 Task: Find an Airbnb in Kirksville, United States for 6 guests from 6th to 15th September with Wifi, Free parking, TV, Gym, and Breakfast, within a price range of ₹8000 to ₹12000 per night.
Action: Mouse moved to (774, 145)
Screenshot: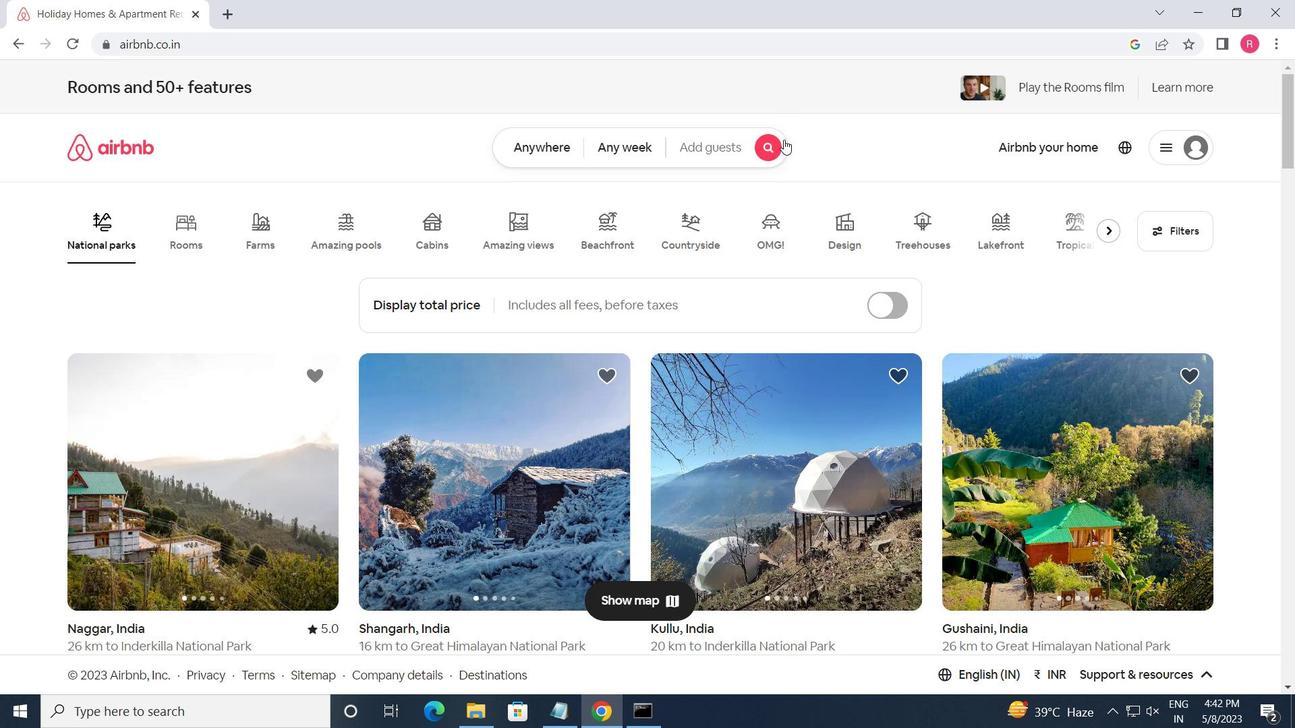 
Action: Mouse pressed left at (774, 145)
Screenshot: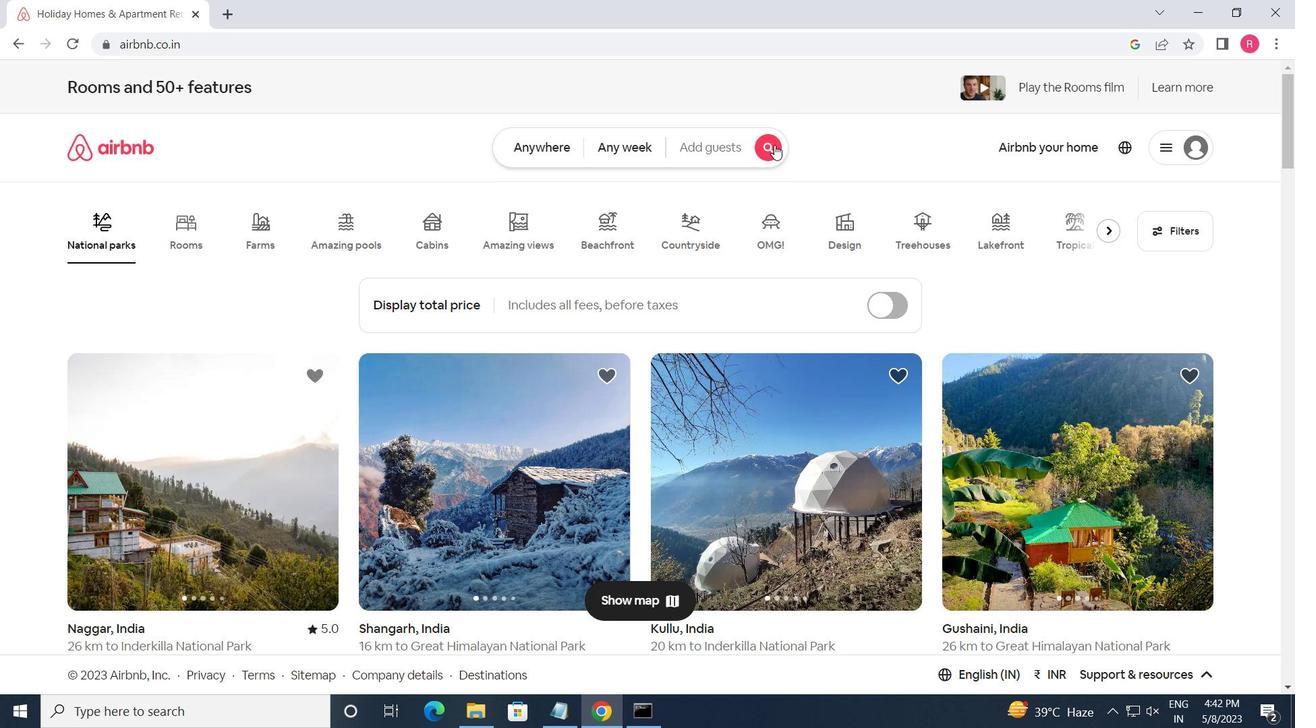 
Action: Mouse moved to (424, 216)
Screenshot: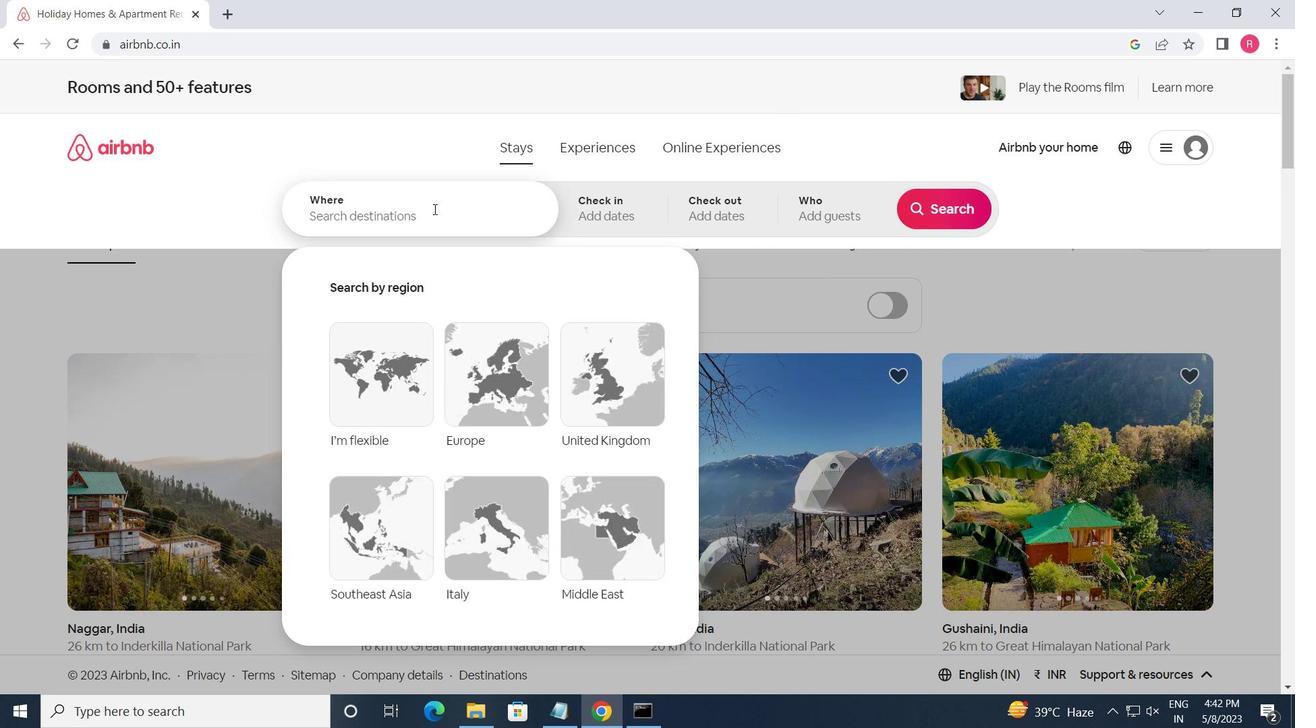 
Action: Mouse pressed left at (424, 216)
Screenshot: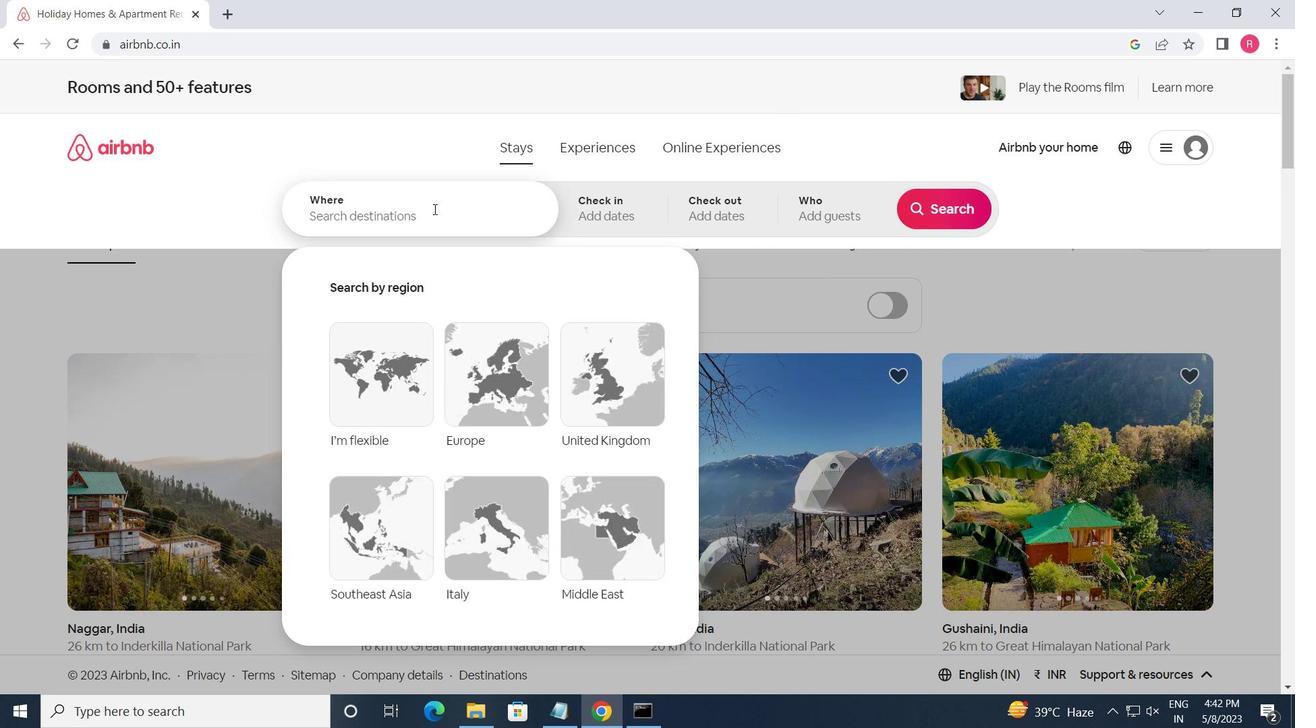 
Action: Key pressed <Key.shift_r>Kr<Key.backspace>irksville,<Key.shift_r>United<Key.space><Key.shift>STATES<Key.enter>
Screenshot: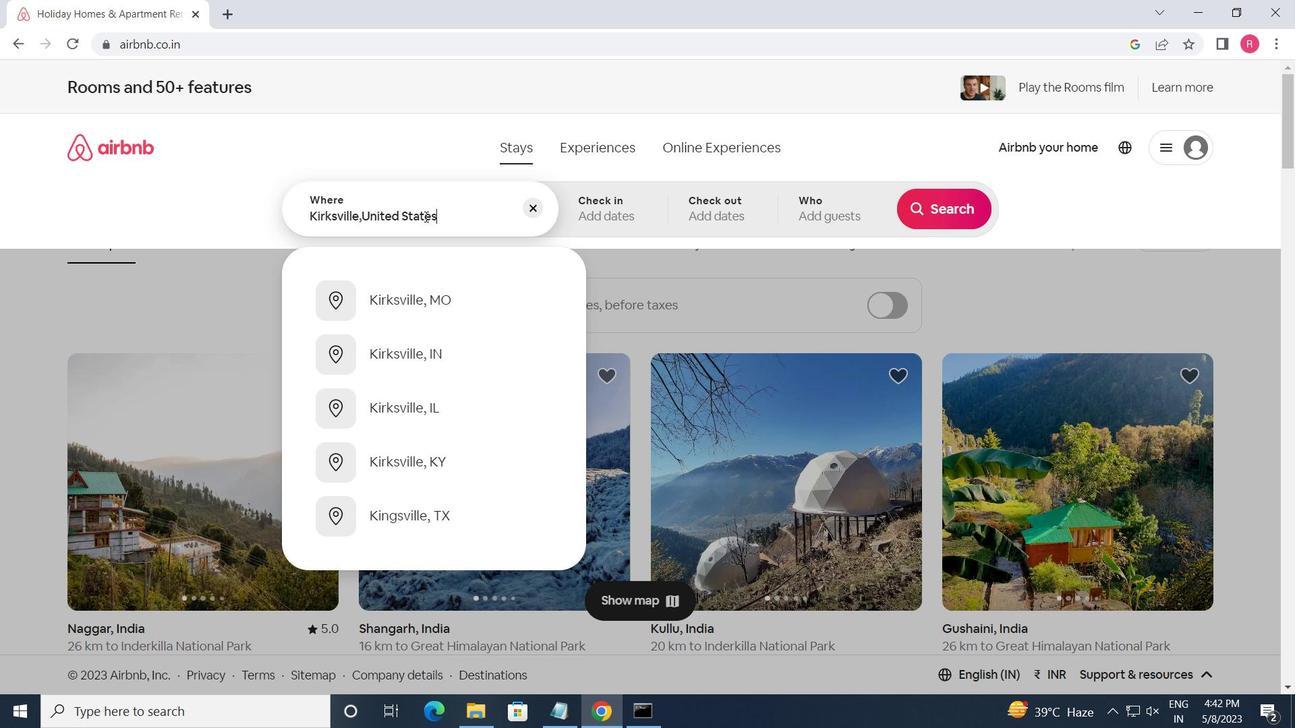 
Action: Mouse moved to (938, 352)
Screenshot: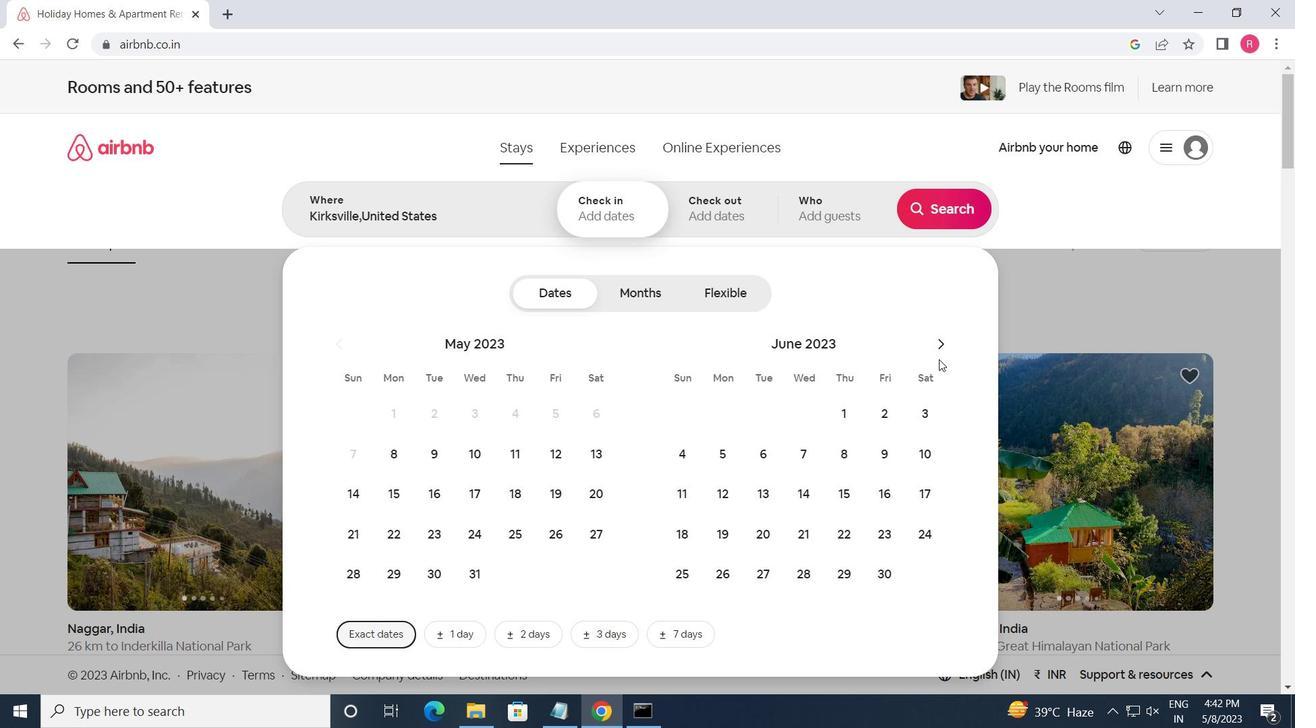 
Action: Mouse pressed left at (938, 352)
Screenshot: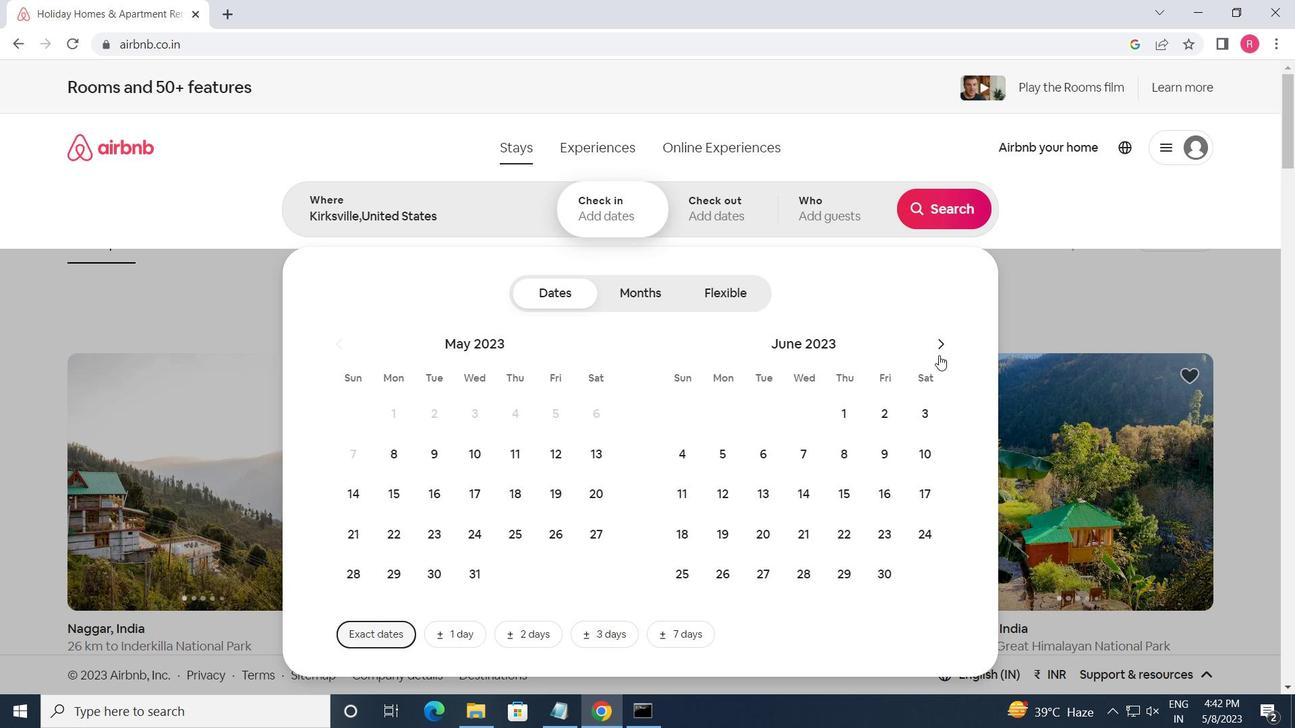 
Action: Mouse pressed left at (938, 352)
Screenshot: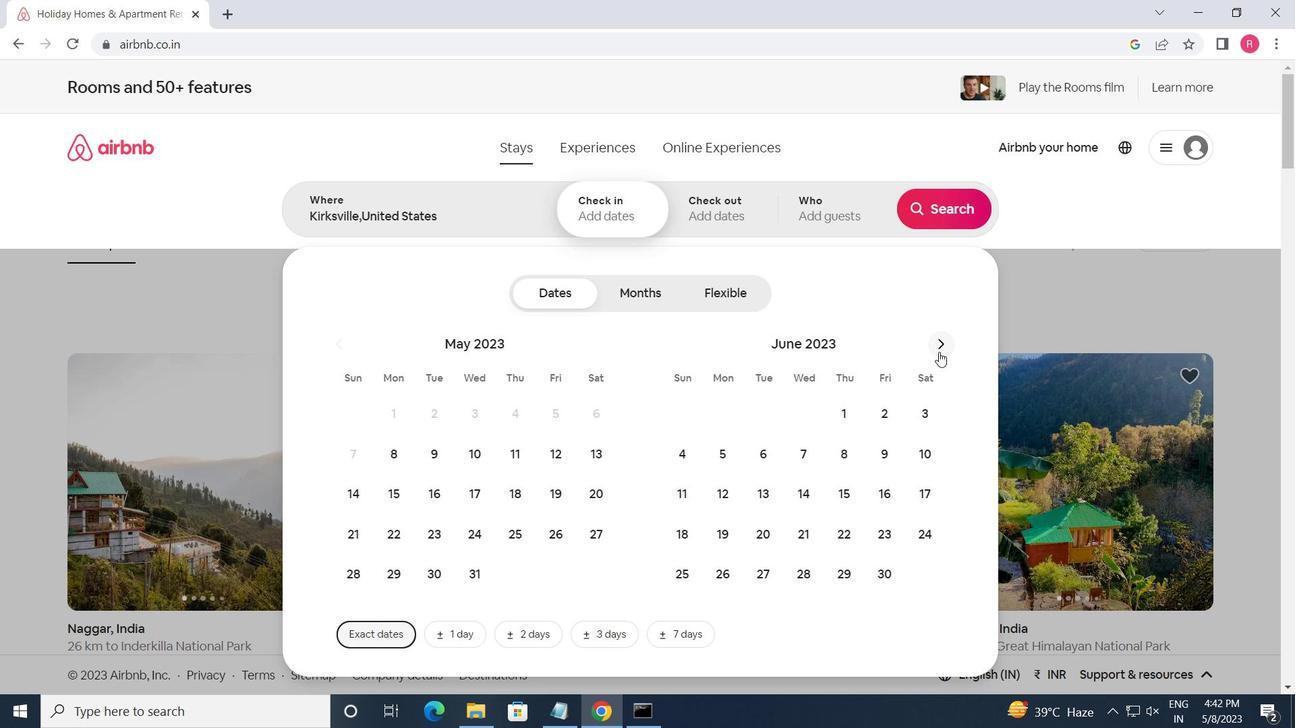 
Action: Mouse pressed left at (938, 352)
Screenshot: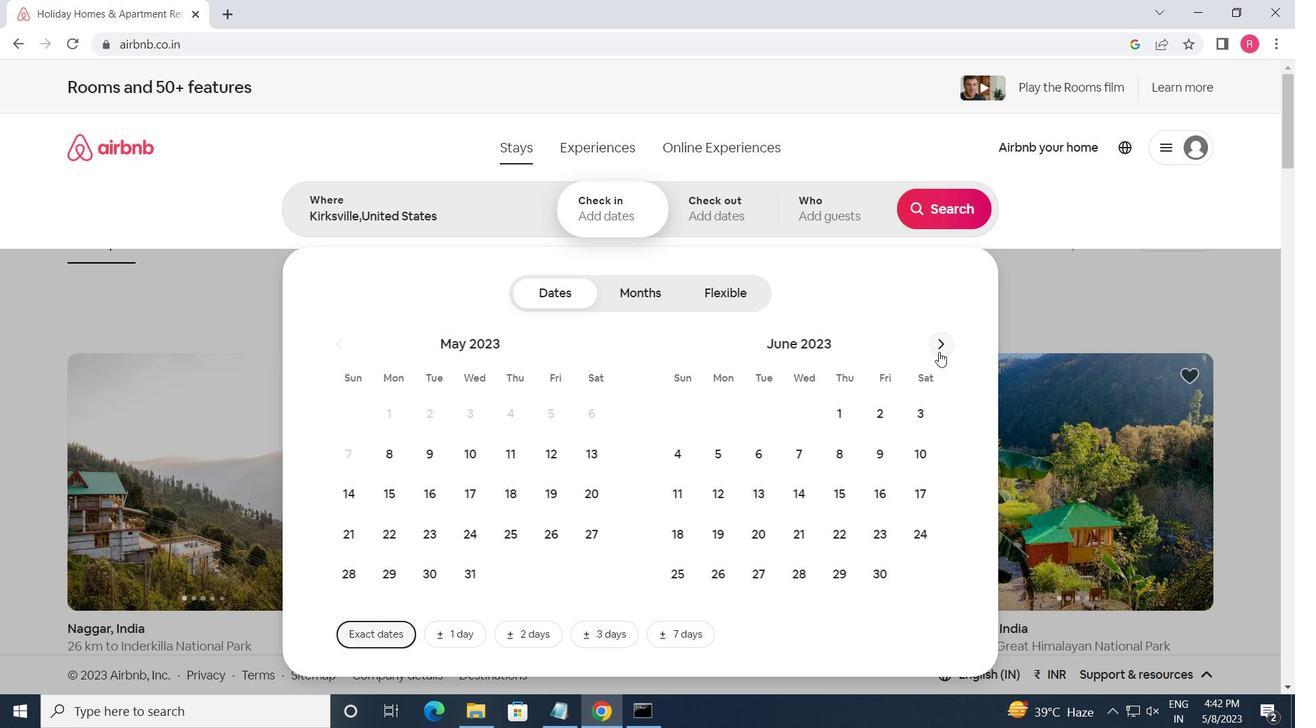 
Action: Mouse pressed left at (938, 352)
Screenshot: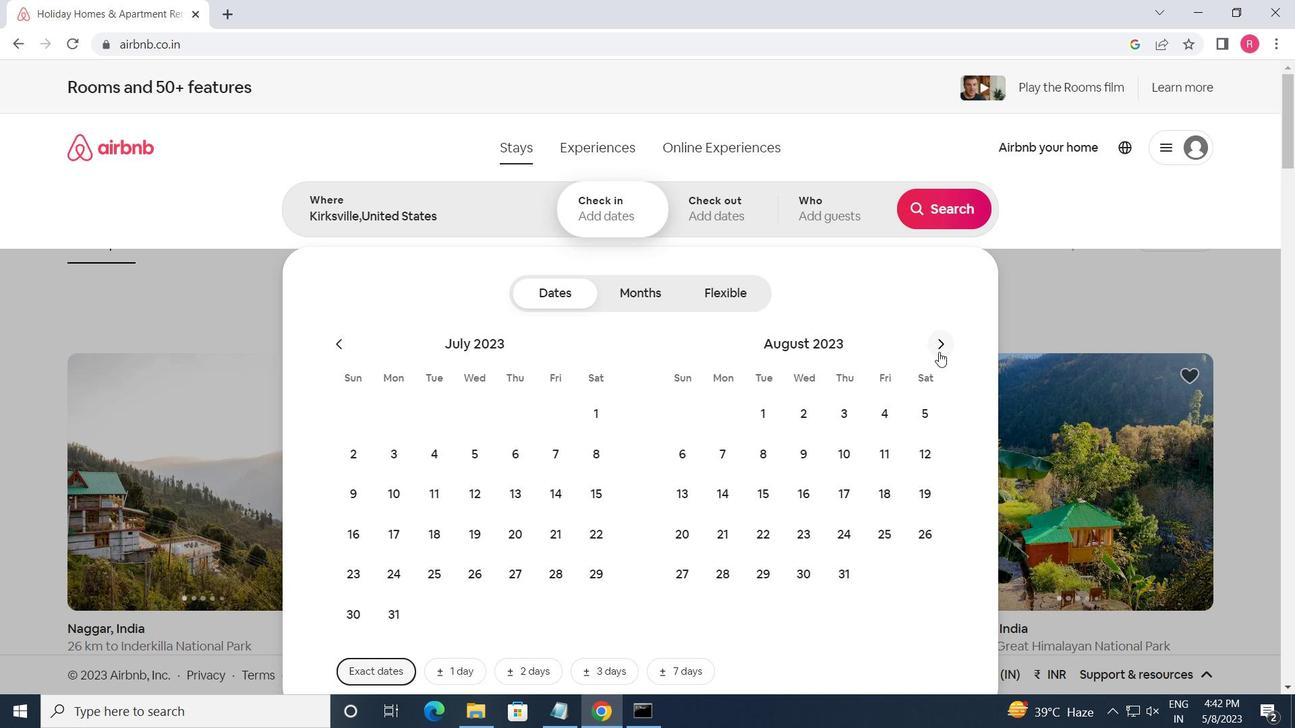 
Action: Mouse moved to (806, 448)
Screenshot: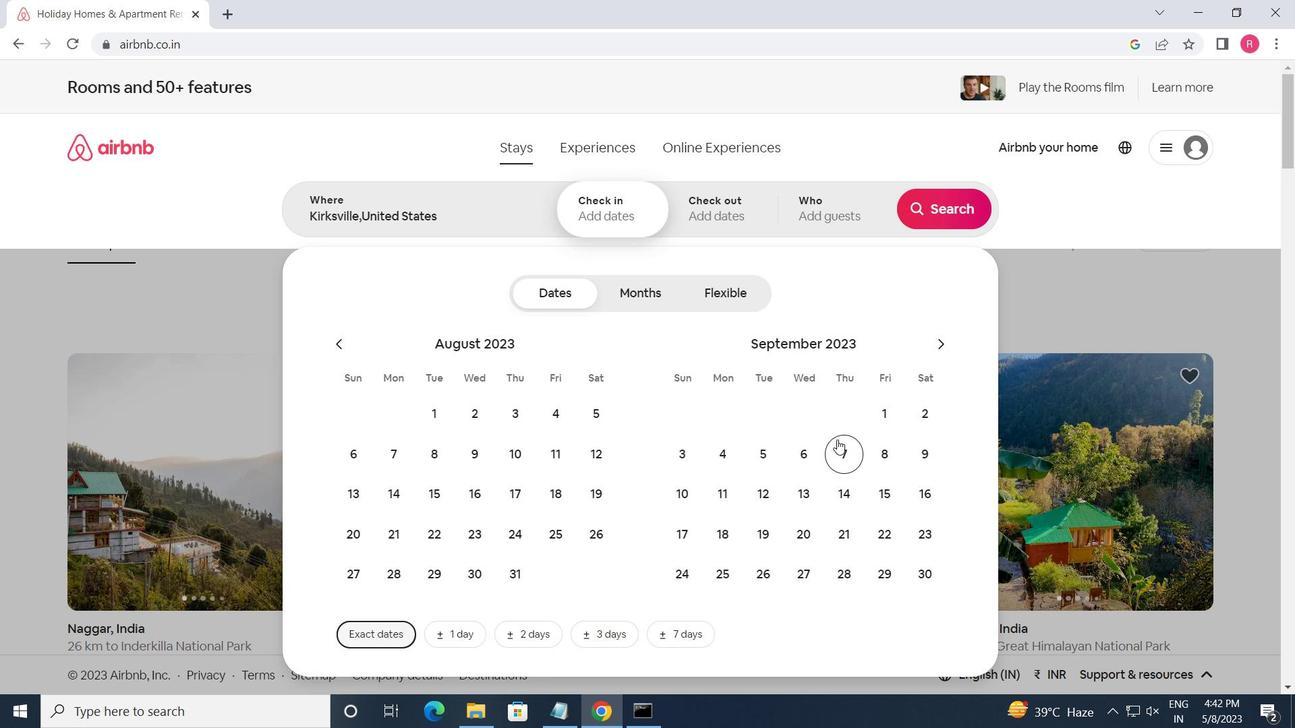 
Action: Mouse pressed left at (806, 448)
Screenshot: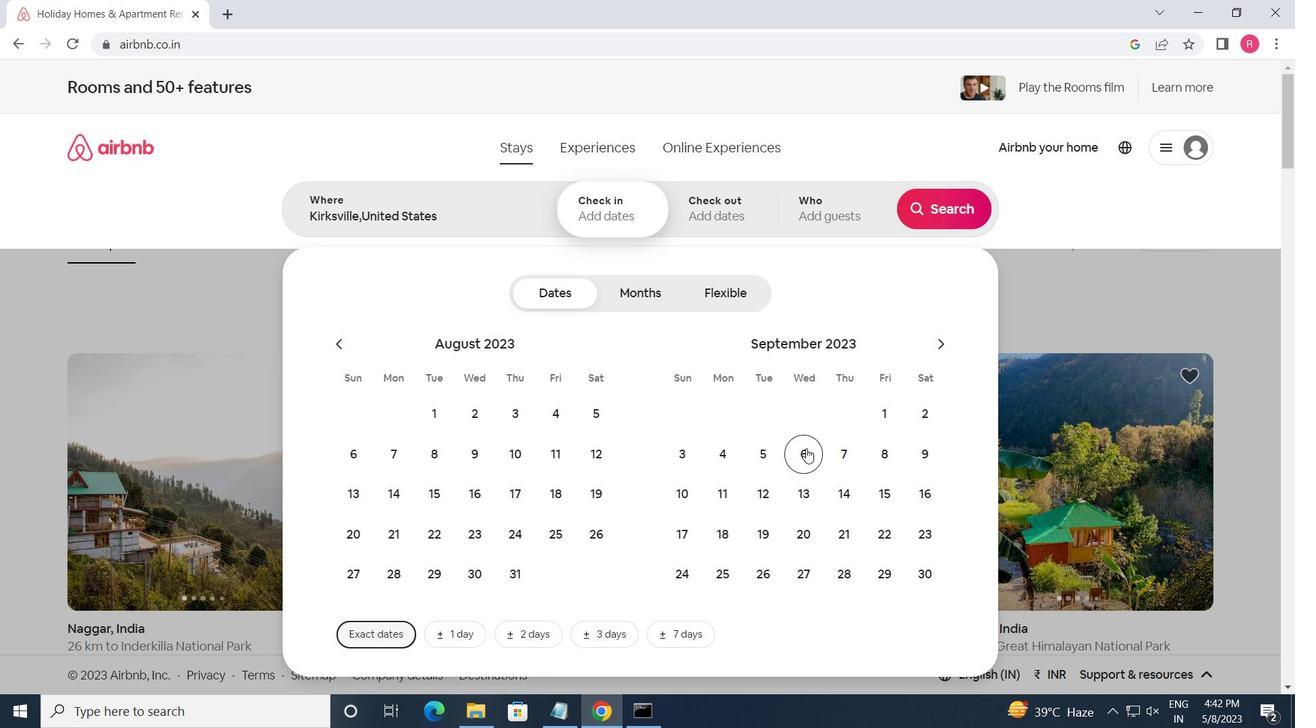 
Action: Mouse moved to (893, 487)
Screenshot: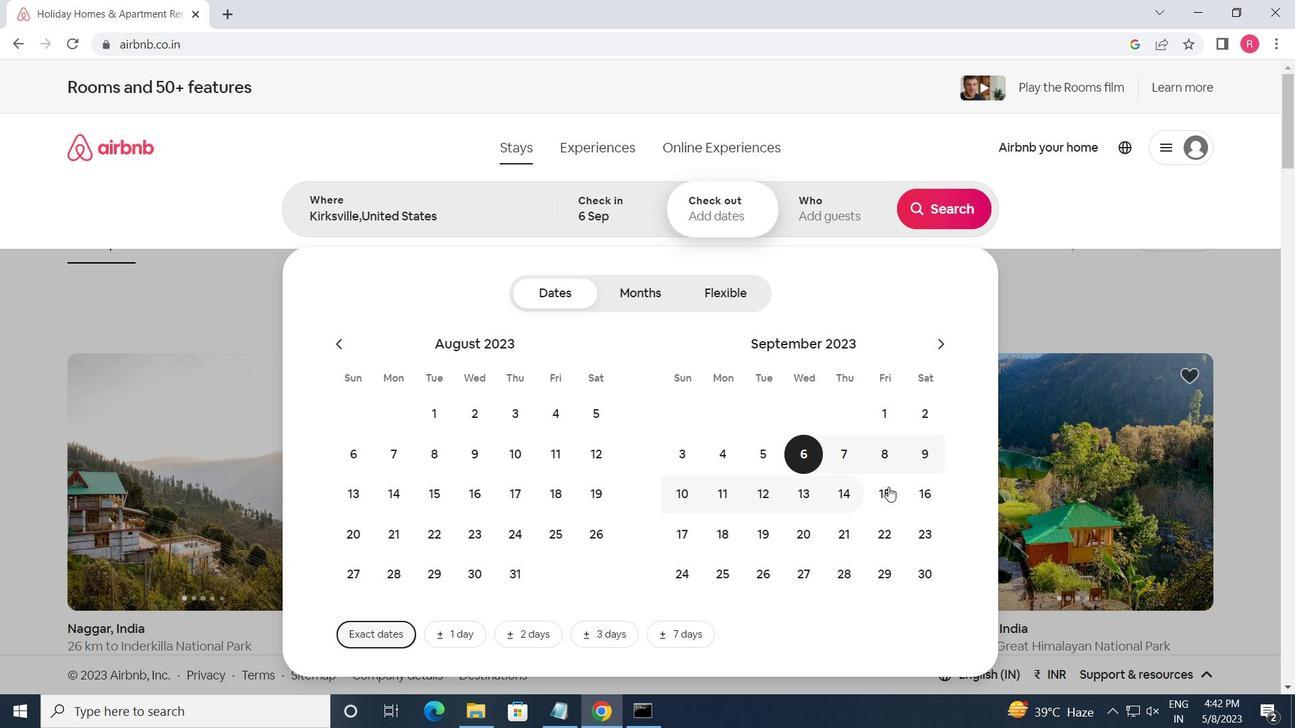 
Action: Mouse pressed left at (893, 487)
Screenshot: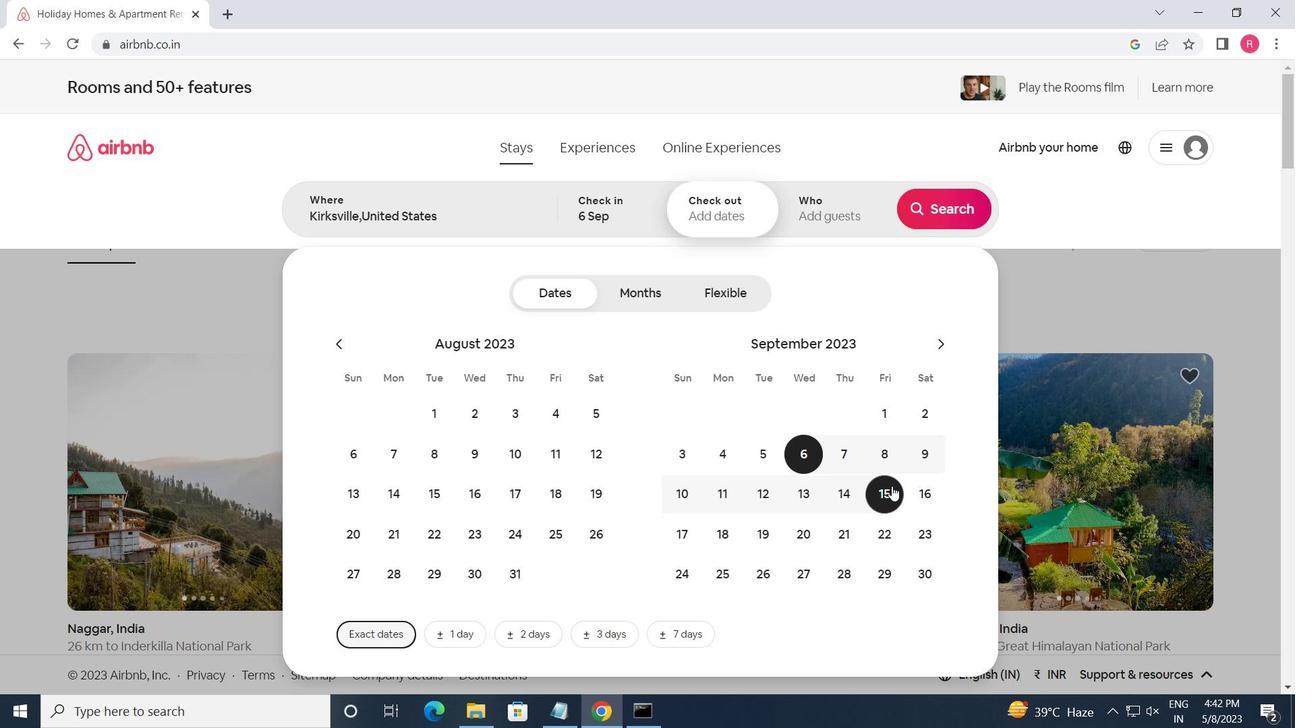 
Action: Mouse moved to (821, 234)
Screenshot: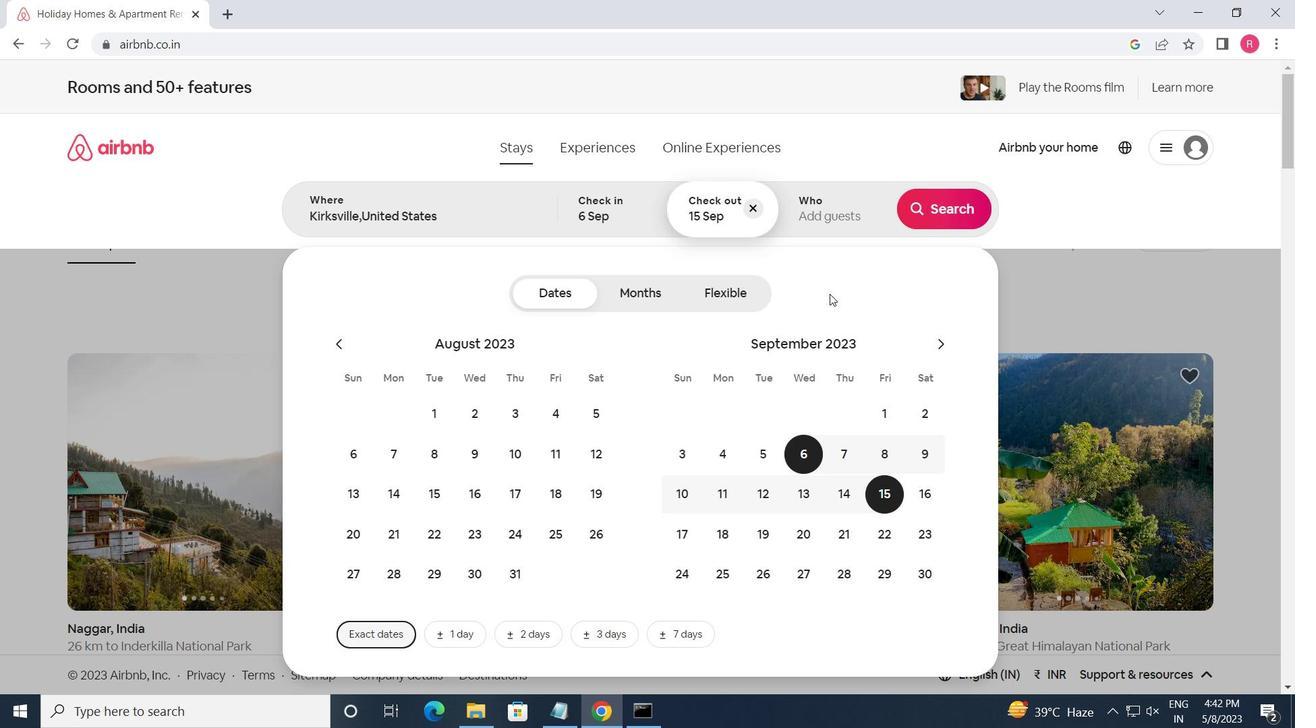 
Action: Mouse pressed left at (821, 234)
Screenshot: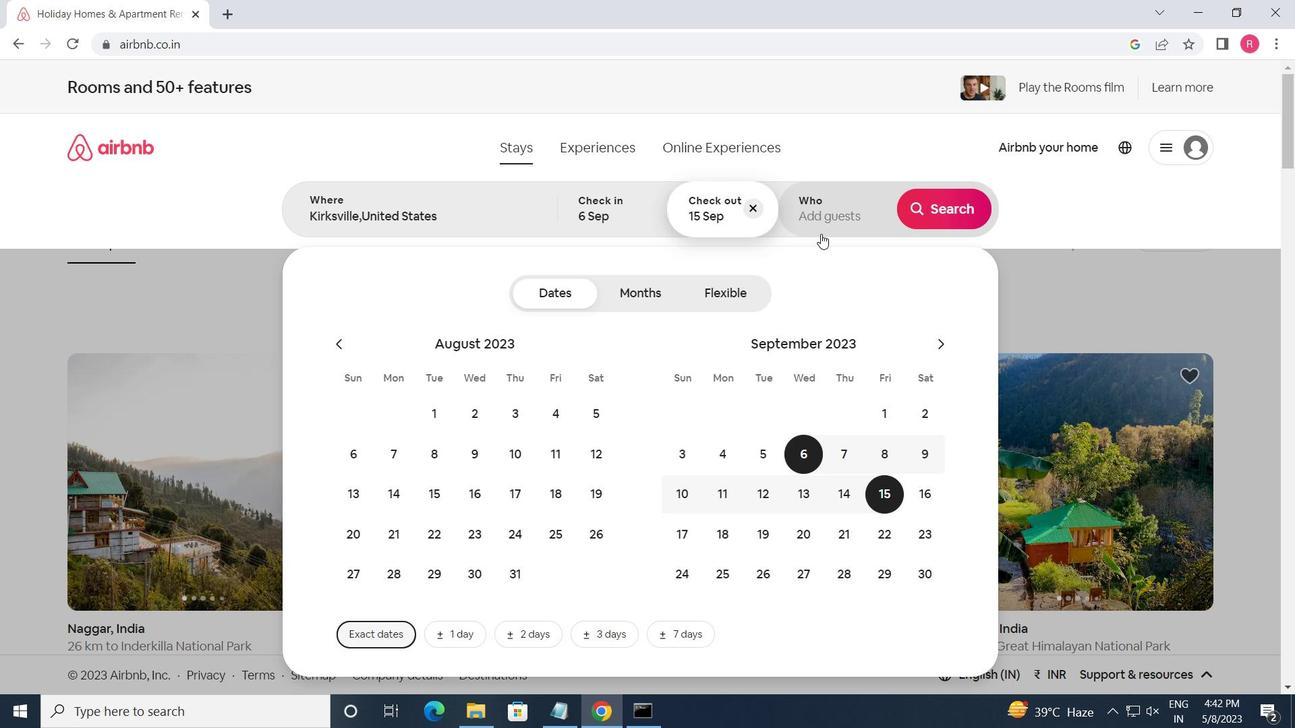 
Action: Mouse moved to (947, 298)
Screenshot: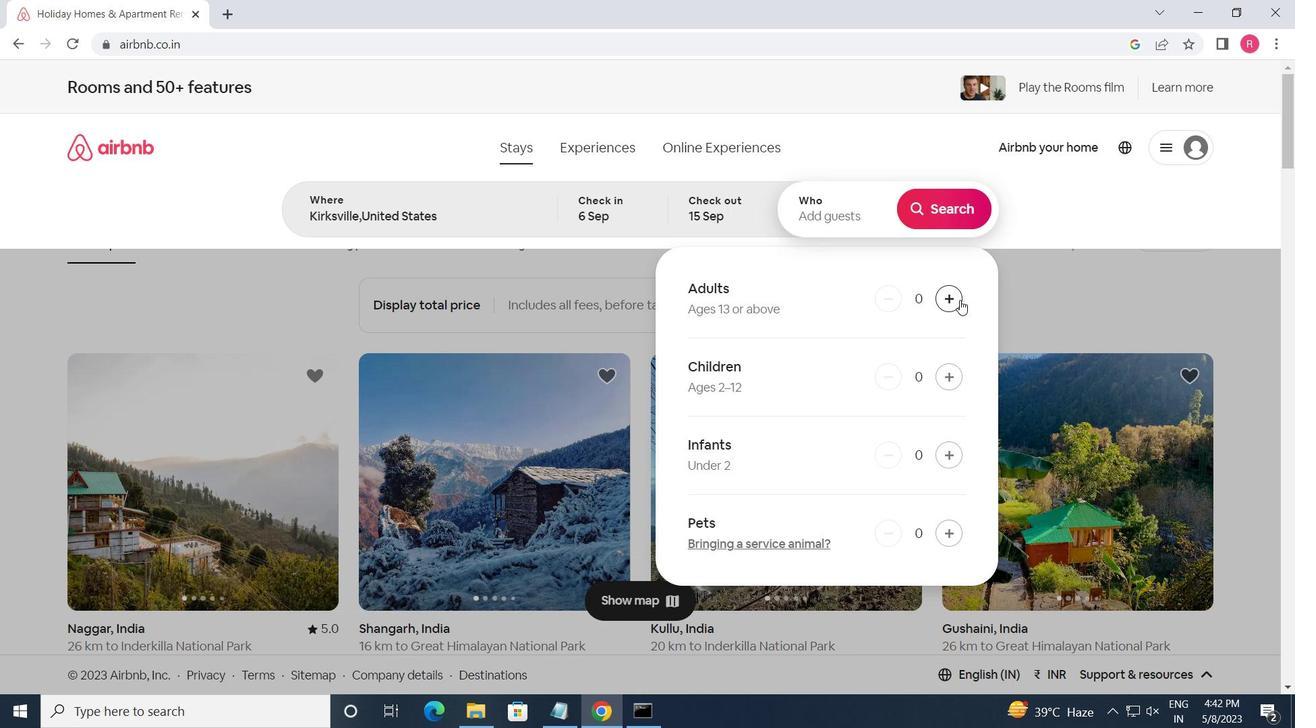 
Action: Mouse pressed left at (947, 298)
Screenshot: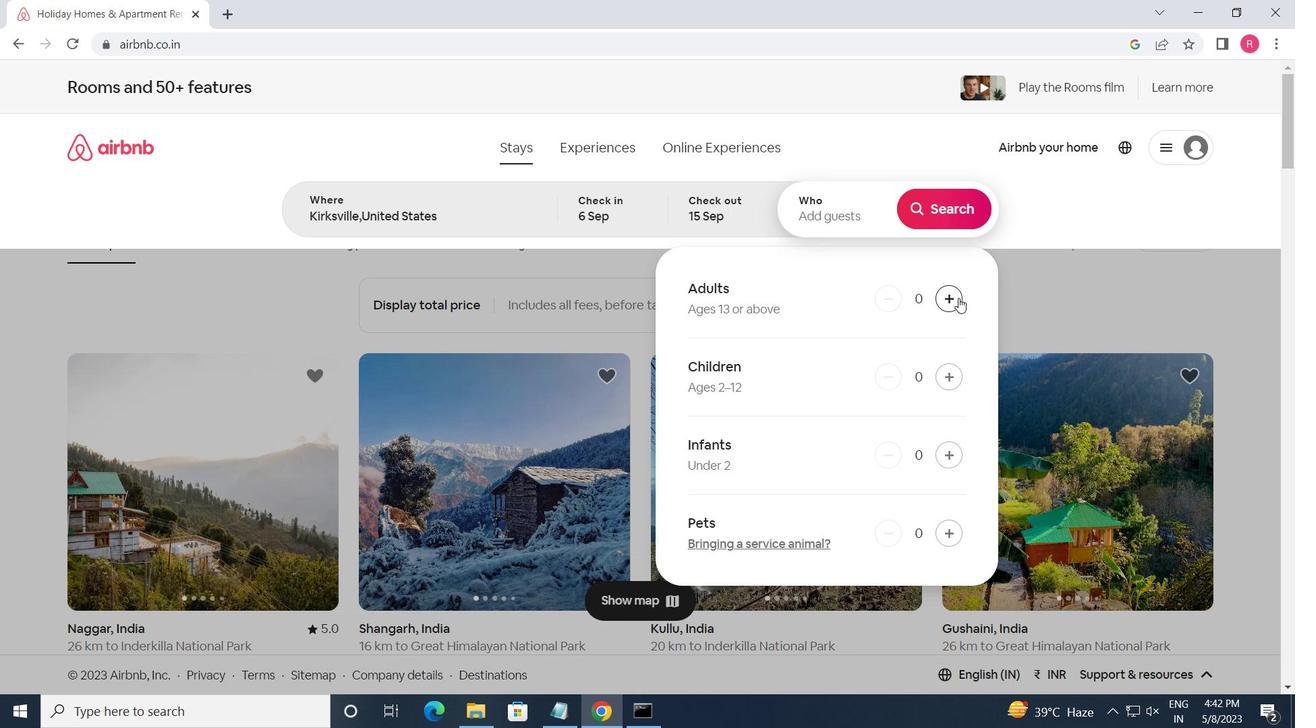 
Action: Mouse pressed left at (947, 298)
Screenshot: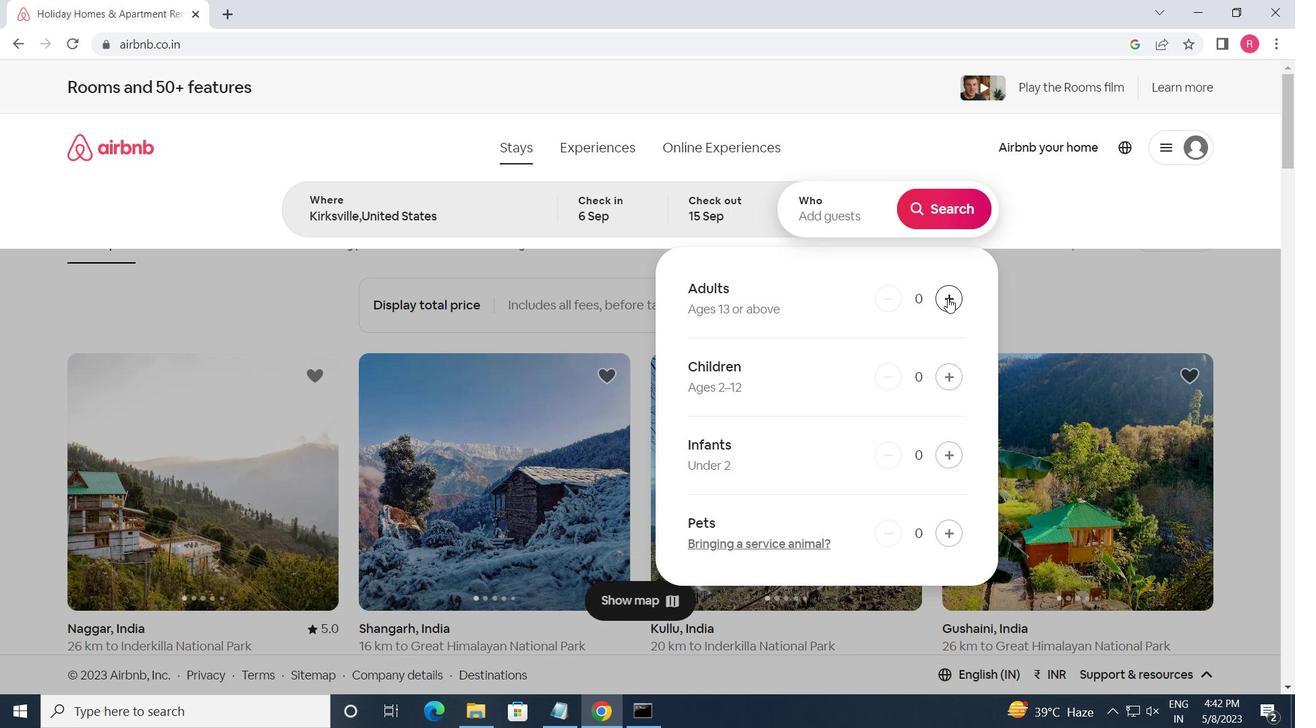 
Action: Mouse pressed left at (947, 298)
Screenshot: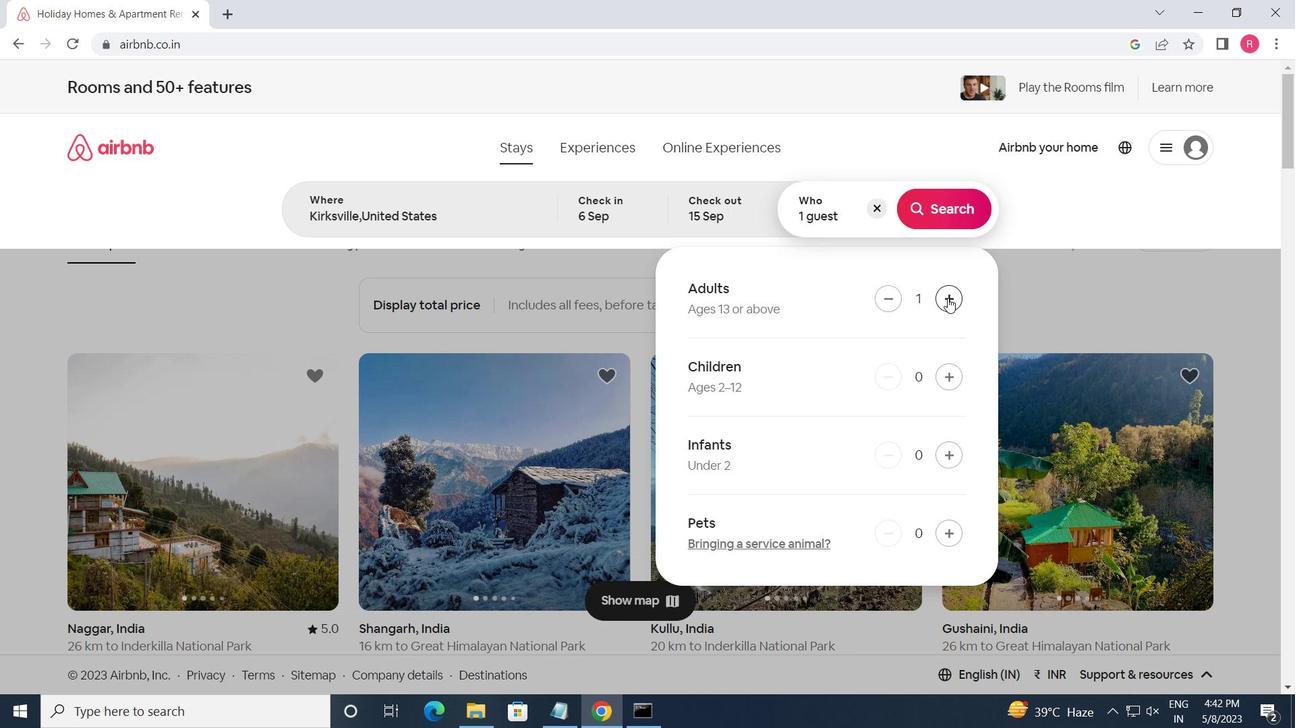 
Action: Mouse pressed left at (947, 298)
Screenshot: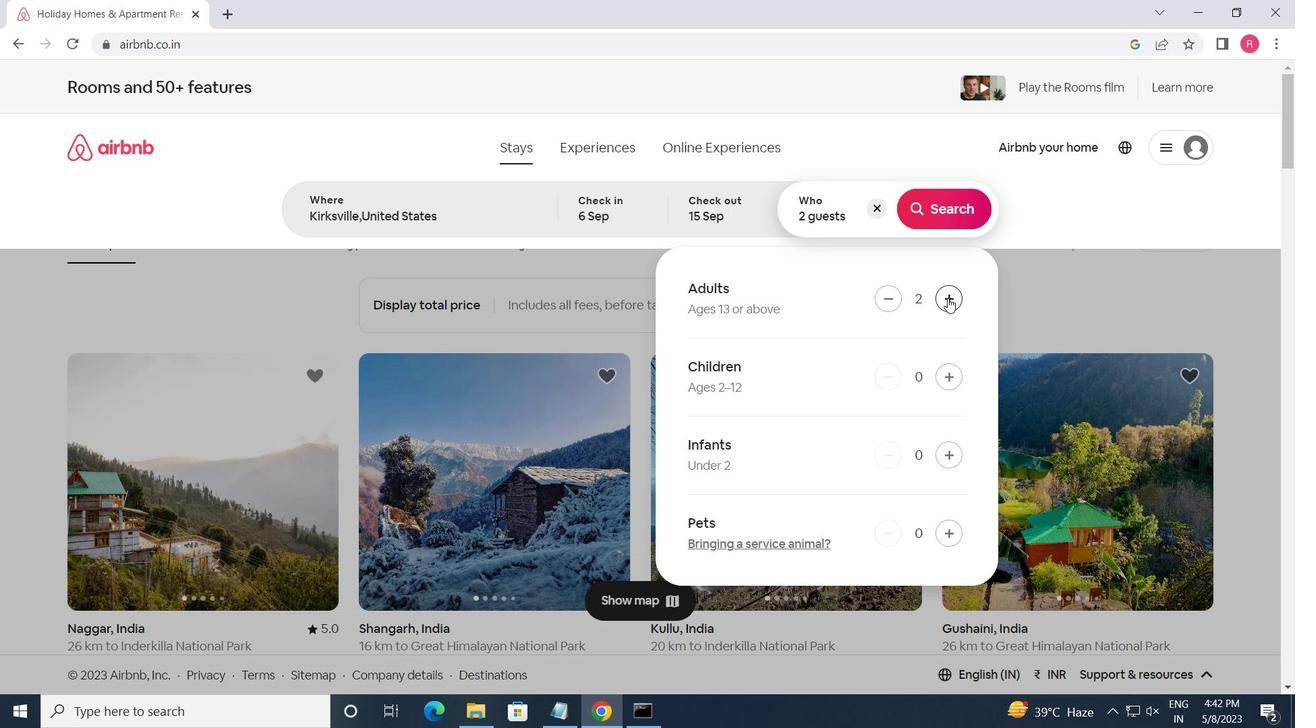 
Action: Mouse pressed left at (947, 298)
Screenshot: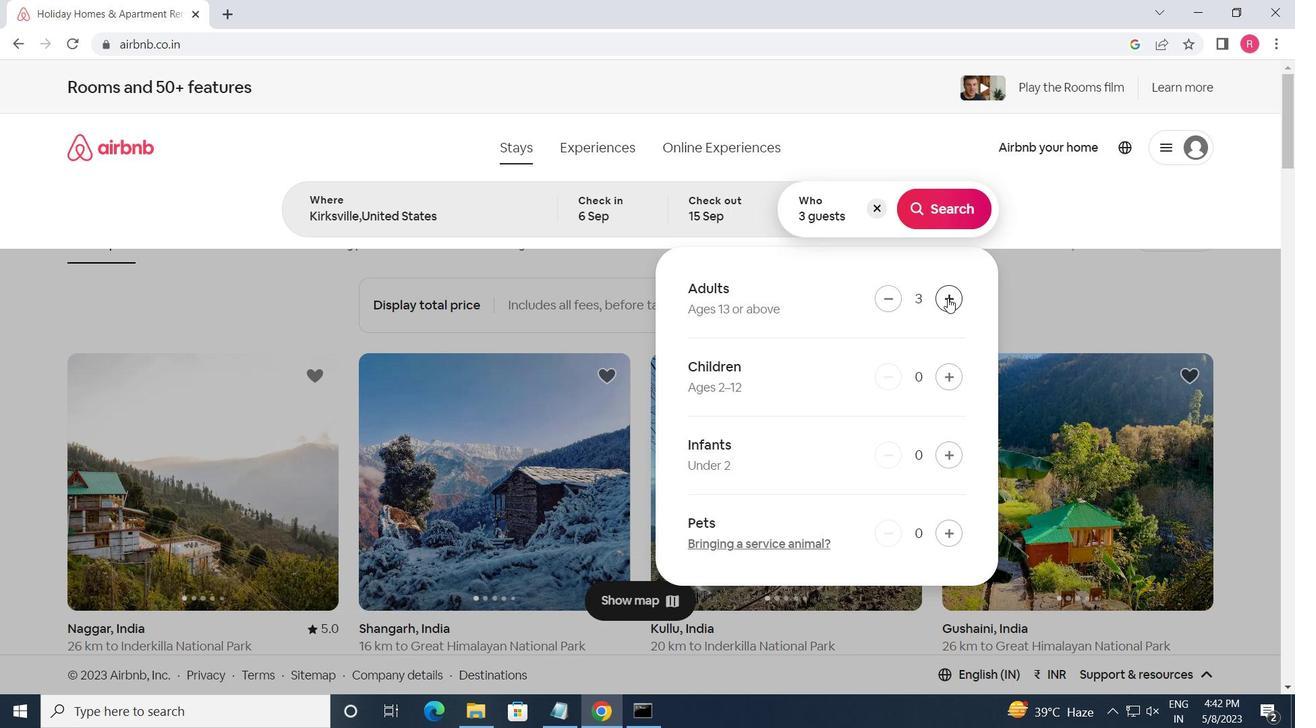 
Action: Mouse pressed left at (947, 298)
Screenshot: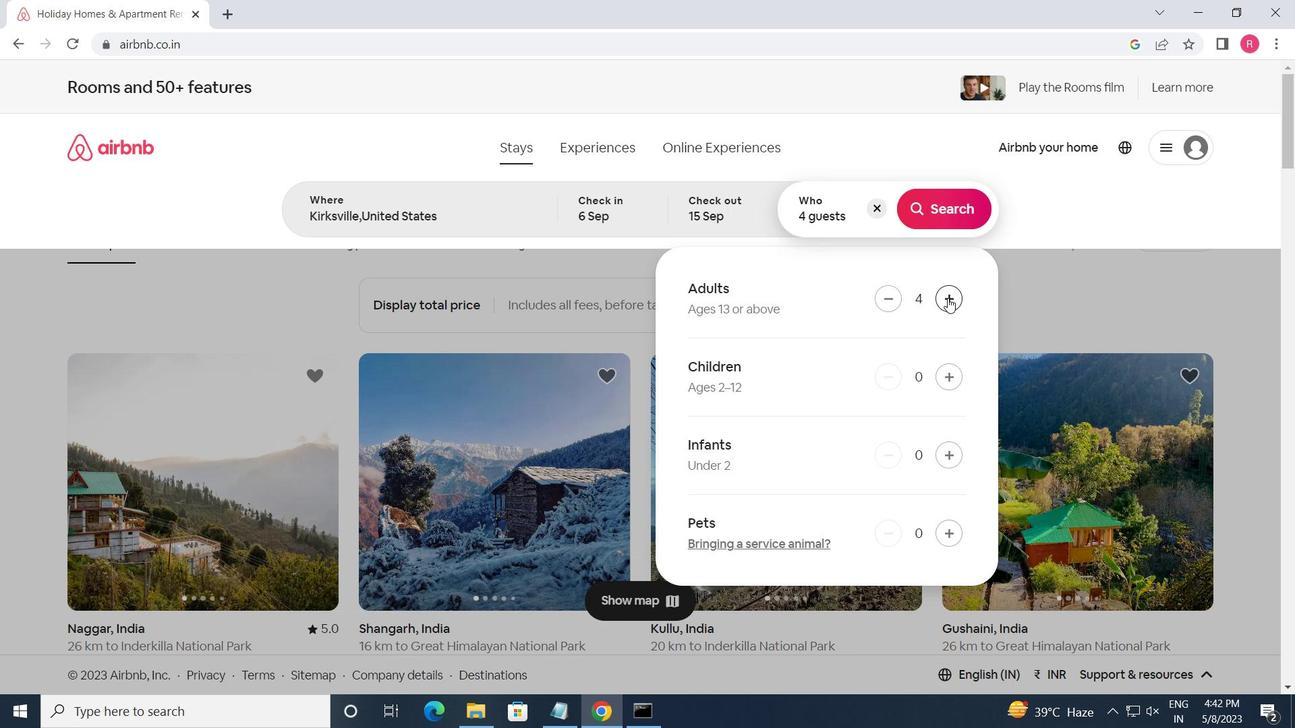 
Action: Mouse pressed left at (947, 298)
Screenshot: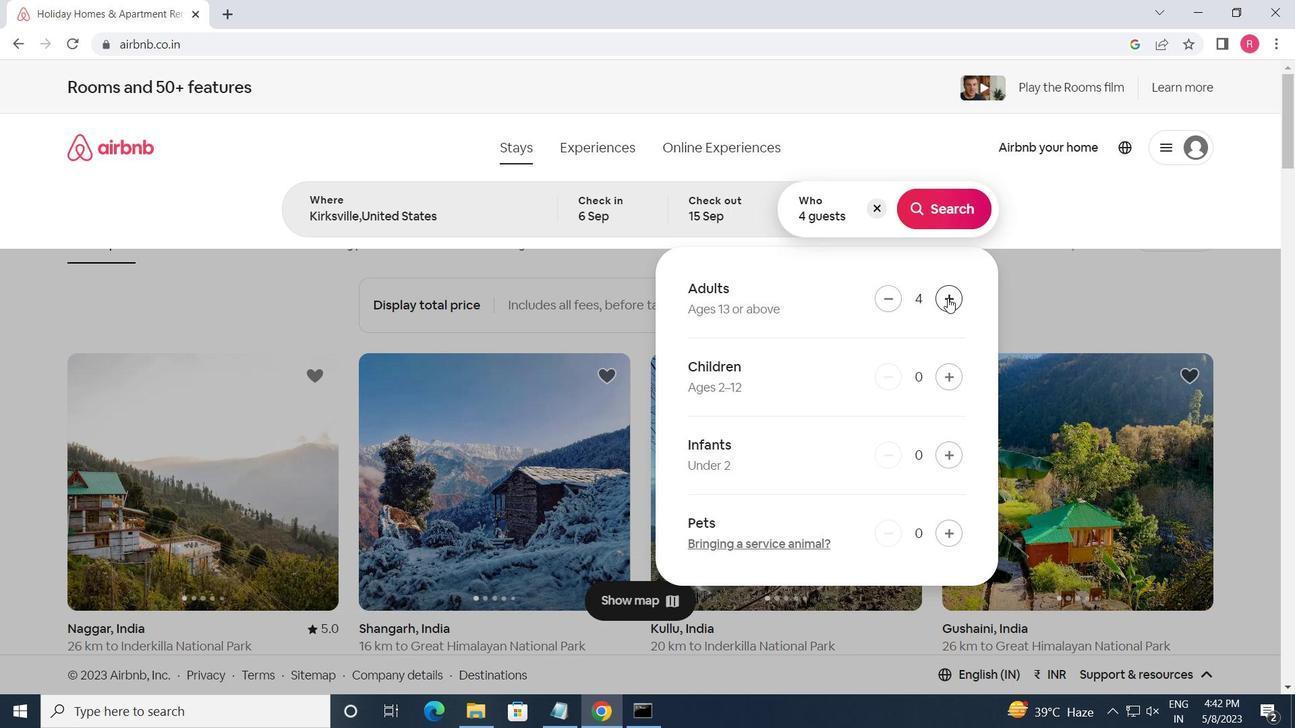 
Action: Mouse moved to (892, 298)
Screenshot: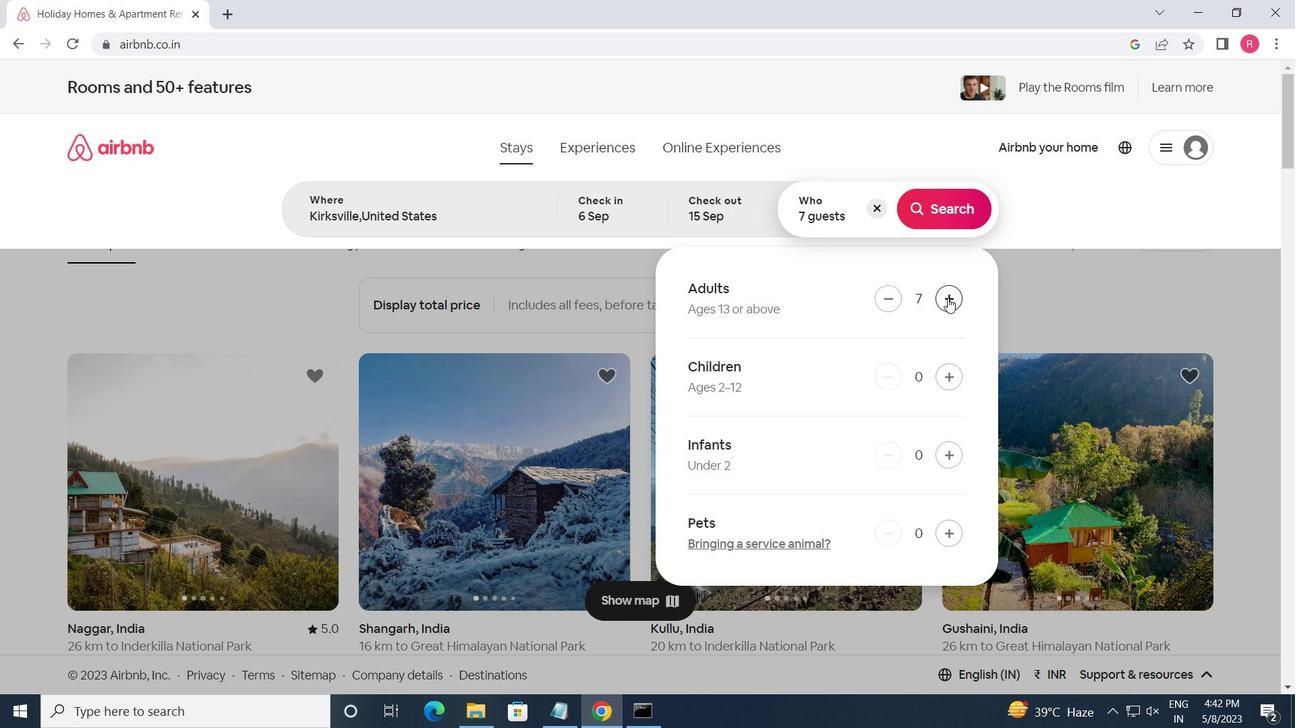 
Action: Mouse pressed left at (892, 298)
Screenshot: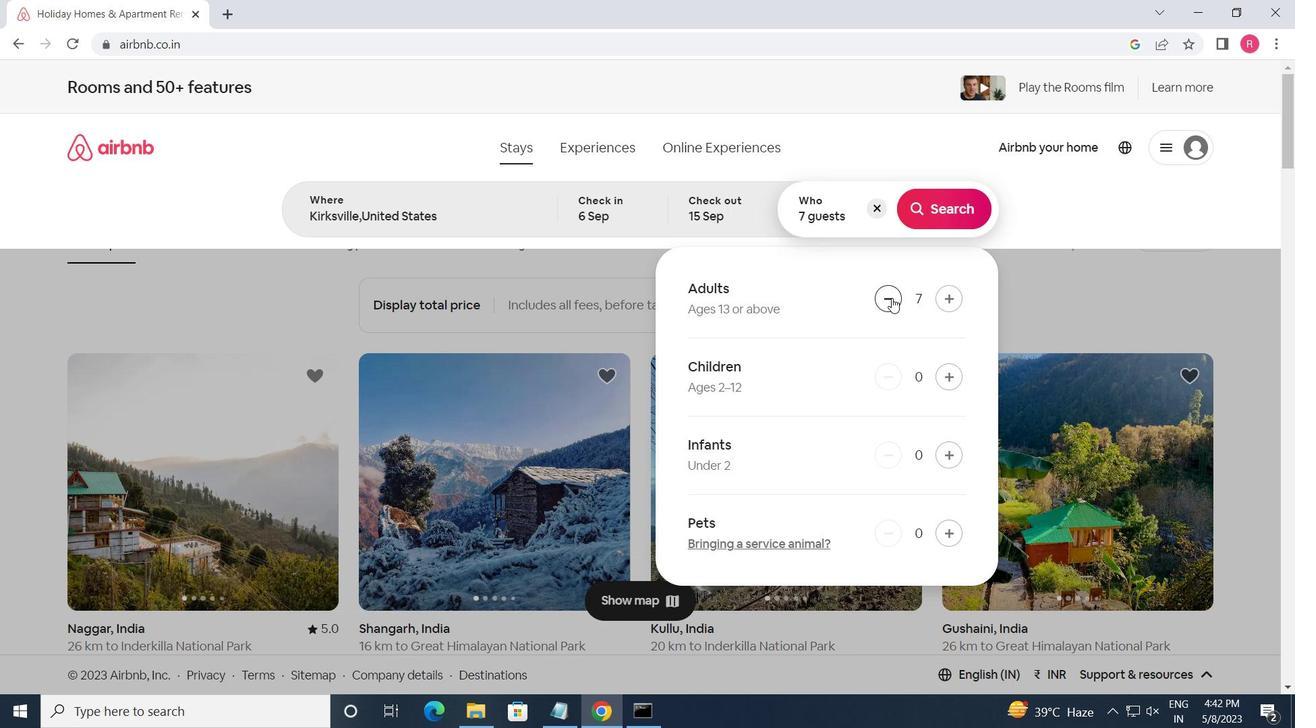 
Action: Mouse moved to (935, 218)
Screenshot: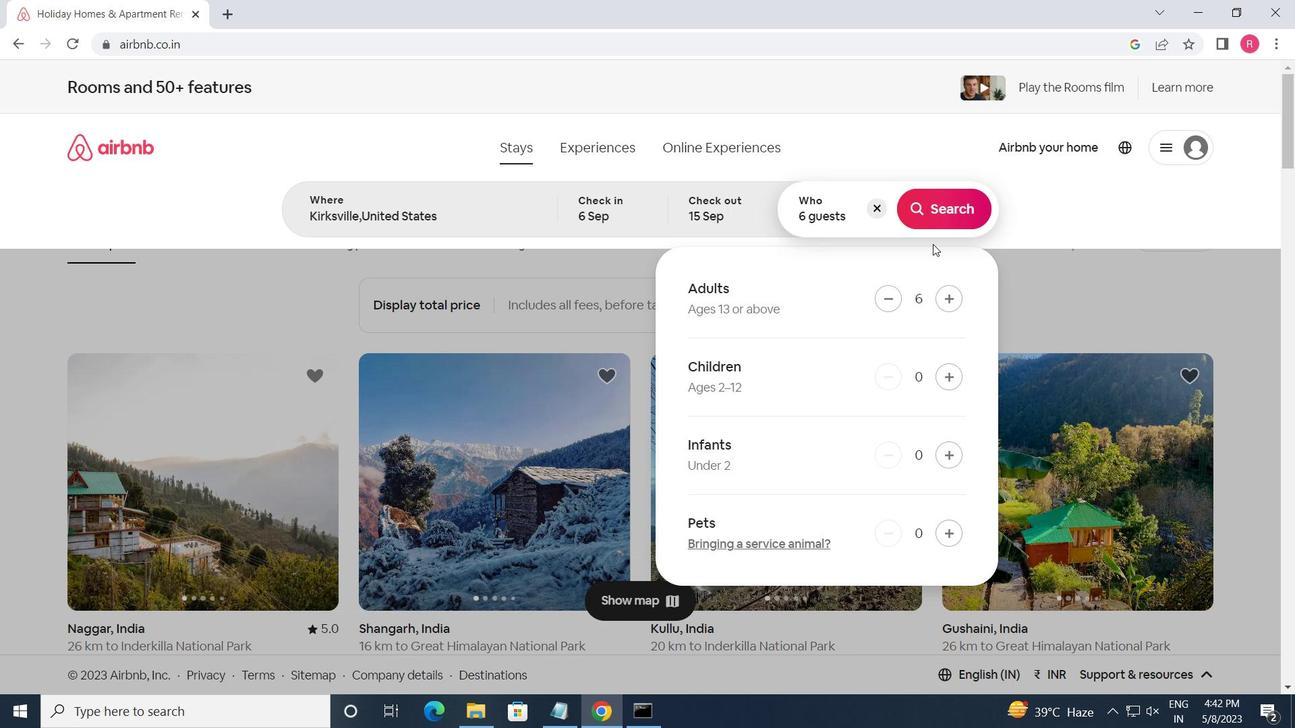 
Action: Mouse pressed left at (935, 218)
Screenshot: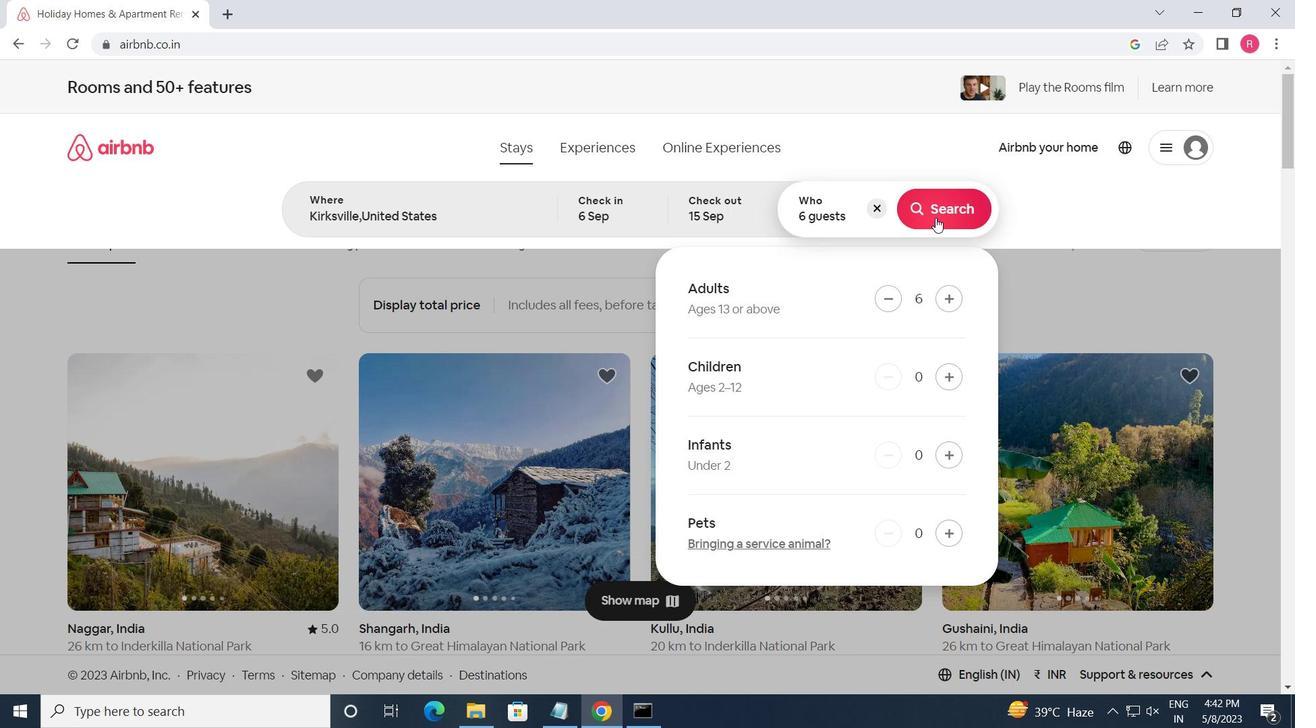 
Action: Mouse moved to (1229, 168)
Screenshot: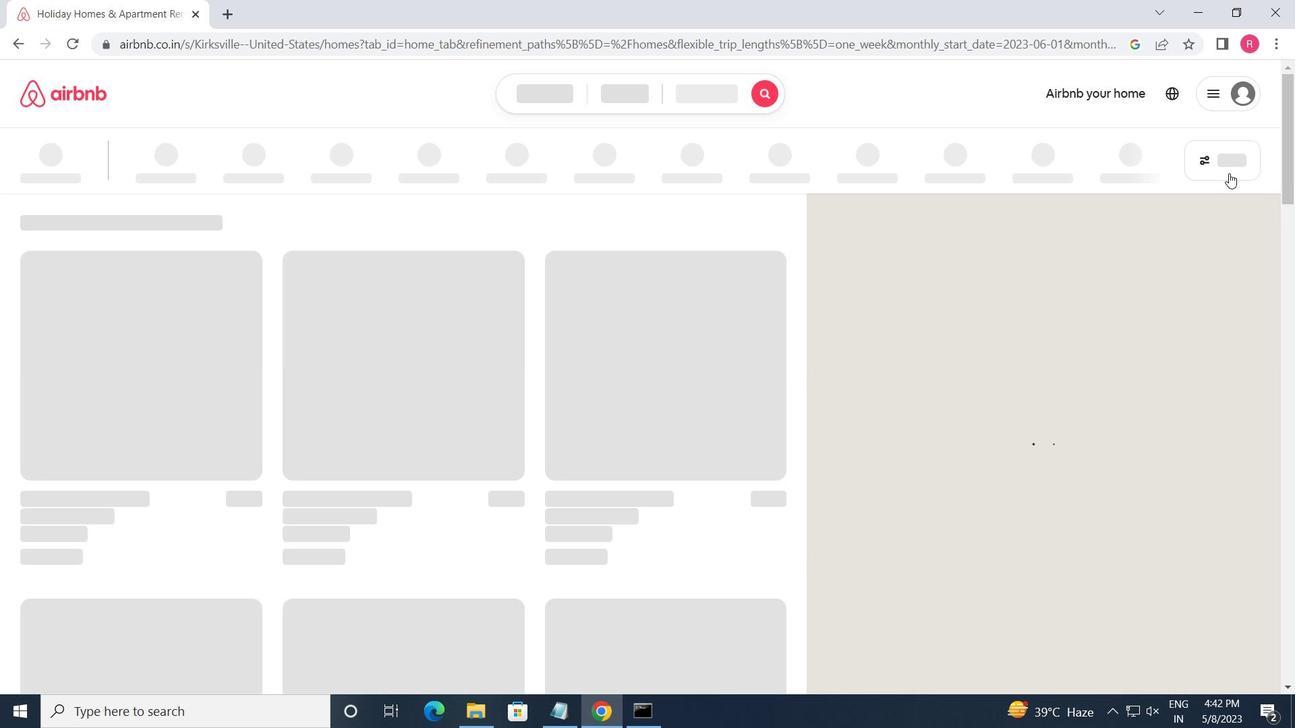 
Action: Mouse pressed left at (1229, 168)
Screenshot: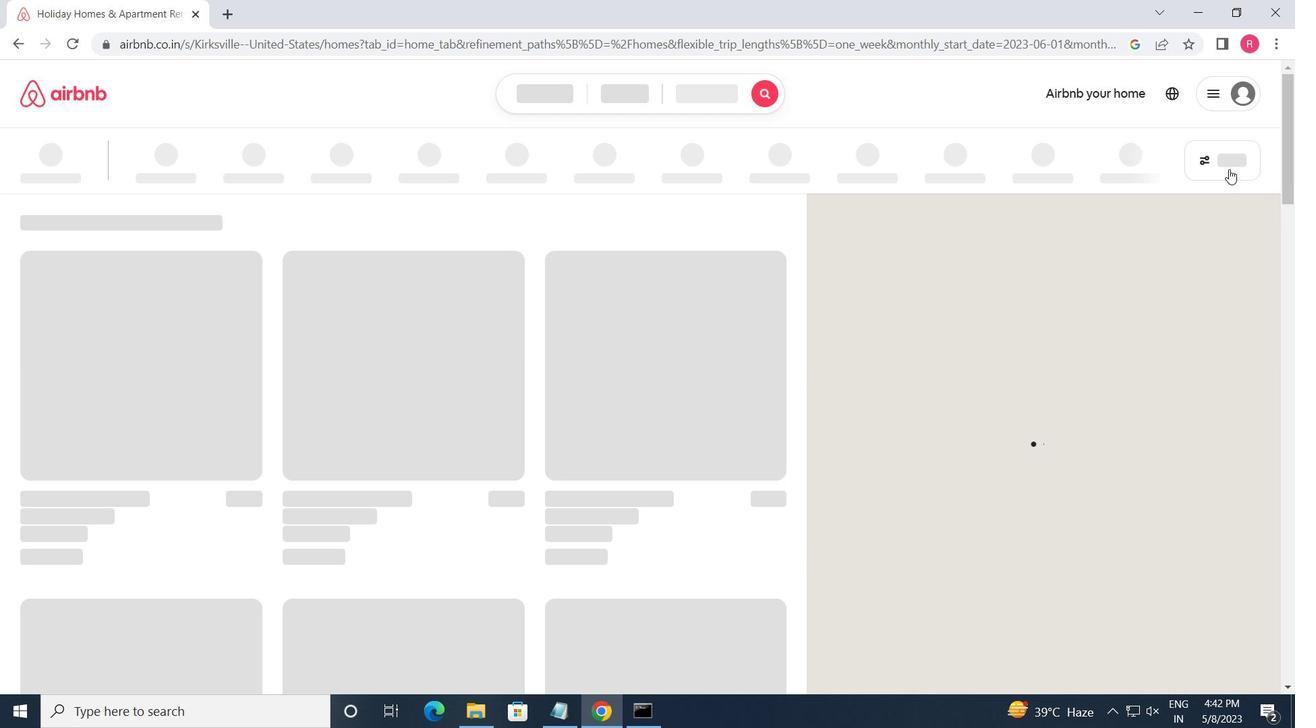 
Action: Mouse moved to (478, 574)
Screenshot: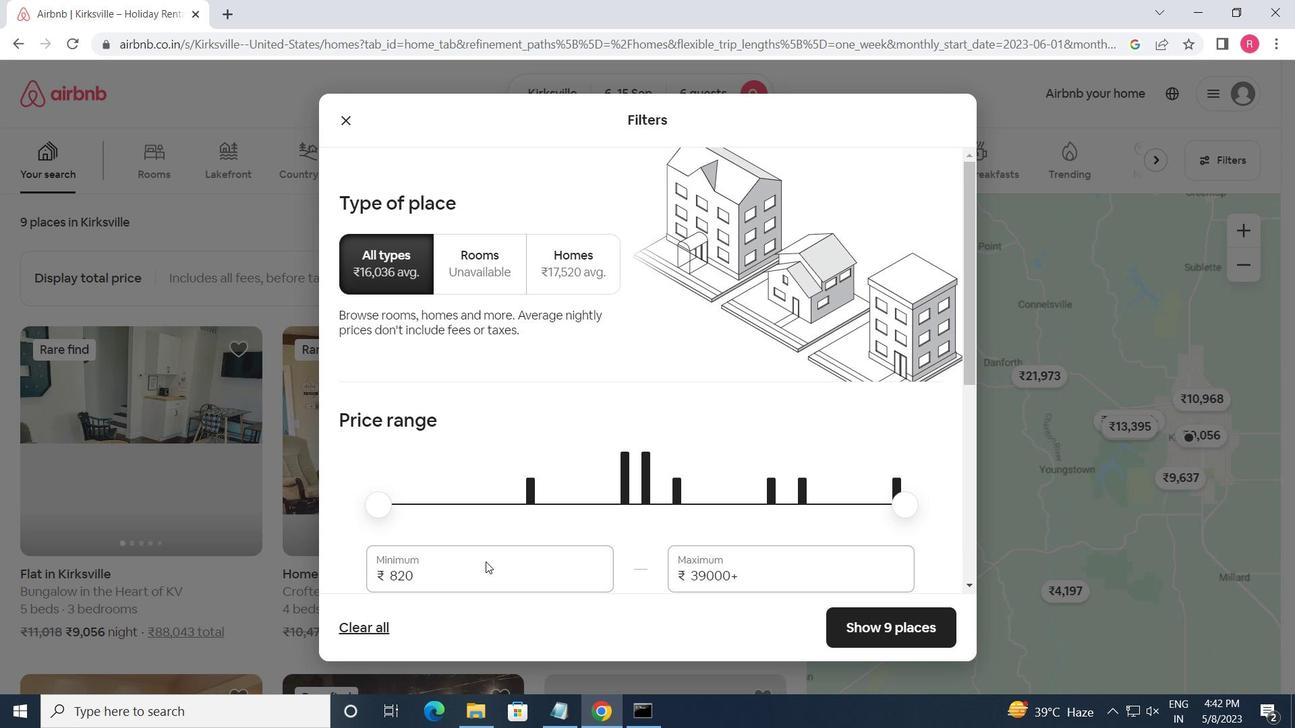 
Action: Mouse pressed left at (478, 574)
Screenshot: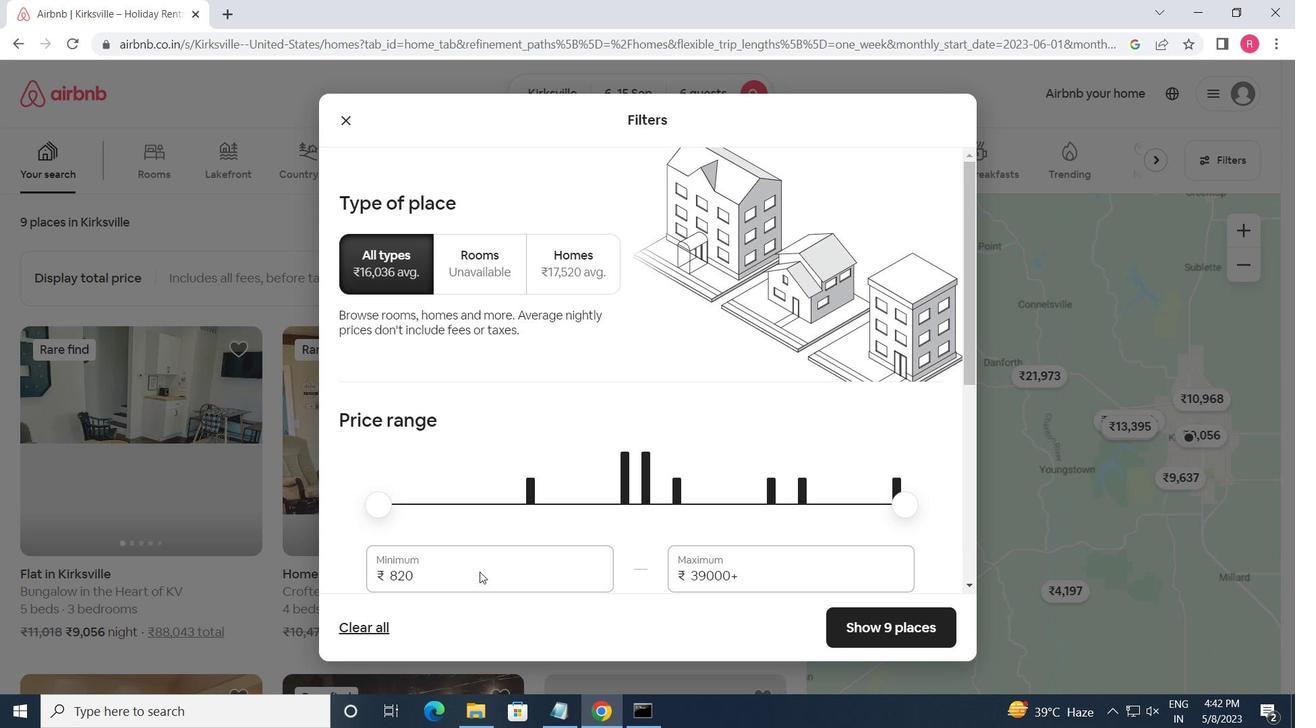 
Action: Mouse pressed left at (478, 574)
Screenshot: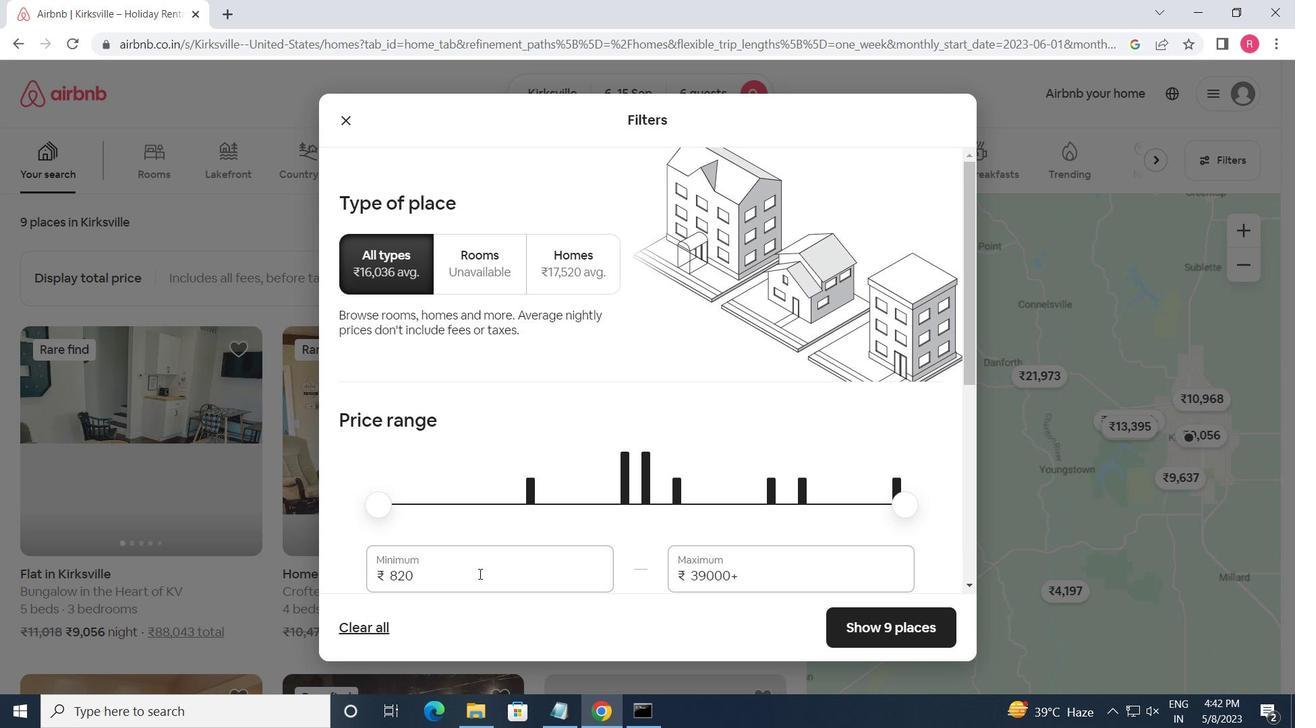 
Action: Key pressed 8000<Key.tab>12000
Screenshot: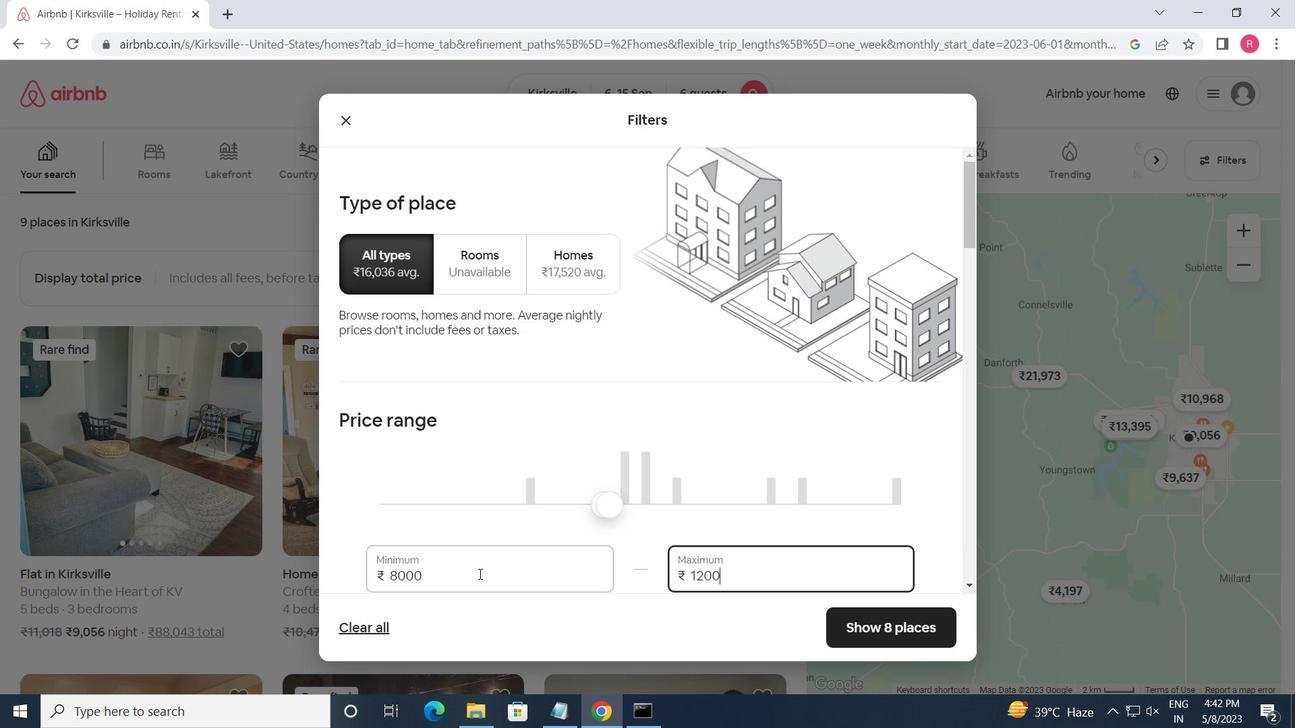 
Action: Mouse moved to (586, 530)
Screenshot: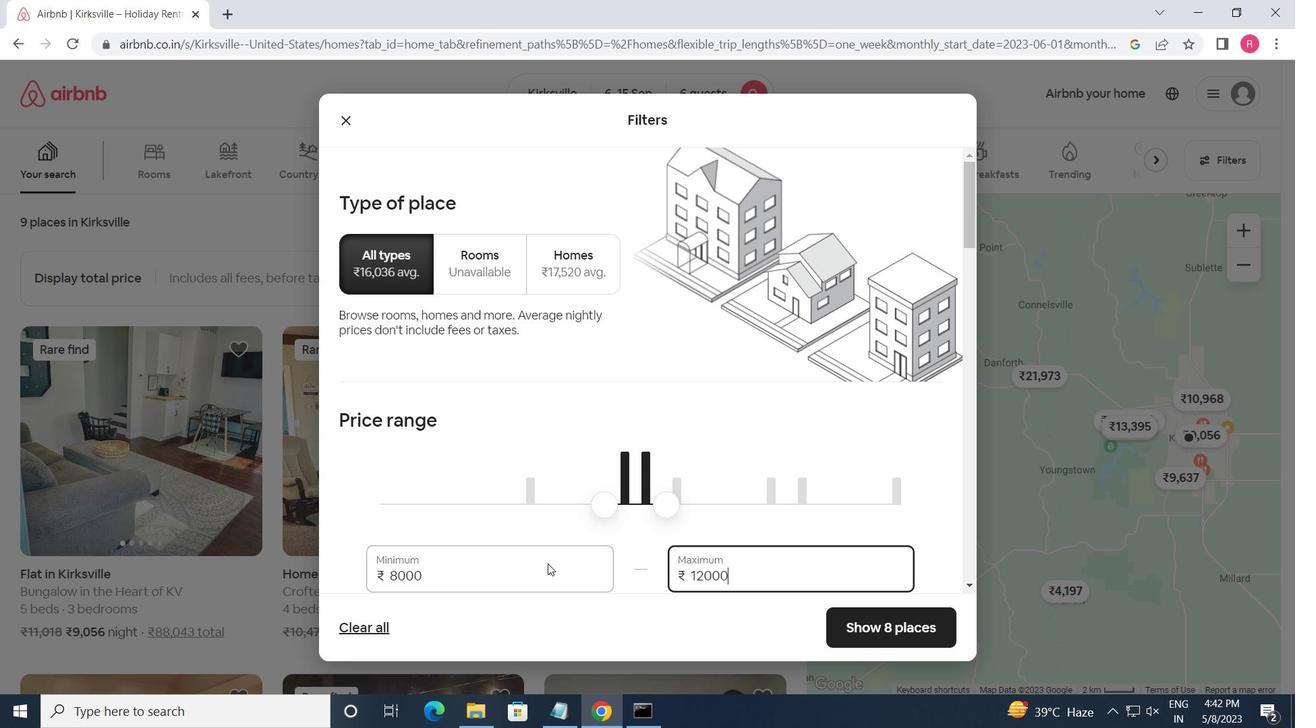 
Action: Mouse scrolled (586, 529) with delta (0, 0)
Screenshot: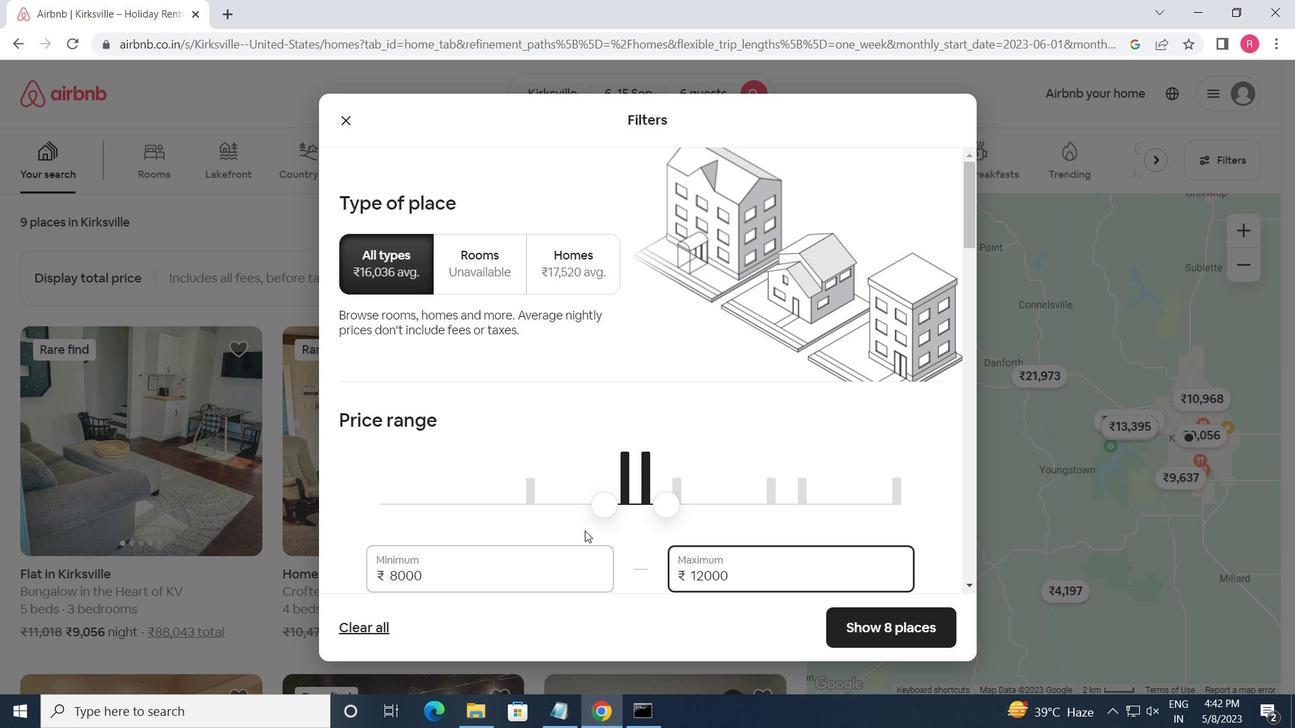 
Action: Mouse scrolled (586, 529) with delta (0, 0)
Screenshot: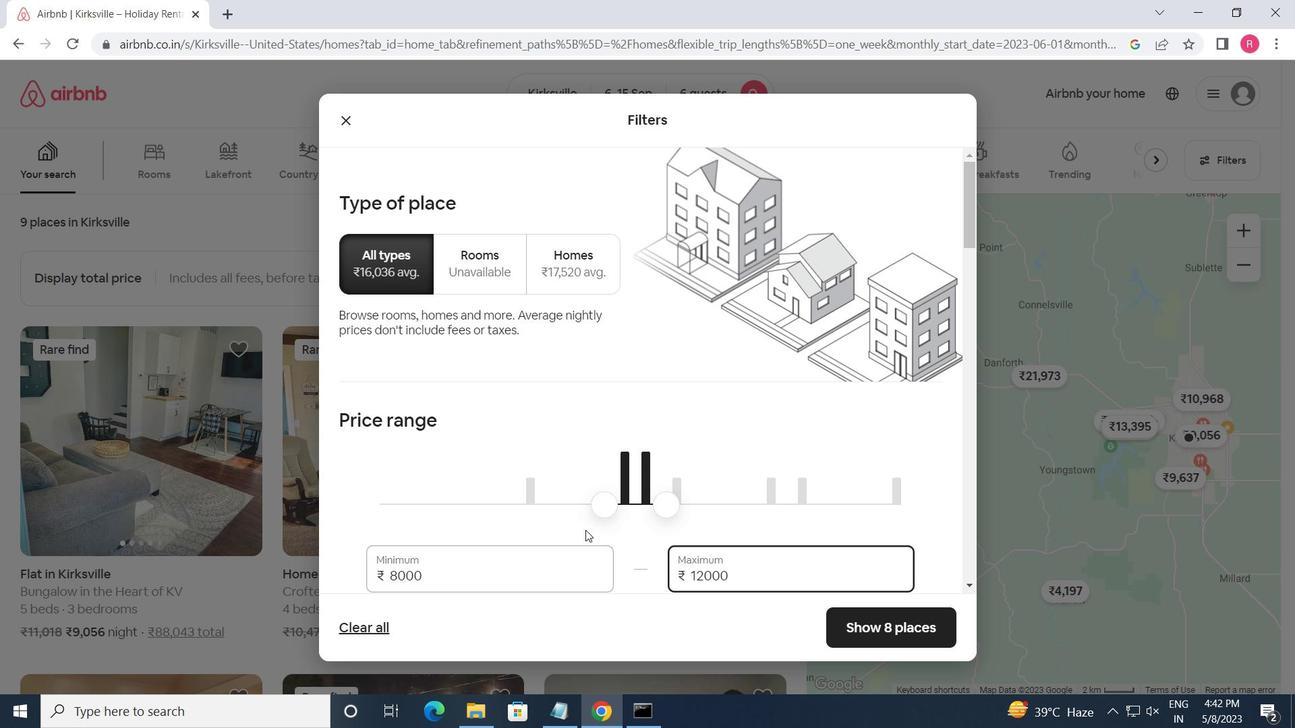
Action: Mouse moved to (586, 529)
Screenshot: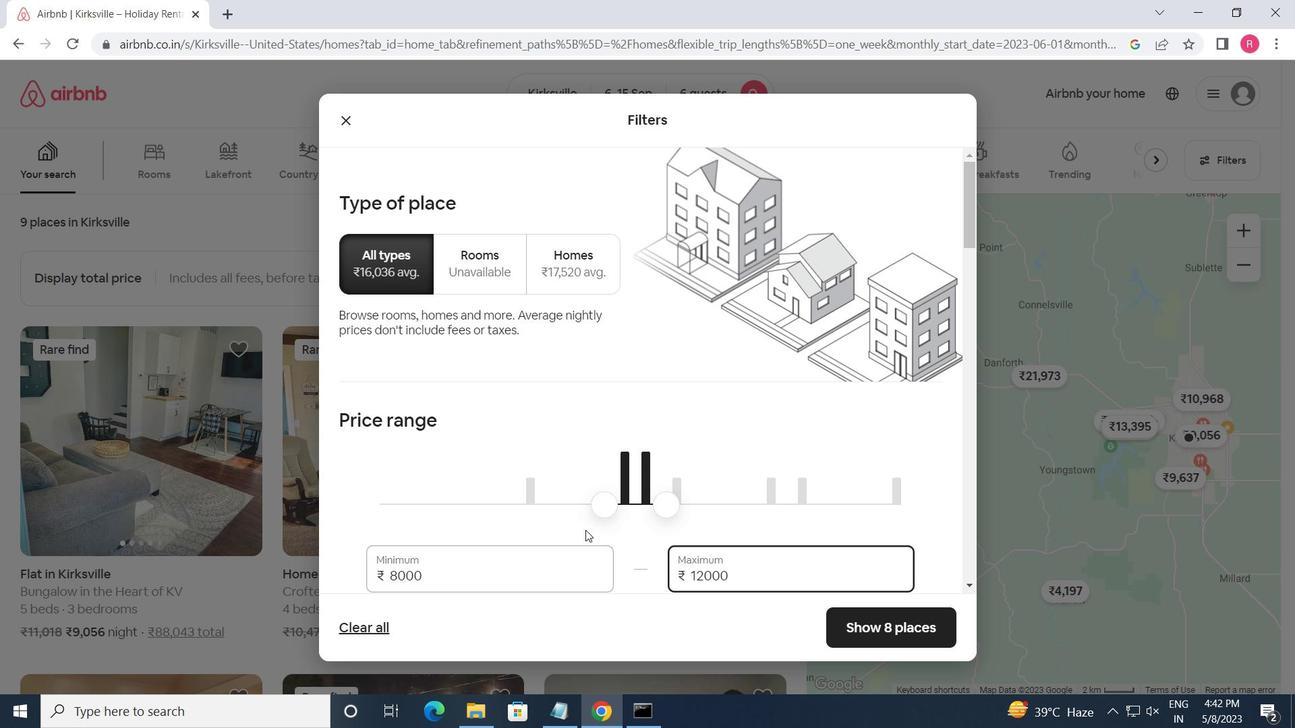 
Action: Mouse scrolled (586, 528) with delta (0, 0)
Screenshot: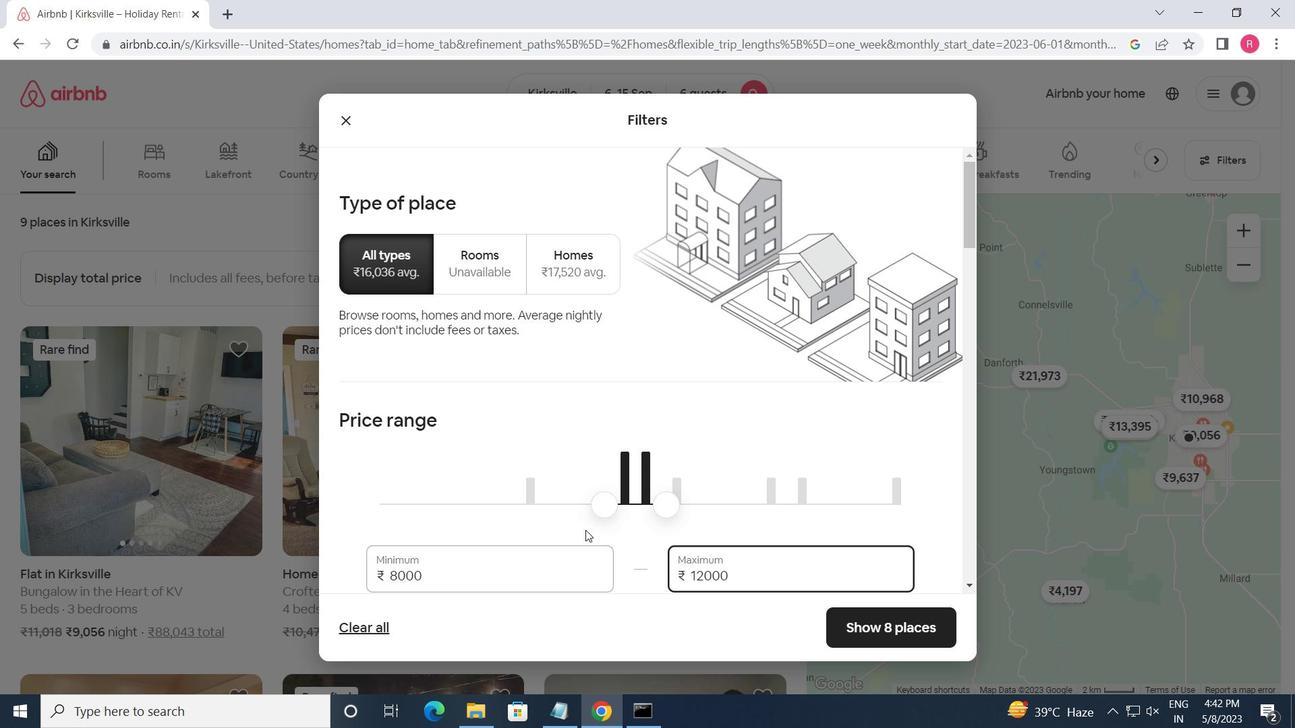 
Action: Mouse moved to (585, 528)
Screenshot: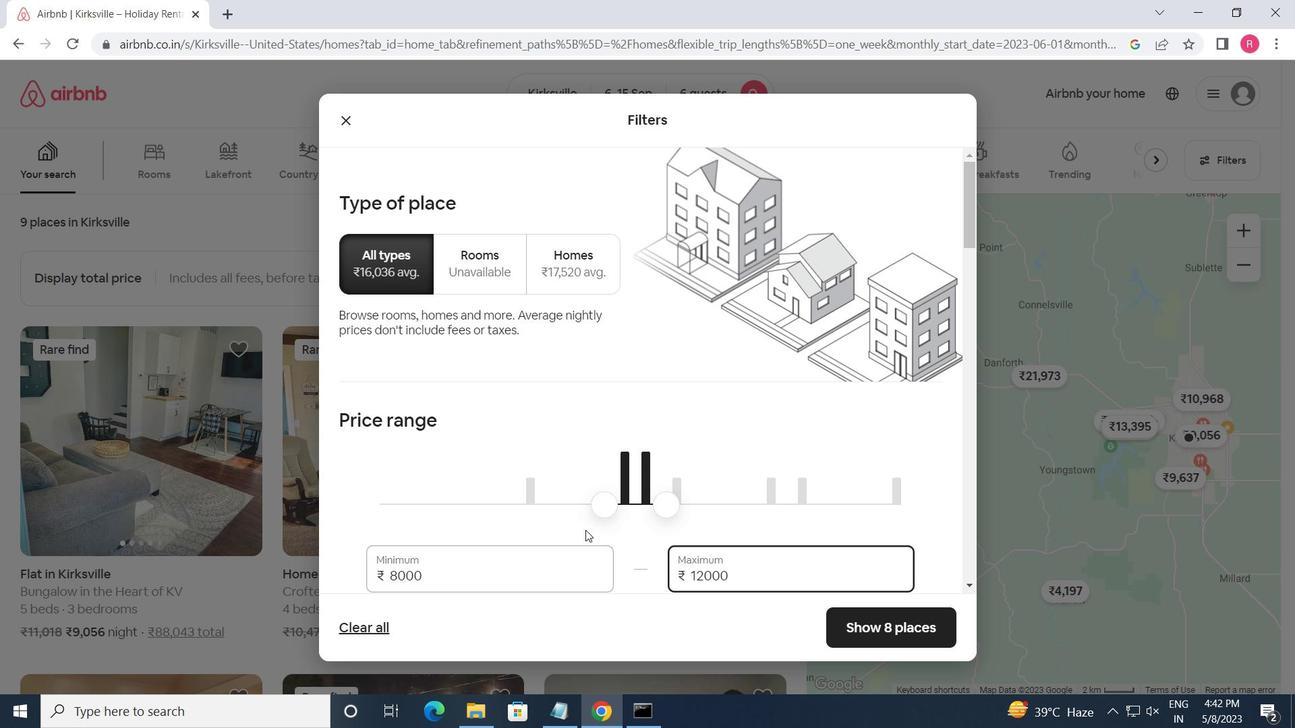 
Action: Mouse scrolled (585, 528) with delta (0, 0)
Screenshot: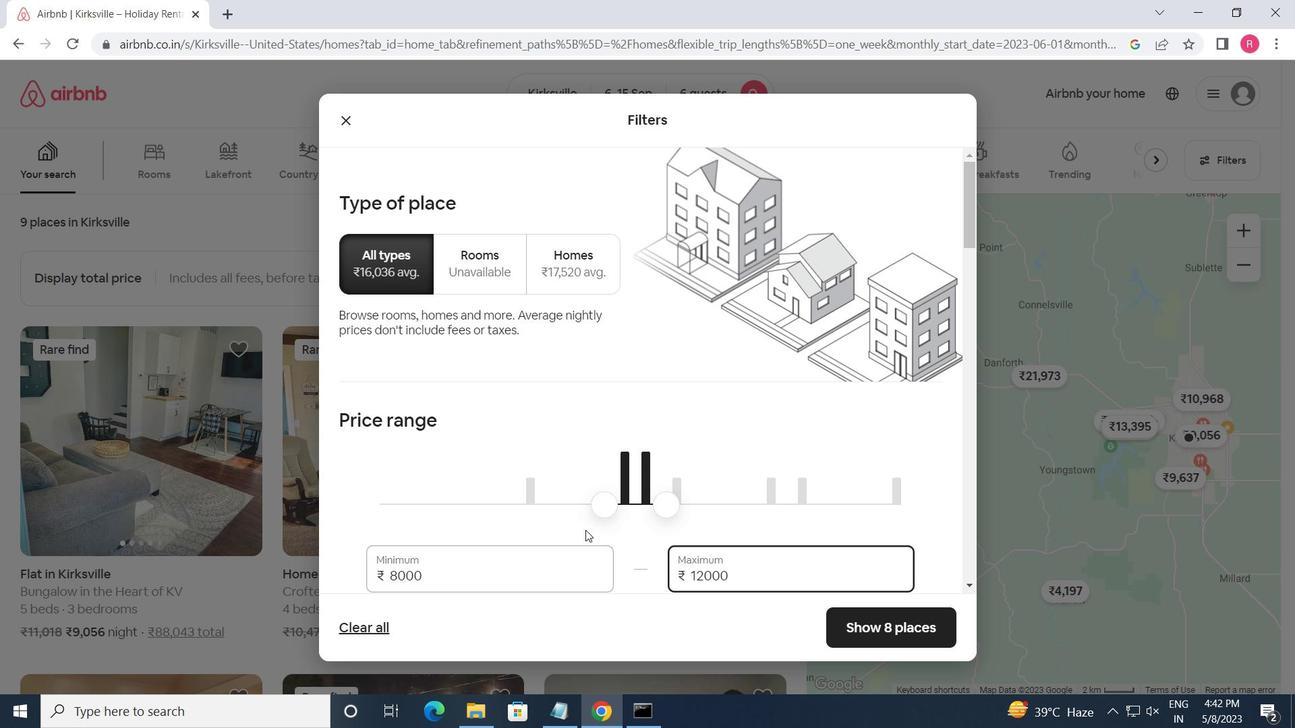 
Action: Mouse moved to (735, 414)
Screenshot: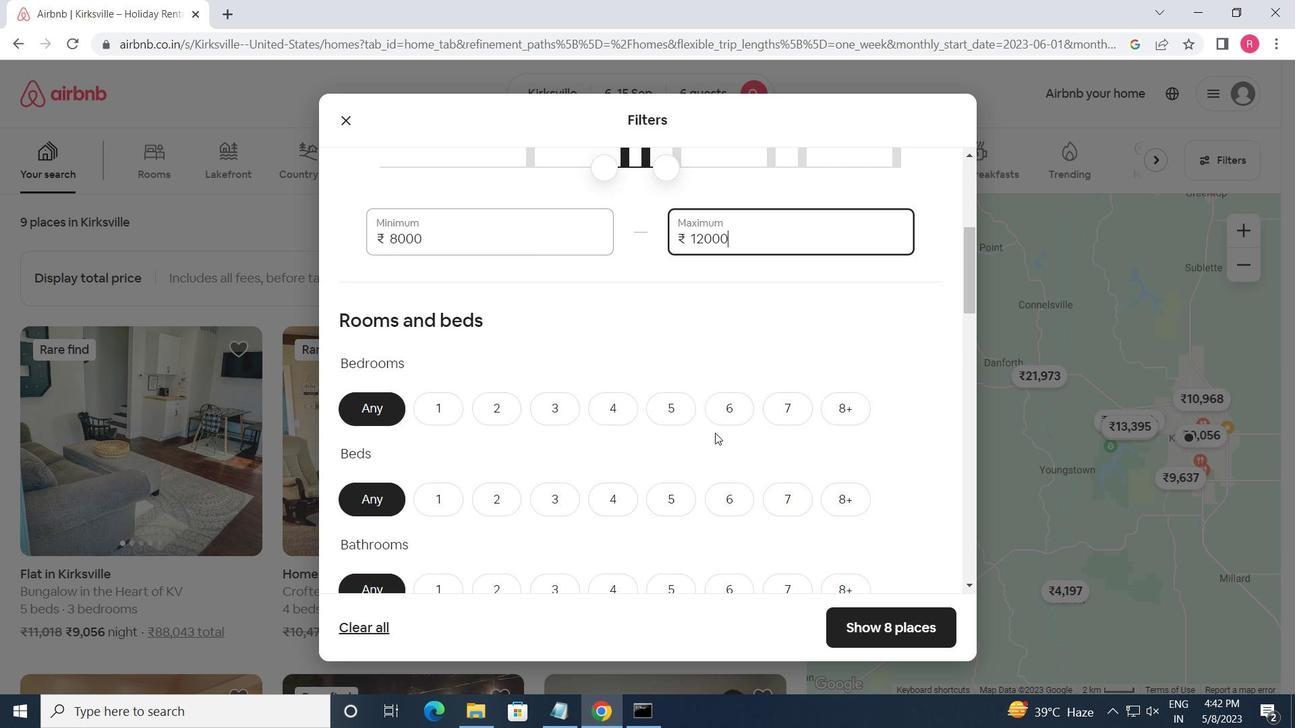 
Action: Mouse pressed left at (735, 414)
Screenshot: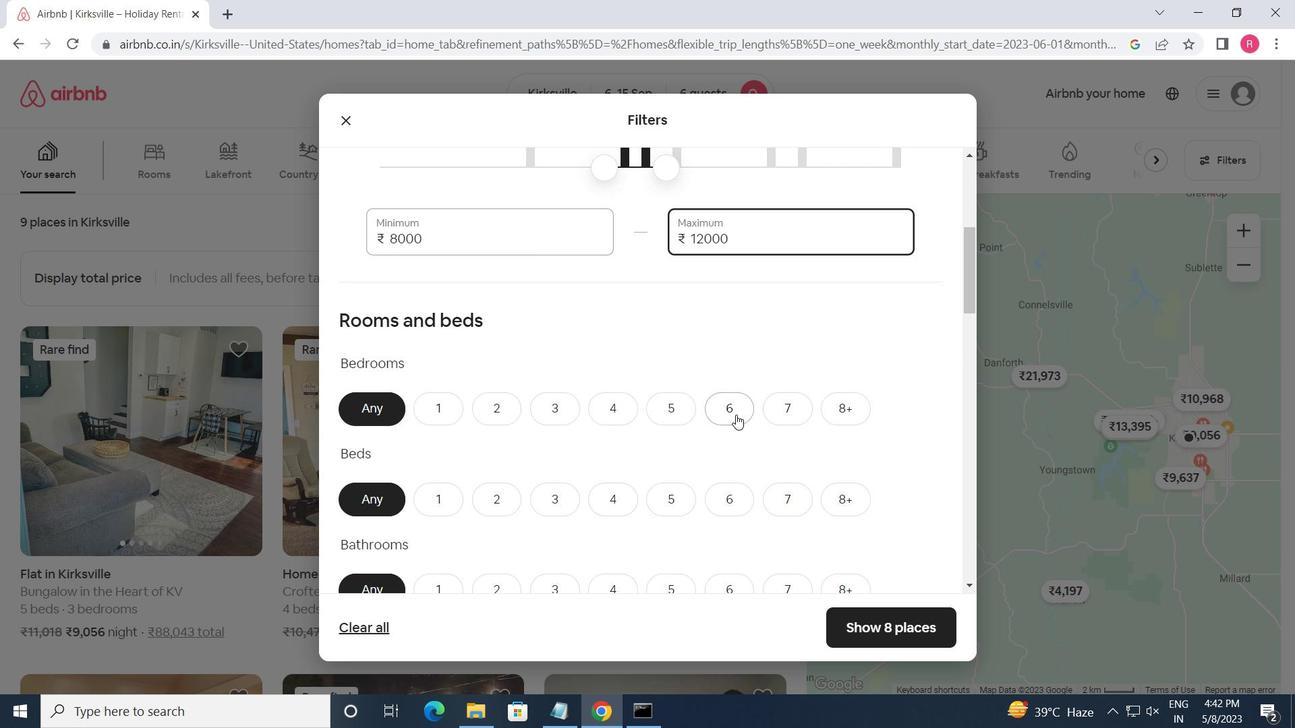 
Action: Mouse moved to (735, 499)
Screenshot: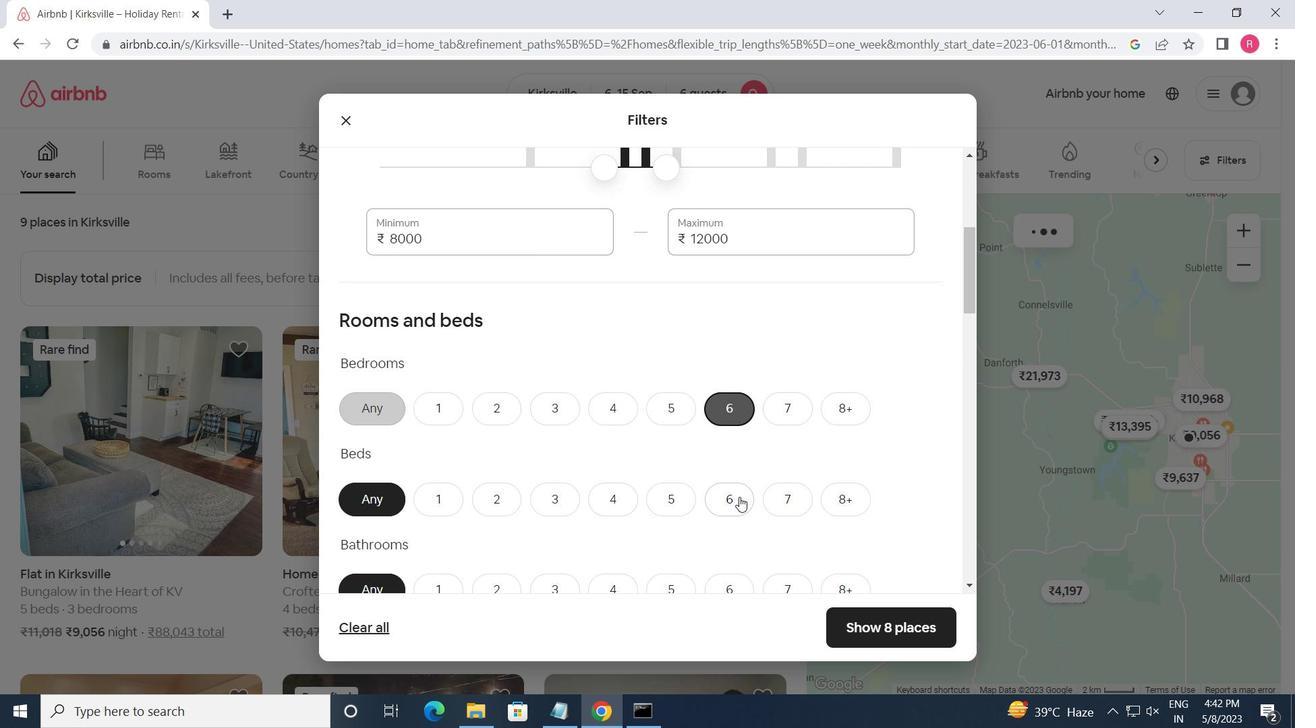 
Action: Mouse pressed left at (735, 499)
Screenshot: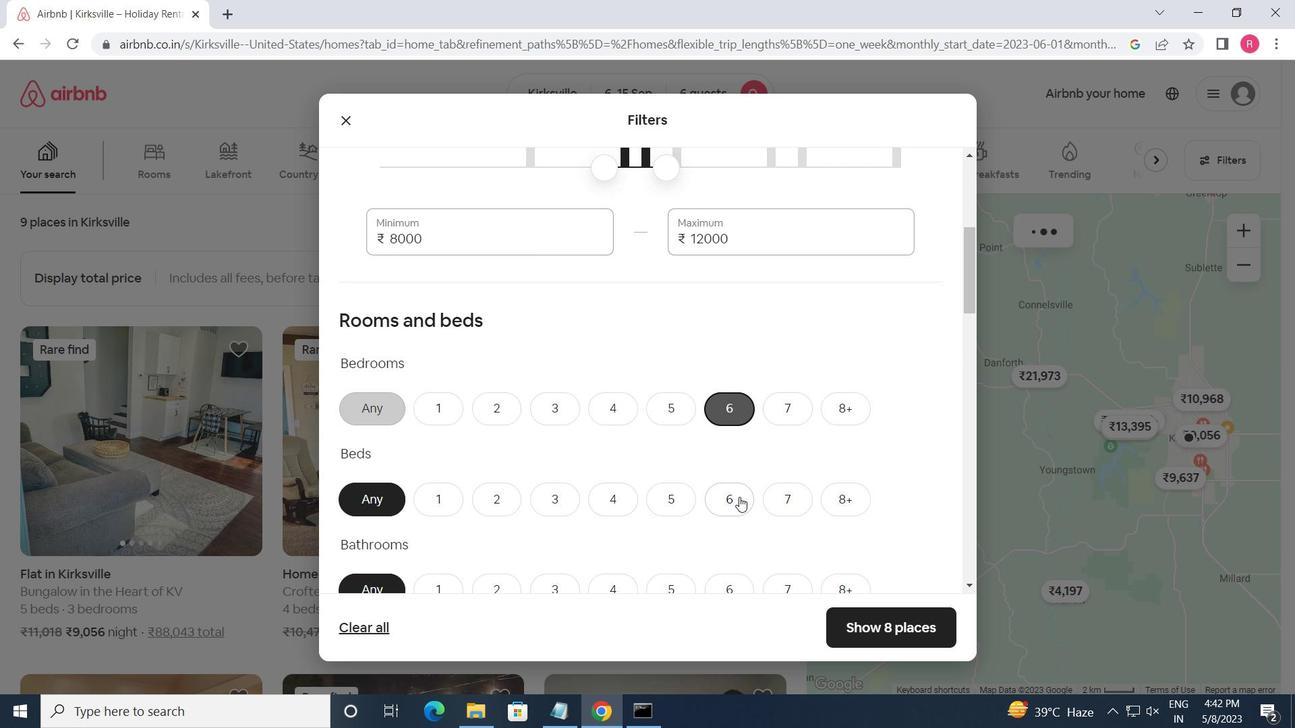 
Action: Mouse moved to (726, 579)
Screenshot: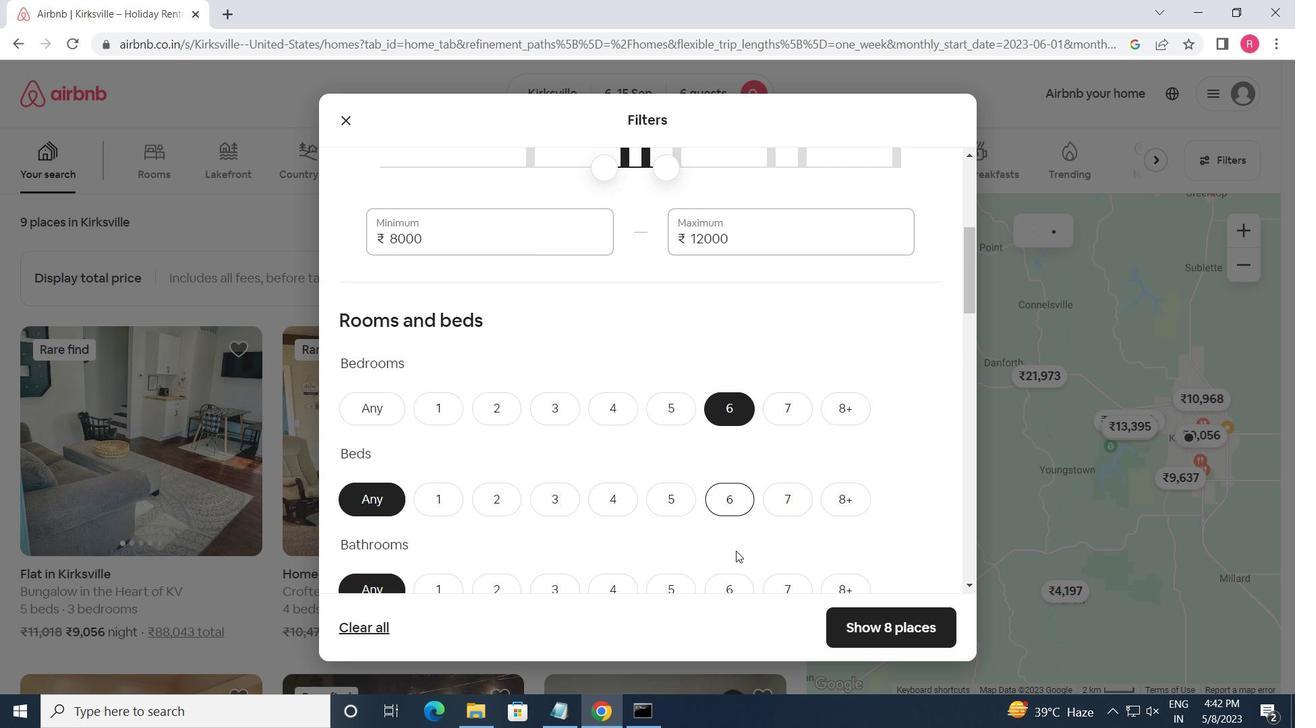 
Action: Mouse pressed left at (726, 579)
Screenshot: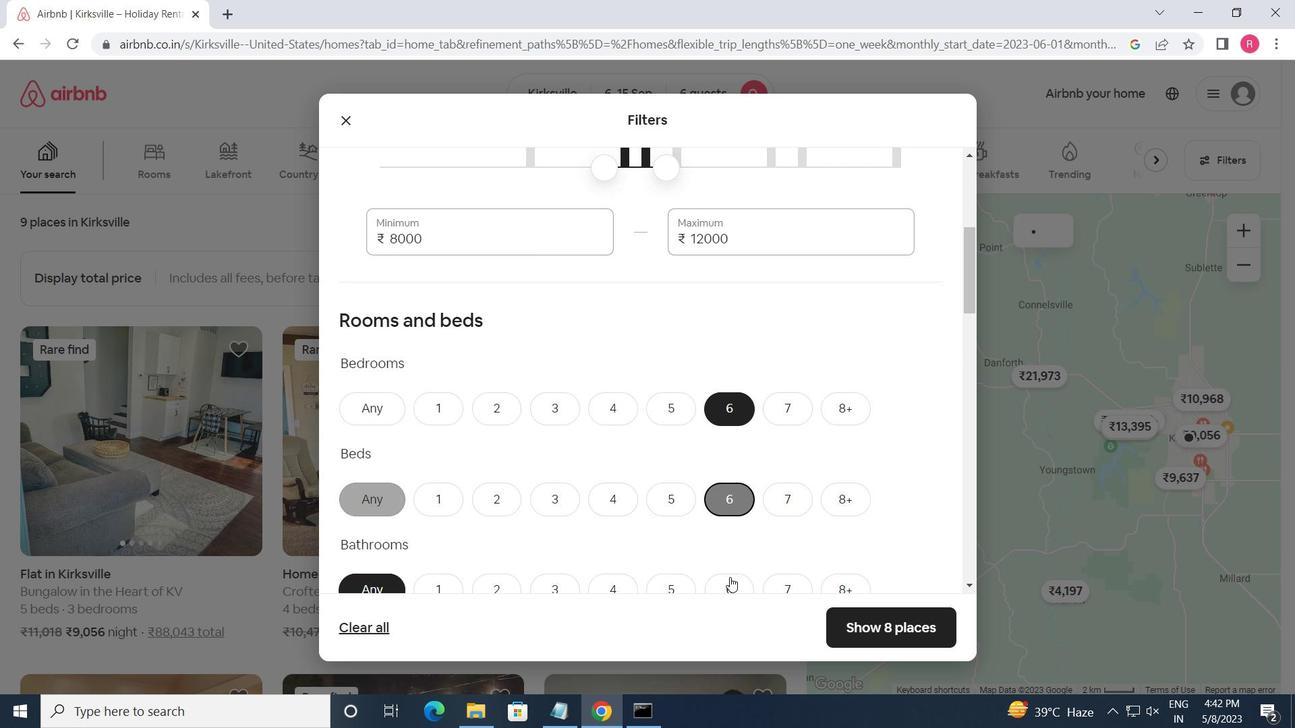 
Action: Mouse moved to (725, 574)
Screenshot: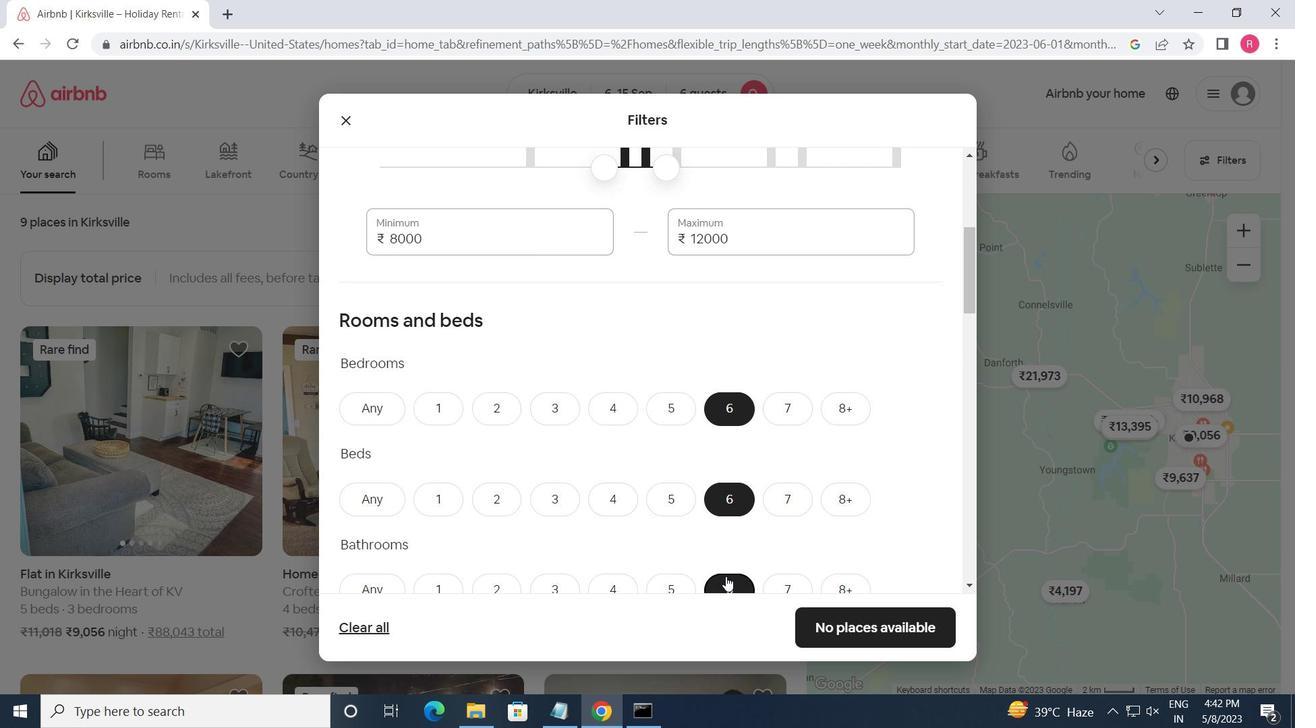 
Action: Mouse scrolled (725, 574) with delta (0, 0)
Screenshot: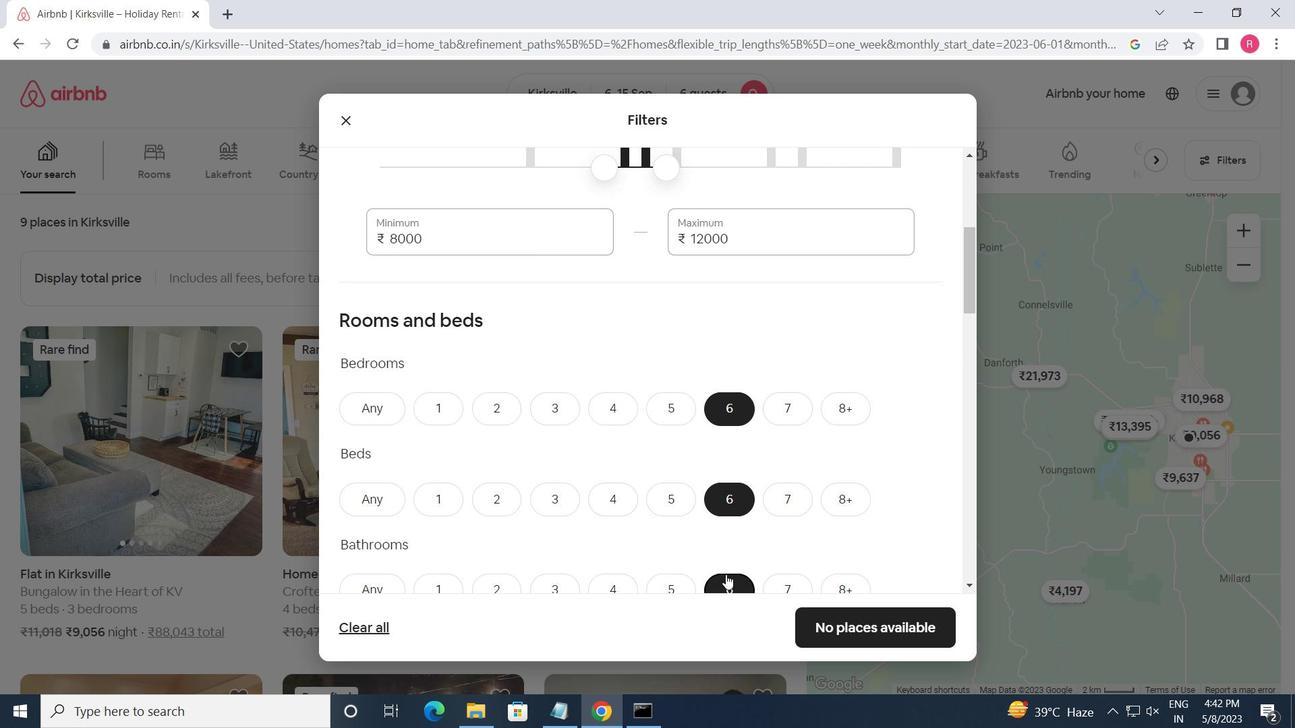 
Action: Mouse moved to (725, 574)
Screenshot: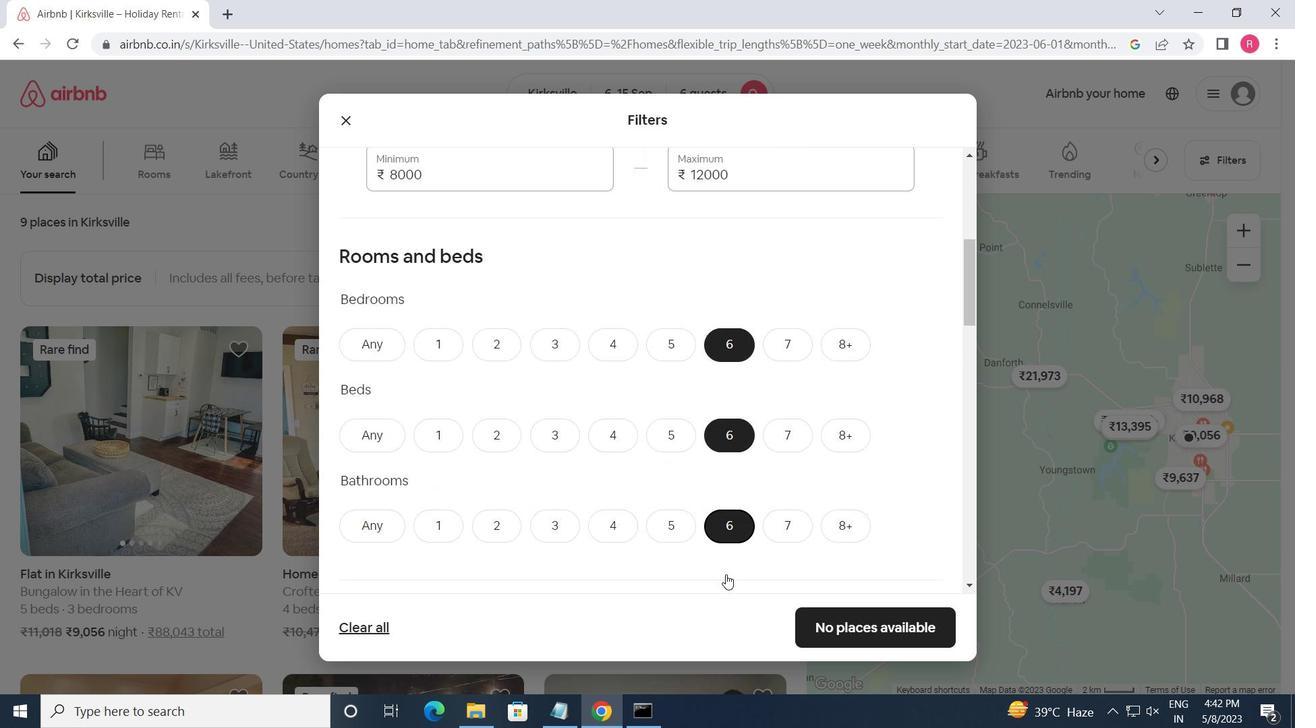 
Action: Mouse scrolled (725, 573) with delta (0, 0)
Screenshot: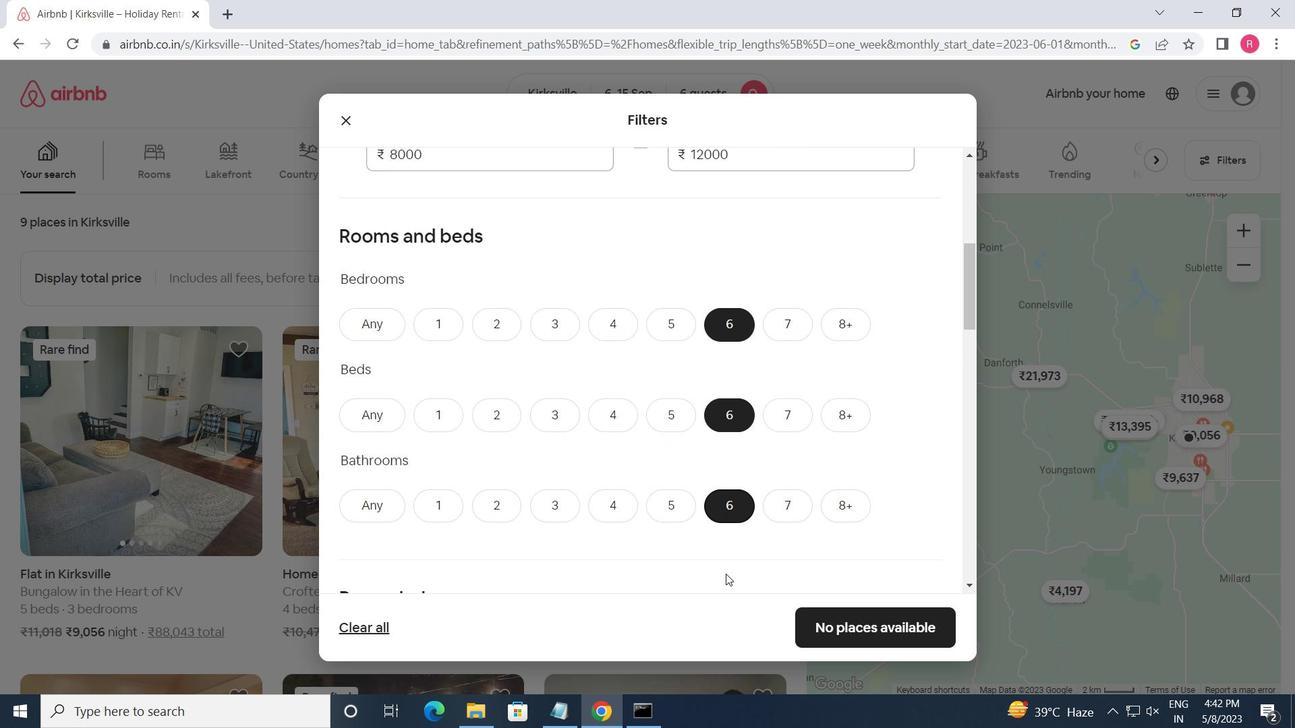 
Action: Mouse moved to (725, 572)
Screenshot: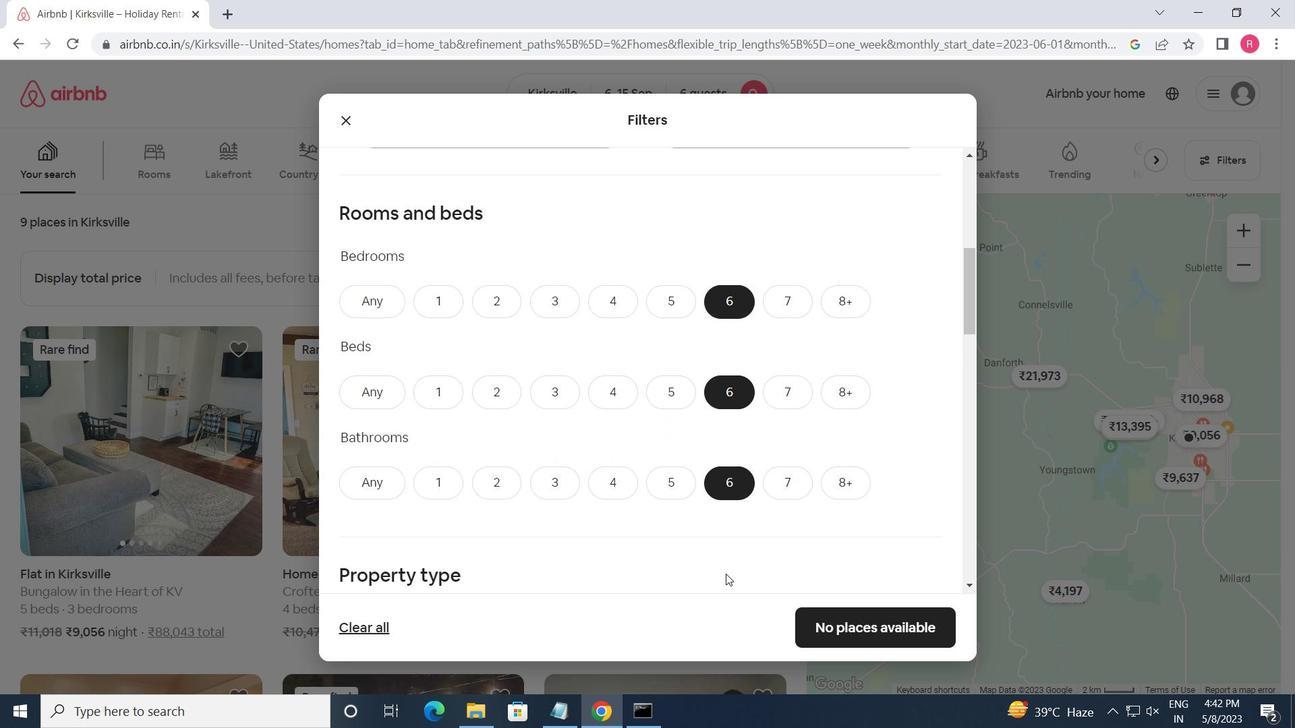 
Action: Mouse scrolled (725, 572) with delta (0, 0)
Screenshot: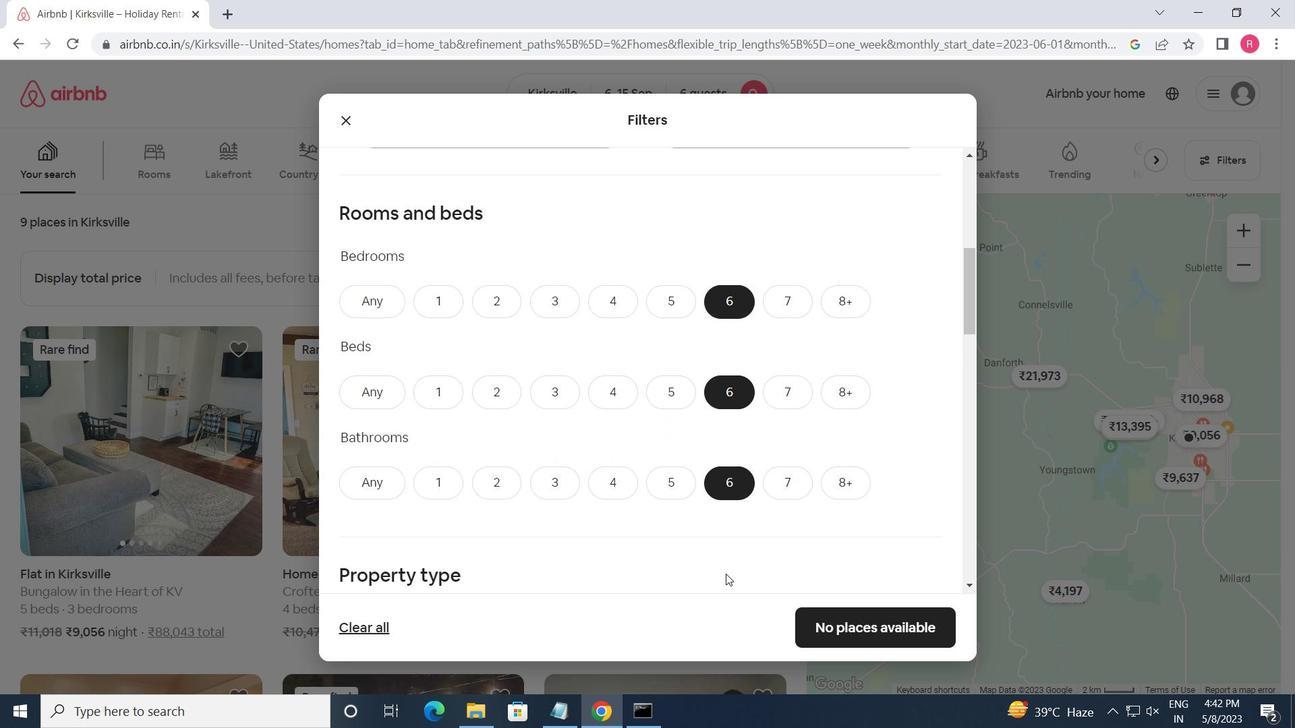 
Action: Mouse moved to (725, 571)
Screenshot: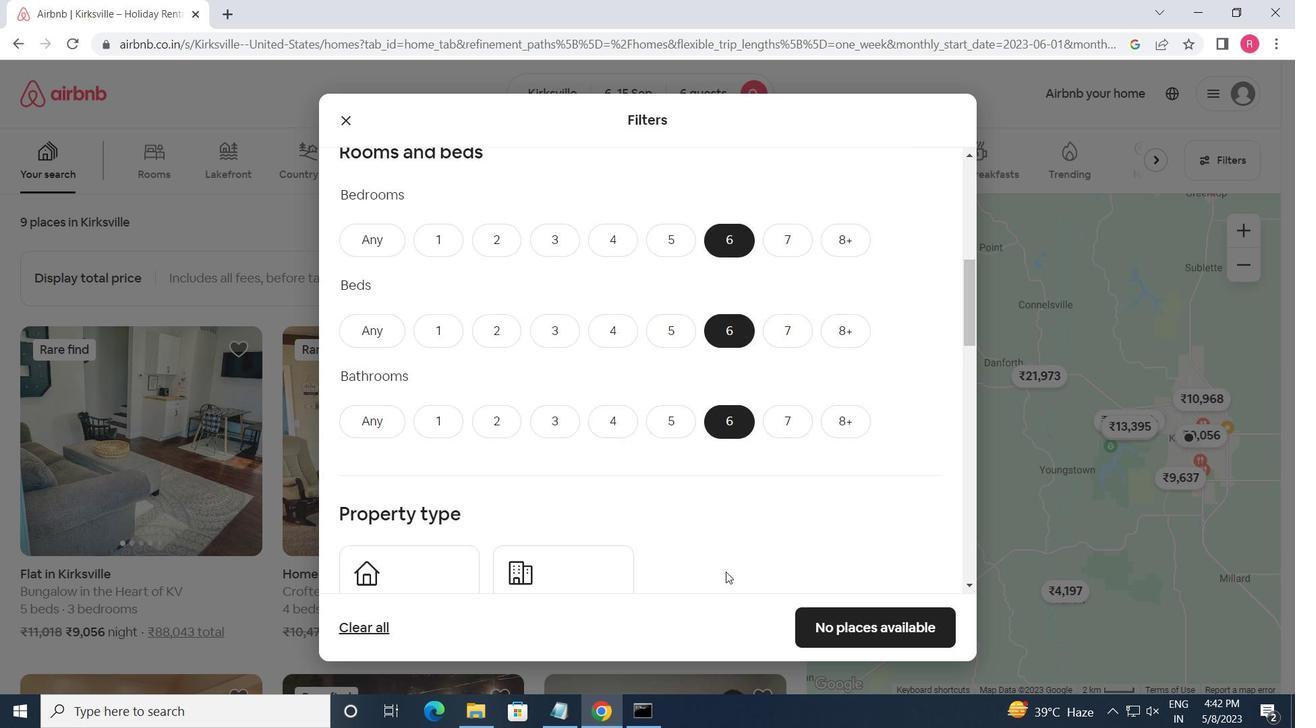 
Action: Mouse scrolled (725, 570) with delta (0, 0)
Screenshot: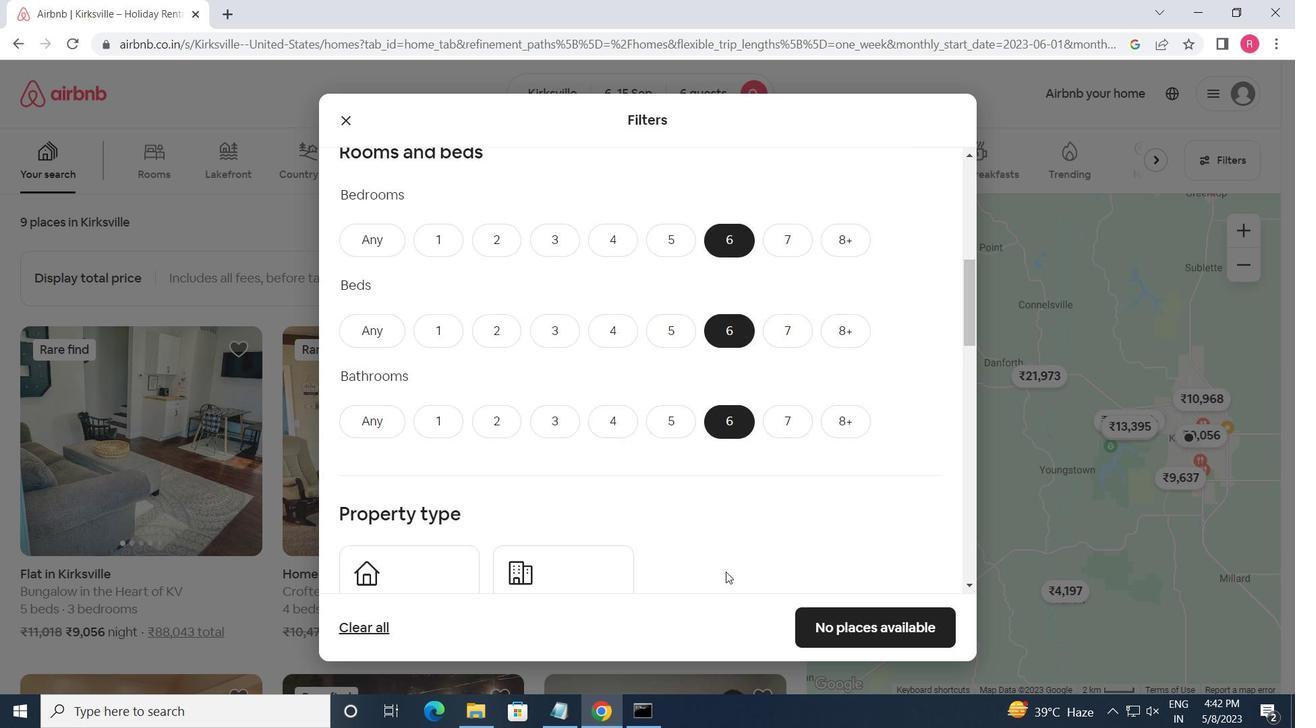 
Action: Mouse moved to (424, 444)
Screenshot: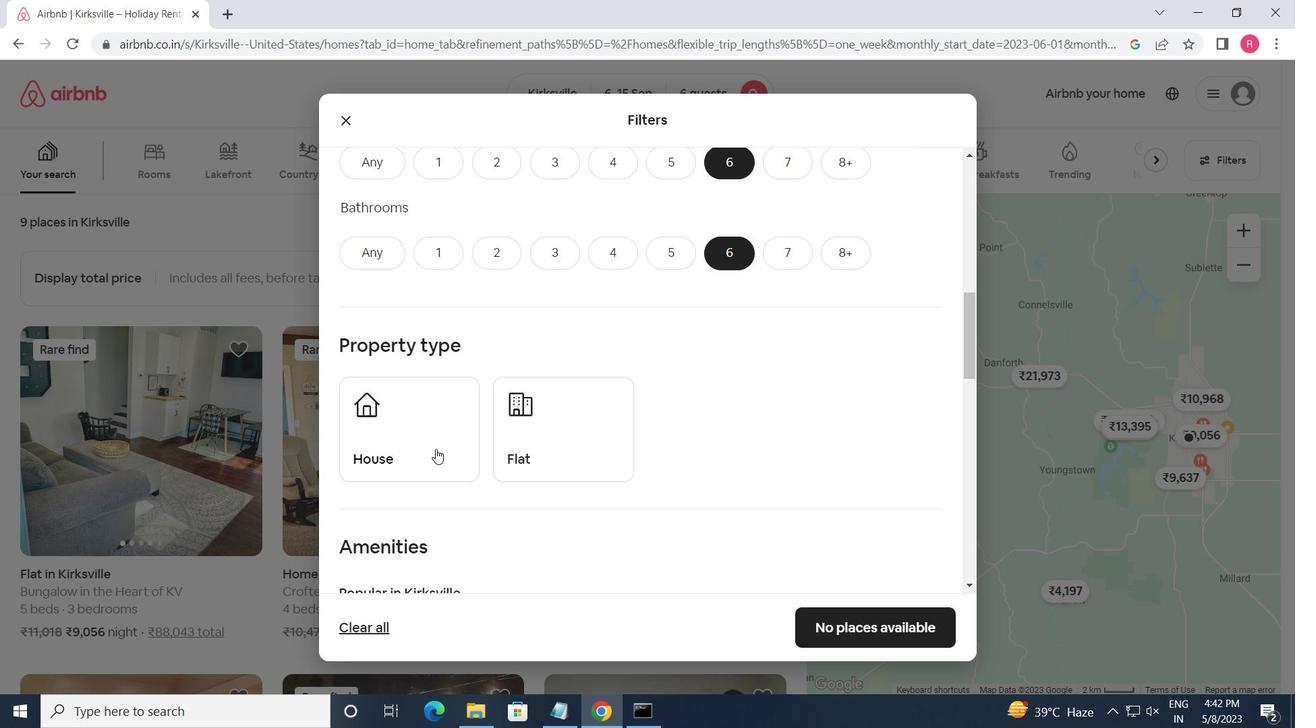 
Action: Mouse pressed left at (424, 444)
Screenshot: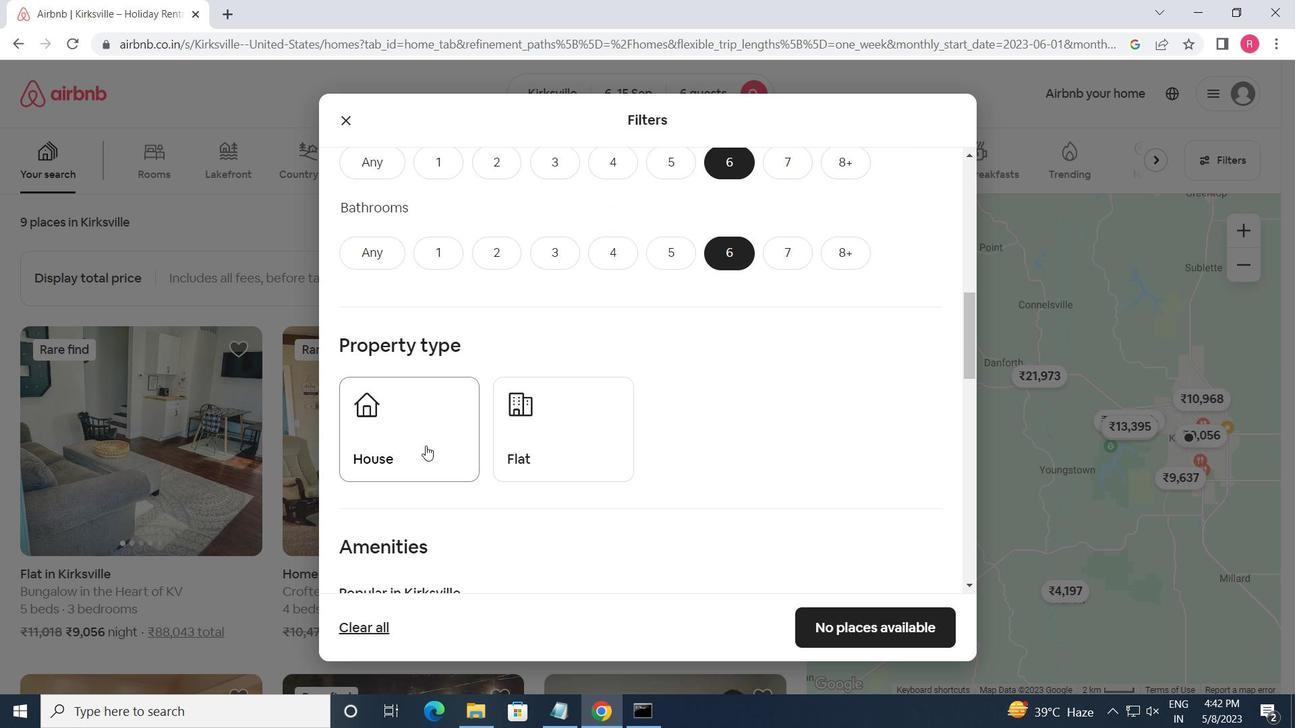 
Action: Mouse moved to (570, 455)
Screenshot: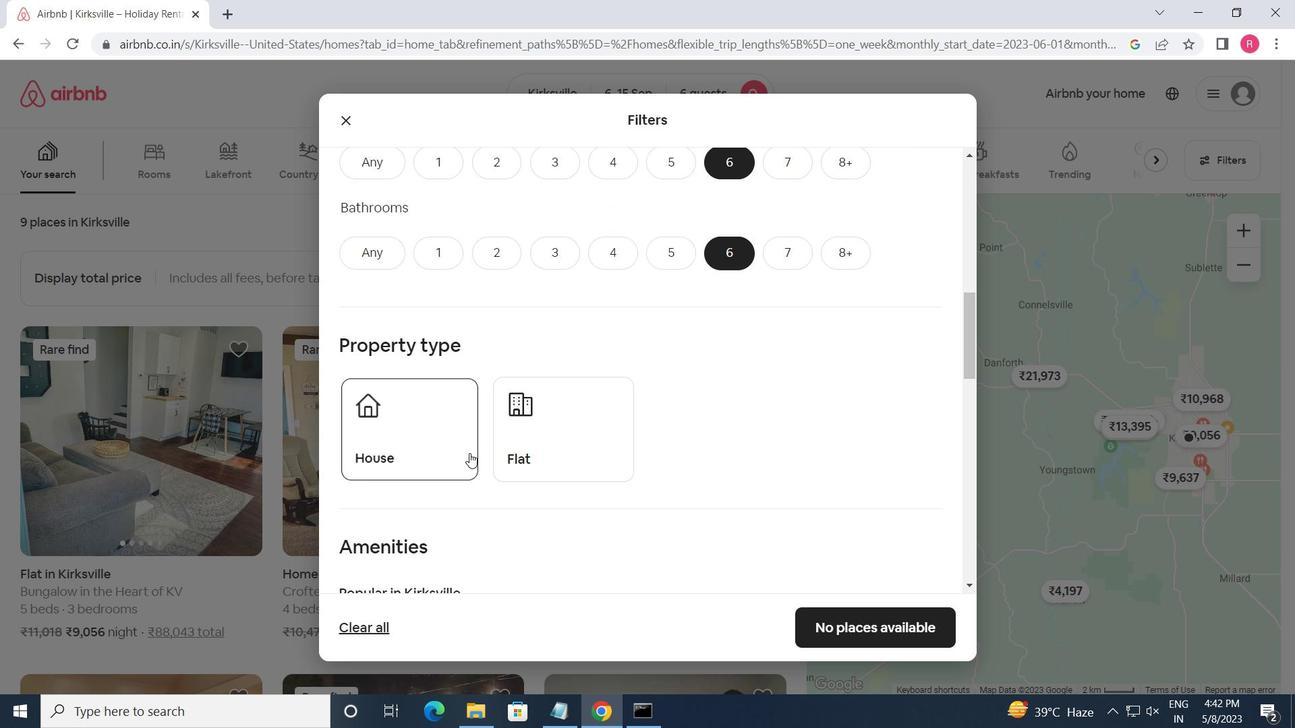 
Action: Mouse pressed left at (570, 455)
Screenshot: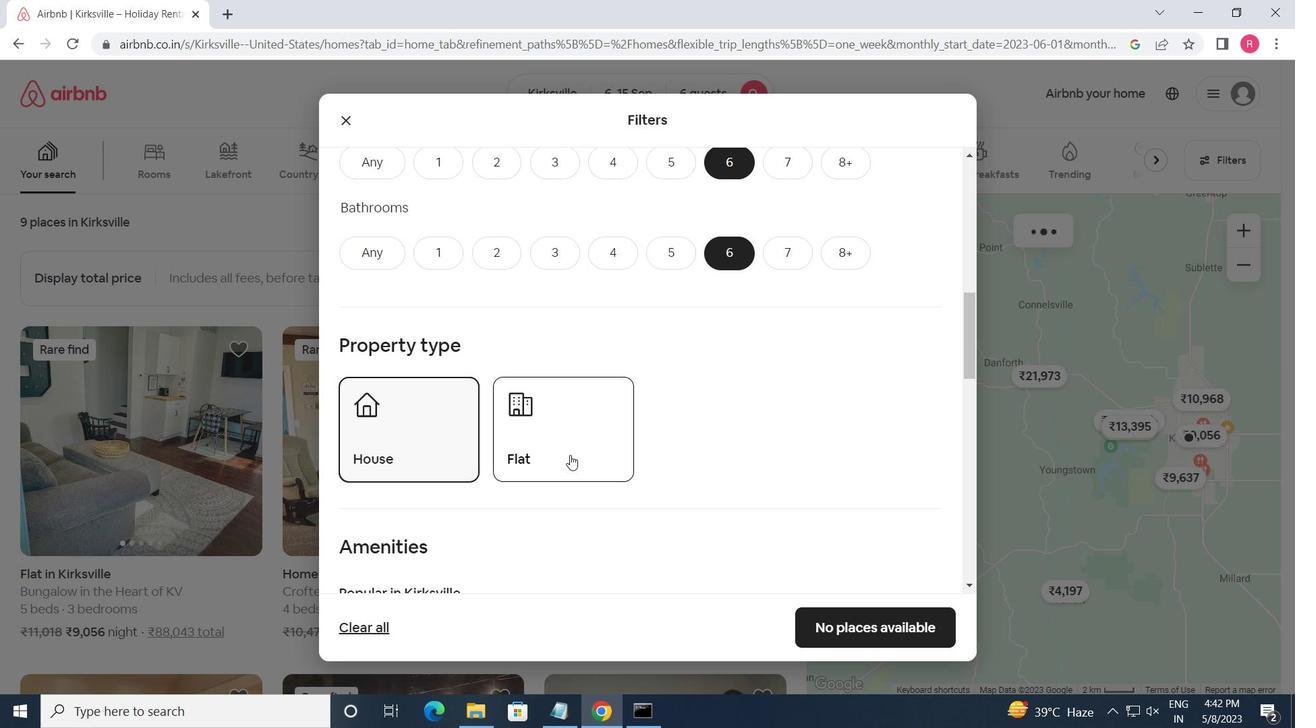 
Action: Mouse moved to (571, 455)
Screenshot: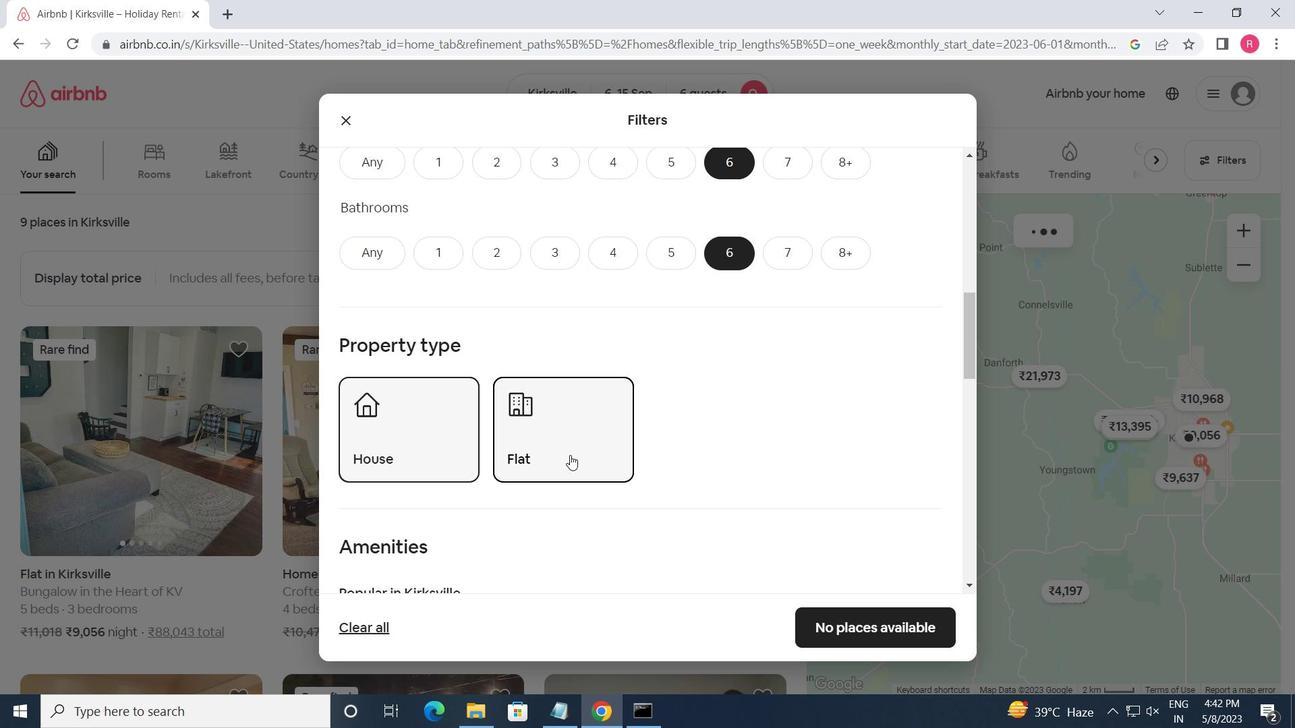 
Action: Mouse scrolled (571, 454) with delta (0, 0)
Screenshot: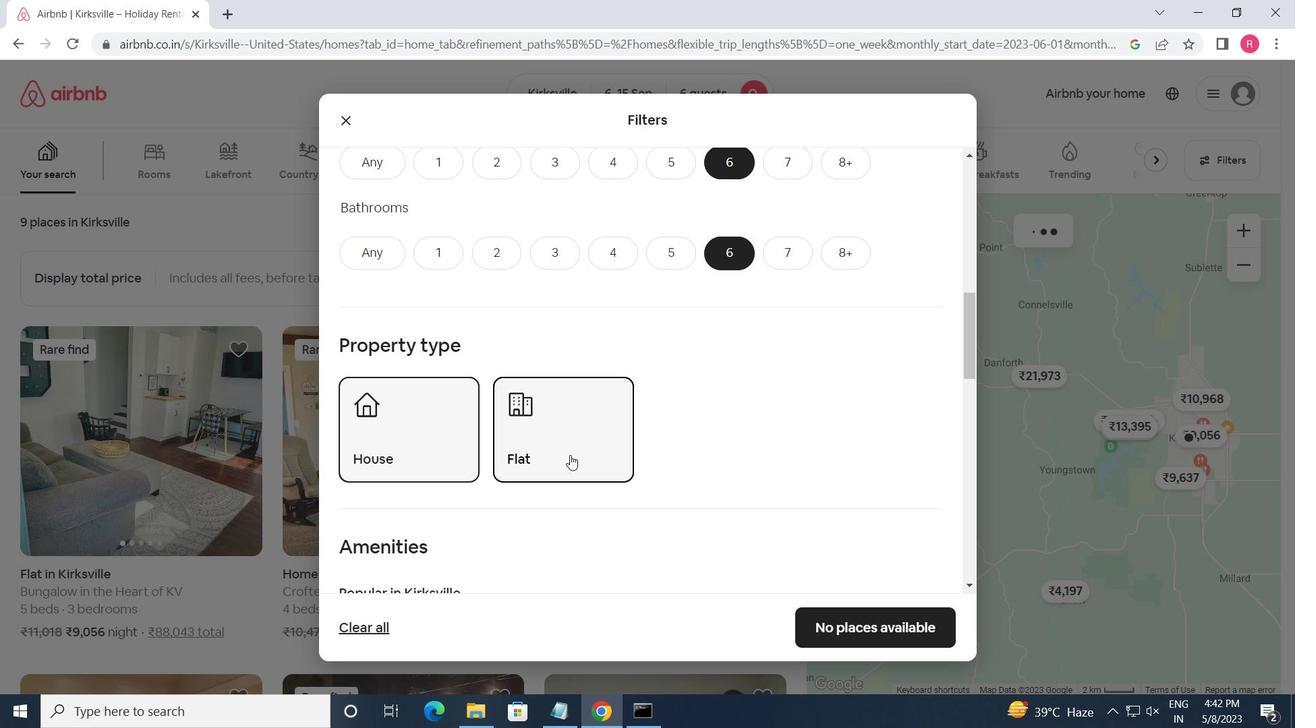 
Action: Mouse scrolled (571, 454) with delta (0, 0)
Screenshot: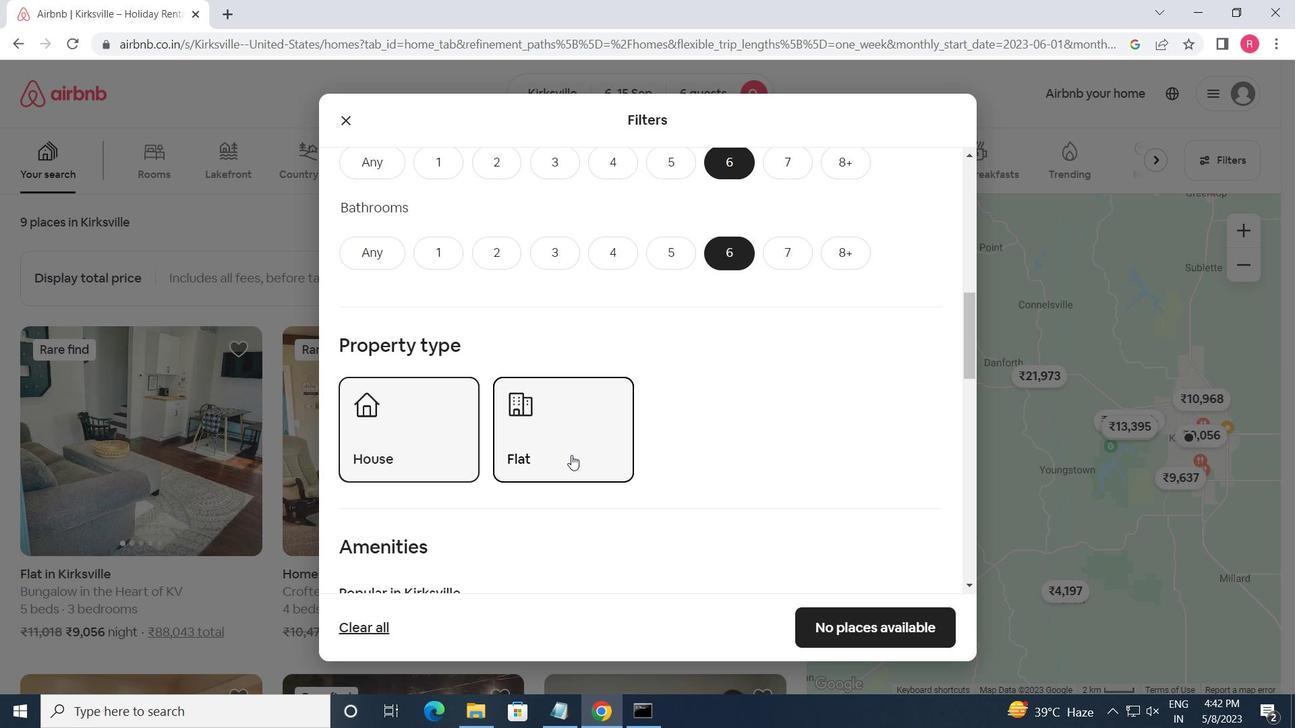
Action: Mouse scrolled (571, 454) with delta (0, 0)
Screenshot: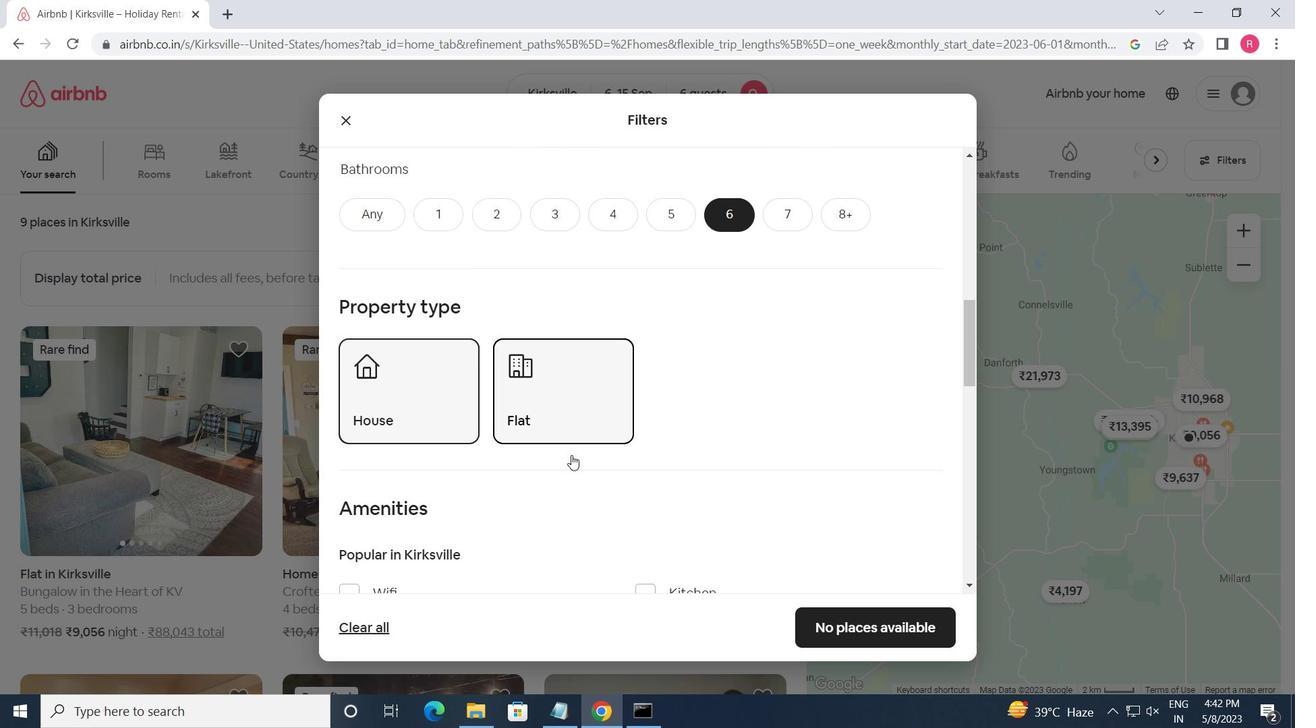 
Action: Mouse scrolled (571, 454) with delta (0, 0)
Screenshot: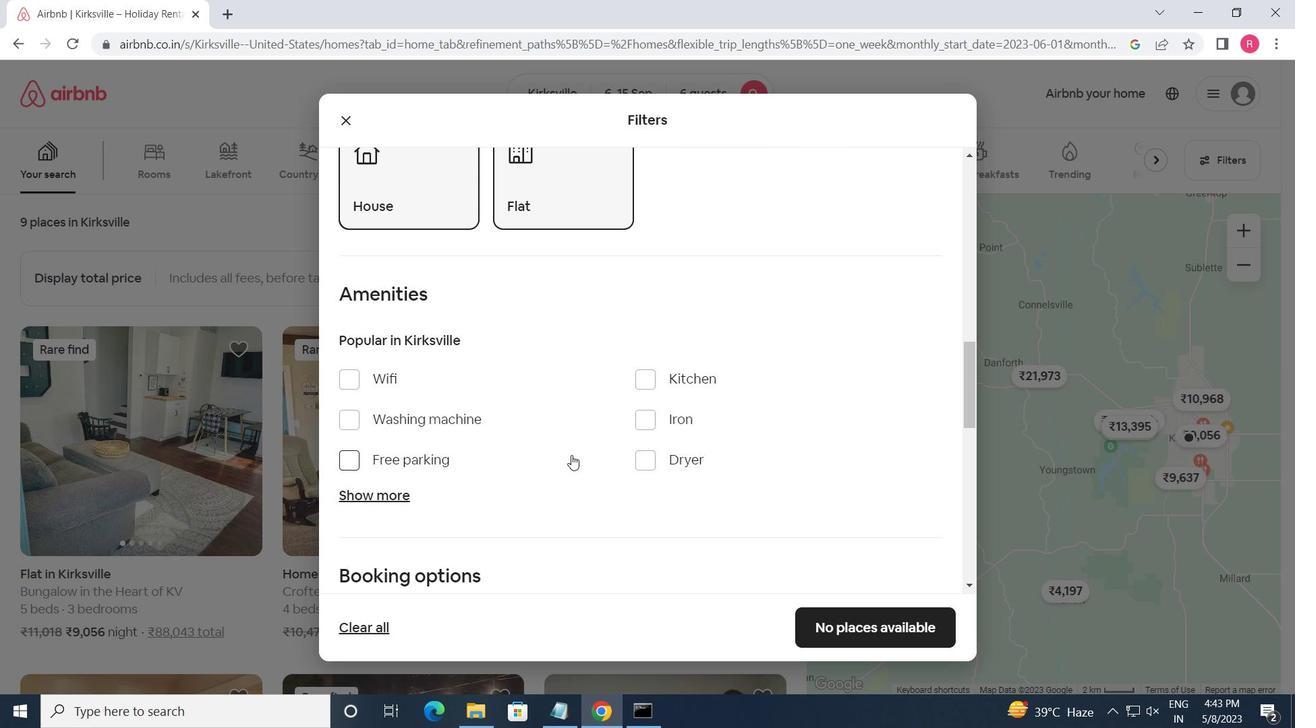 
Action: Mouse scrolled (571, 454) with delta (0, 0)
Screenshot: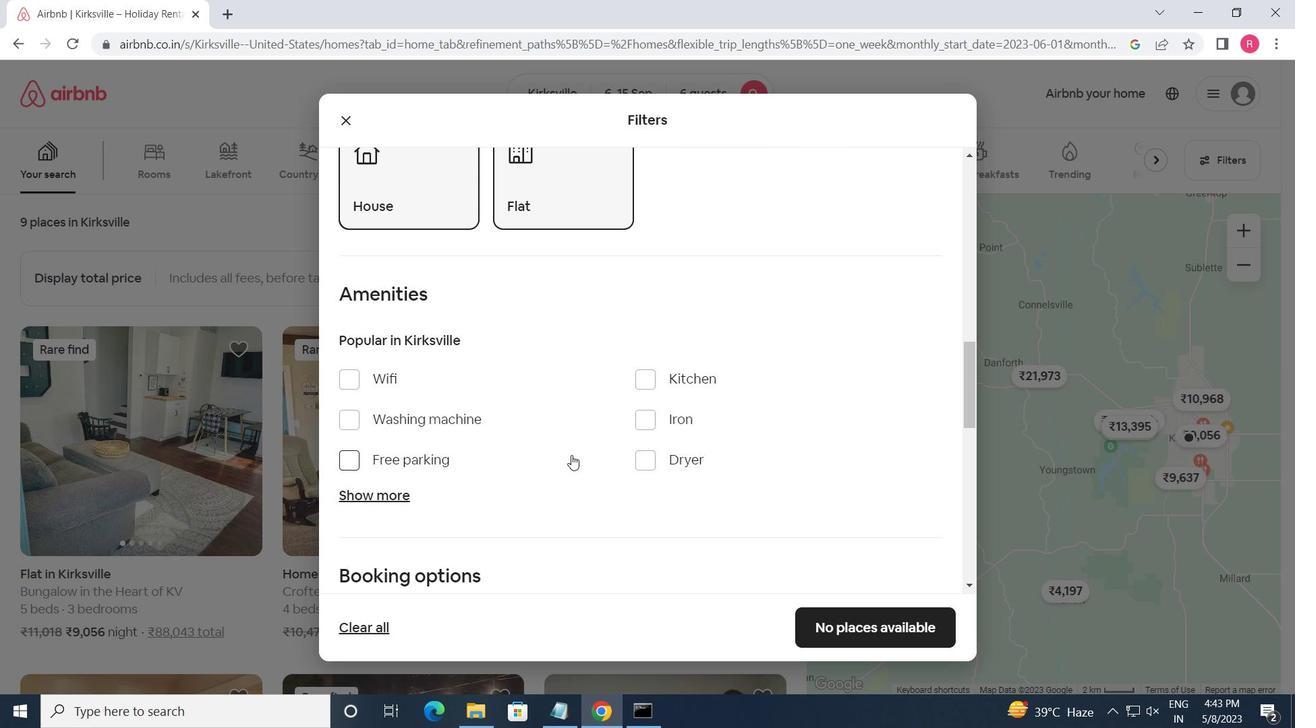 
Action: Mouse moved to (350, 213)
Screenshot: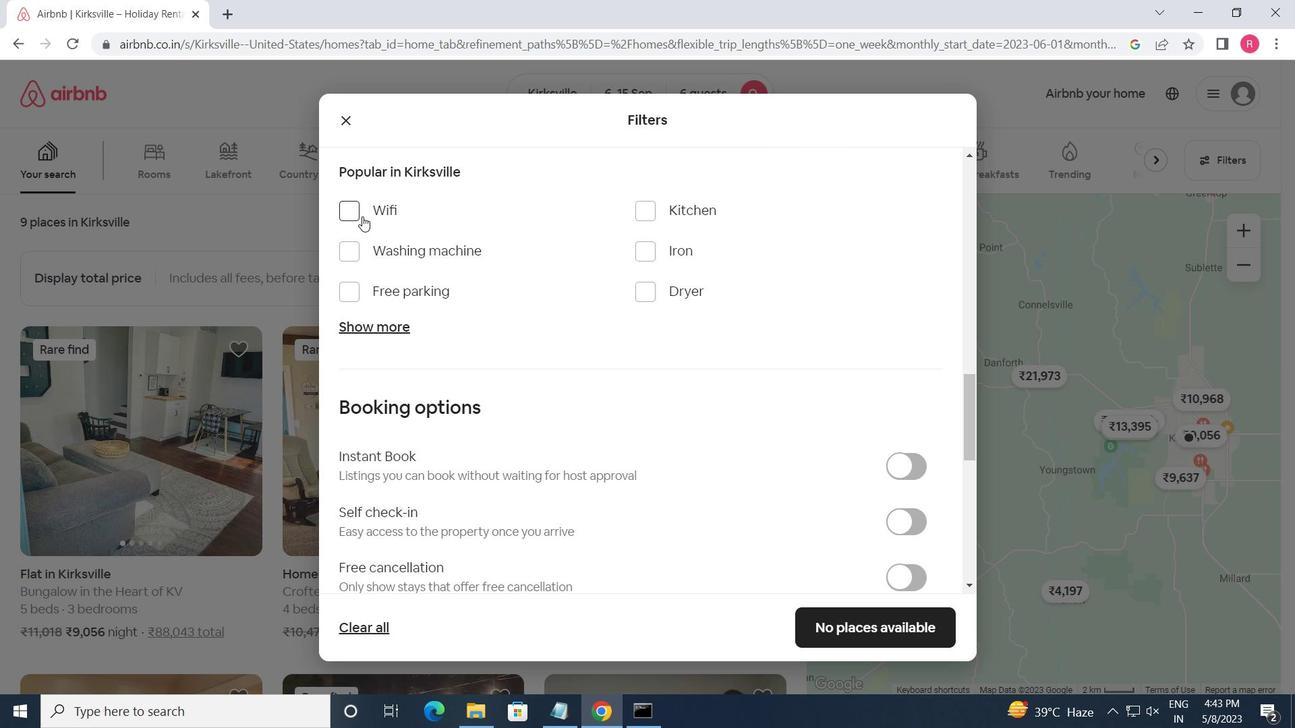 
Action: Mouse pressed left at (350, 213)
Screenshot: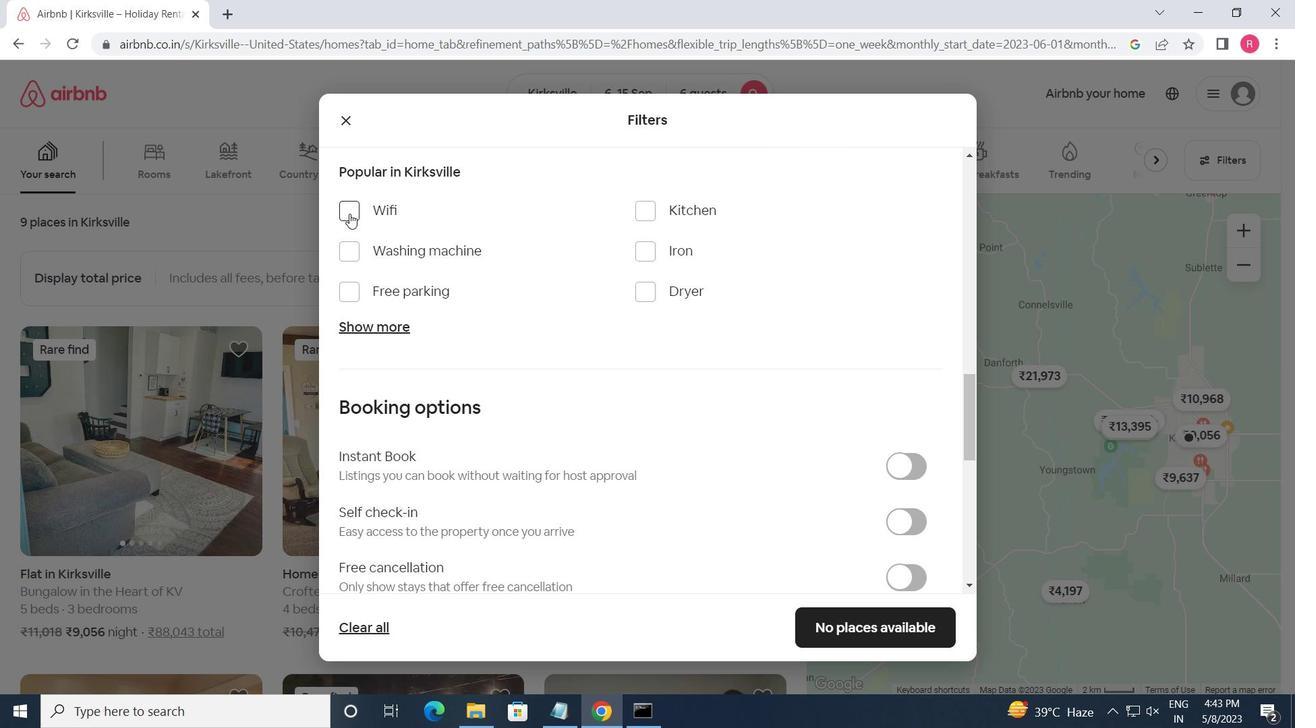 
Action: Mouse moved to (369, 329)
Screenshot: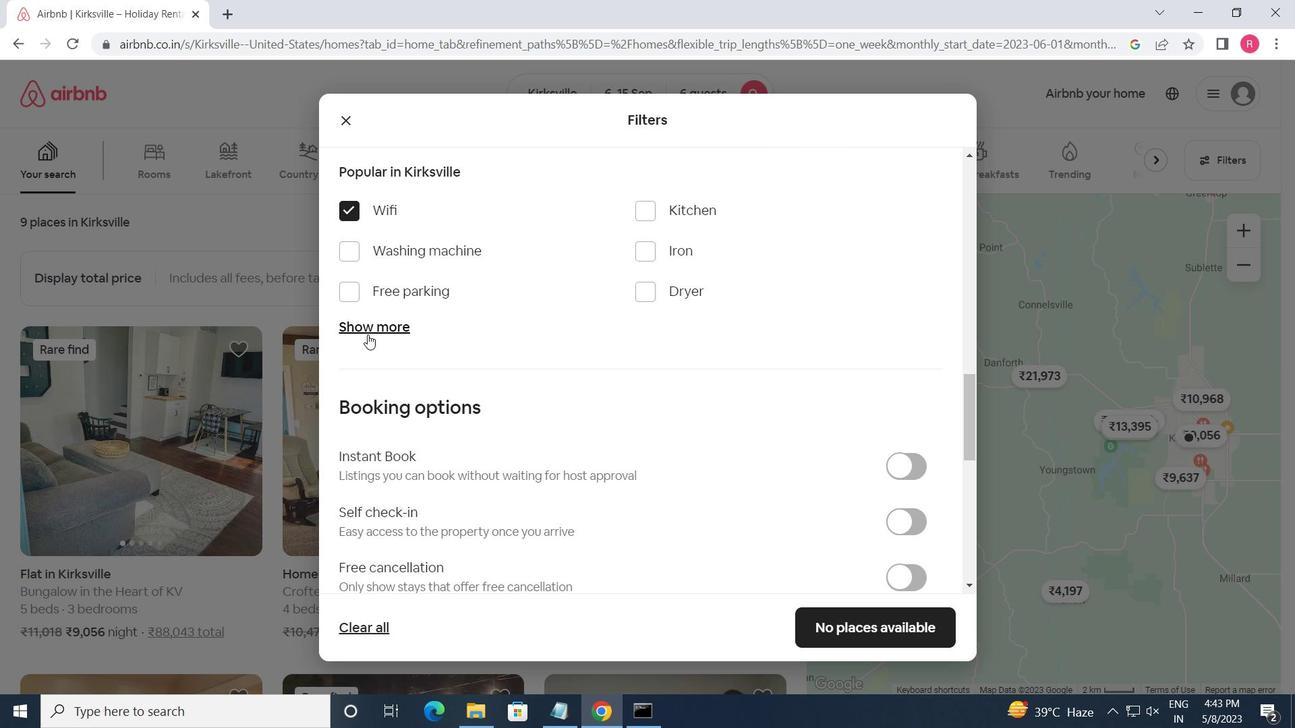 
Action: Mouse pressed left at (369, 329)
Screenshot: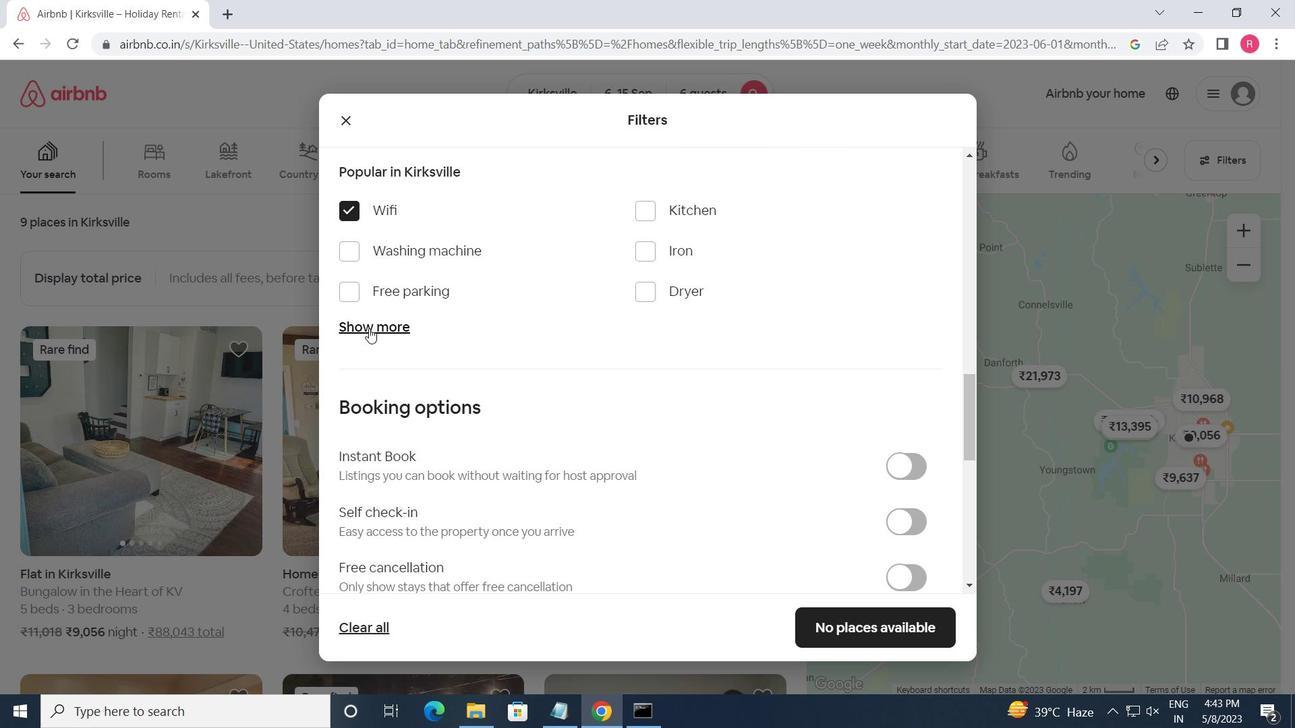 
Action: Mouse moved to (354, 296)
Screenshot: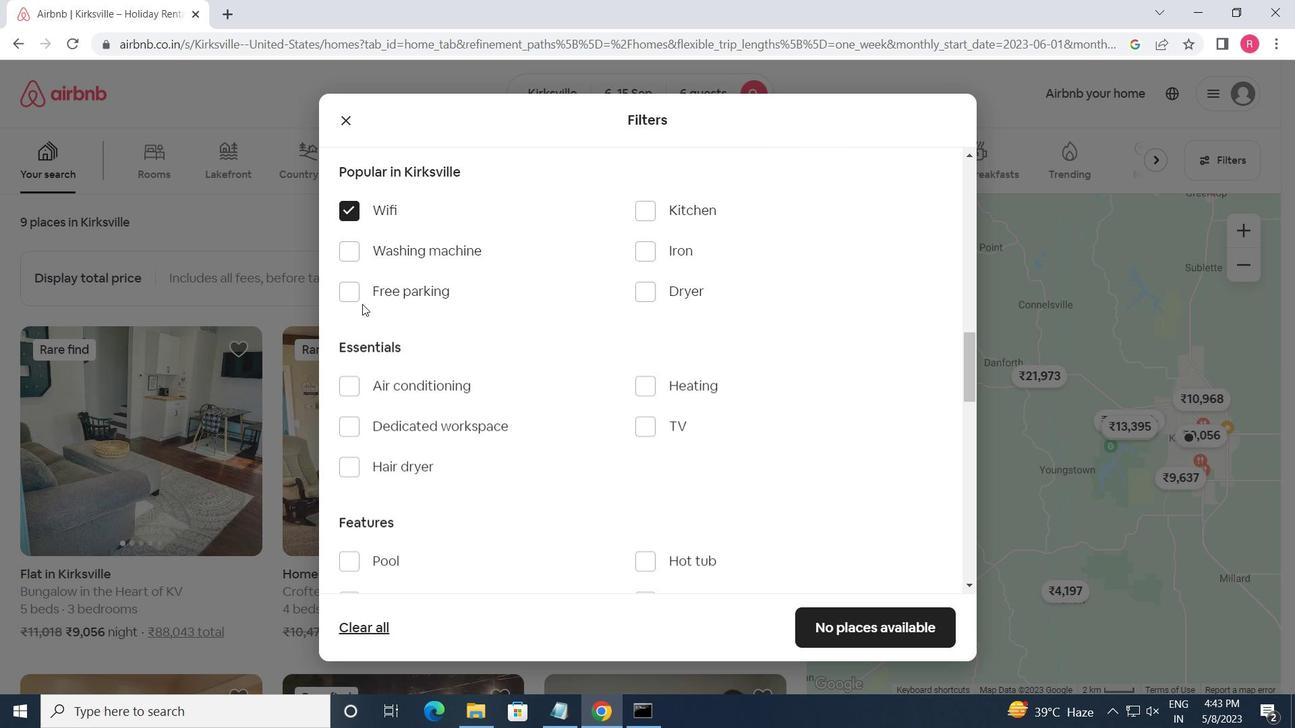 
Action: Mouse pressed left at (354, 296)
Screenshot: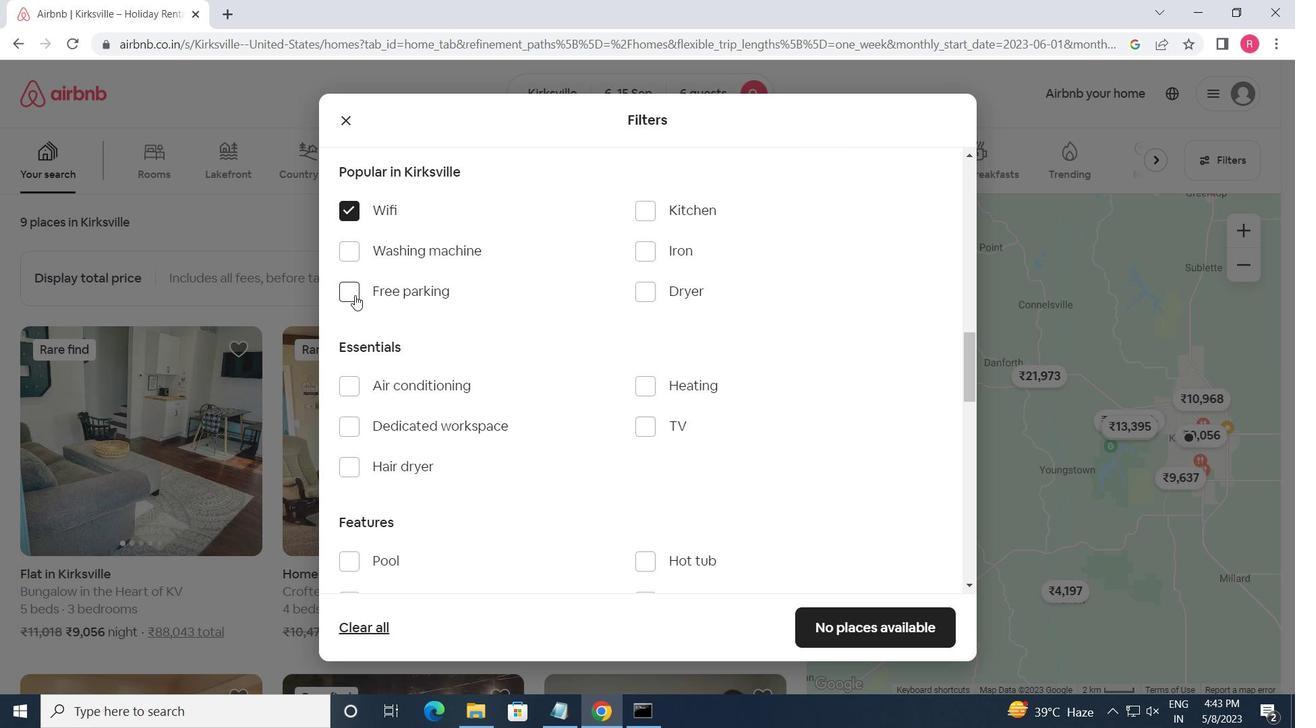 
Action: Mouse moved to (642, 429)
Screenshot: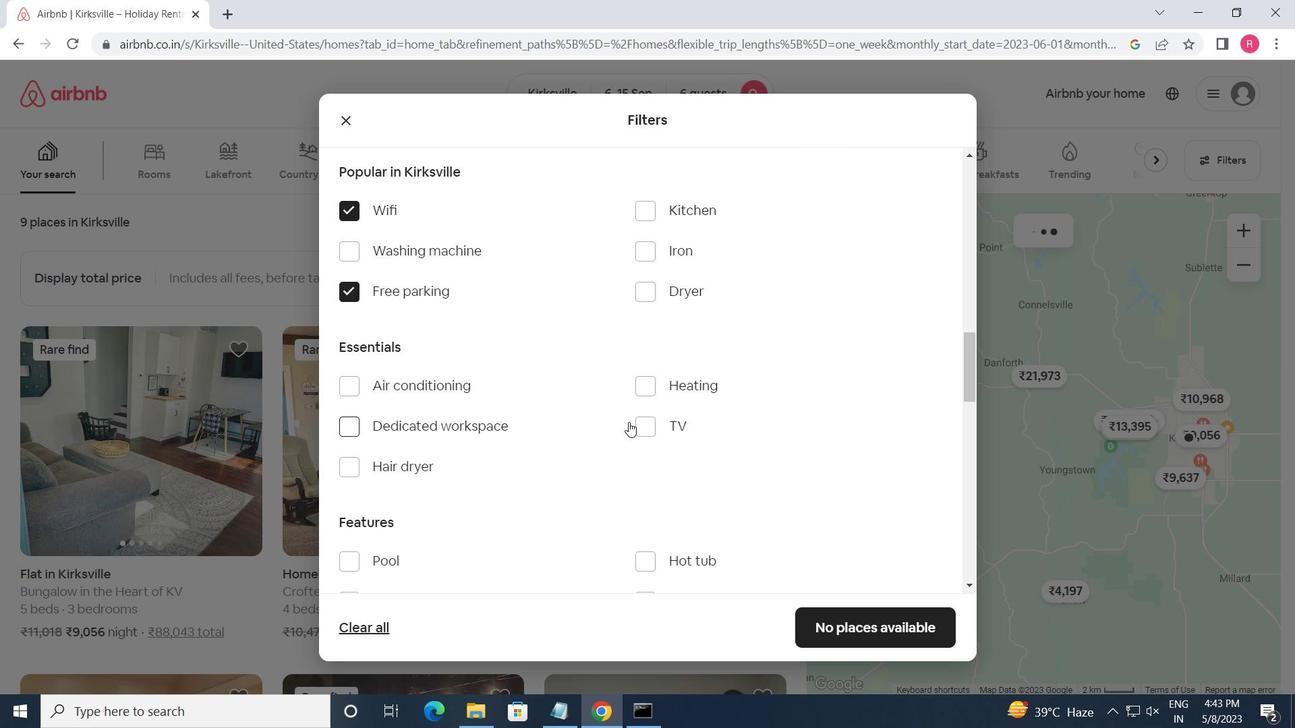 
Action: Mouse pressed left at (642, 429)
Screenshot: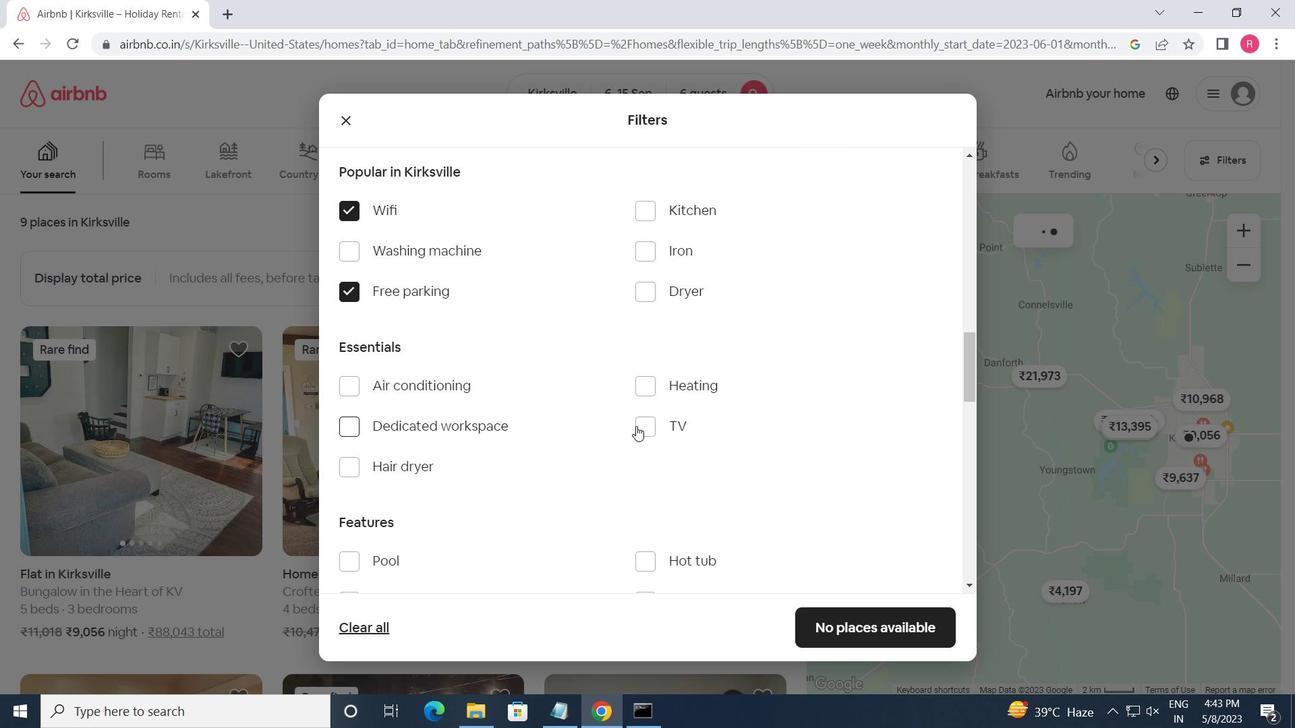 
Action: Mouse moved to (580, 422)
Screenshot: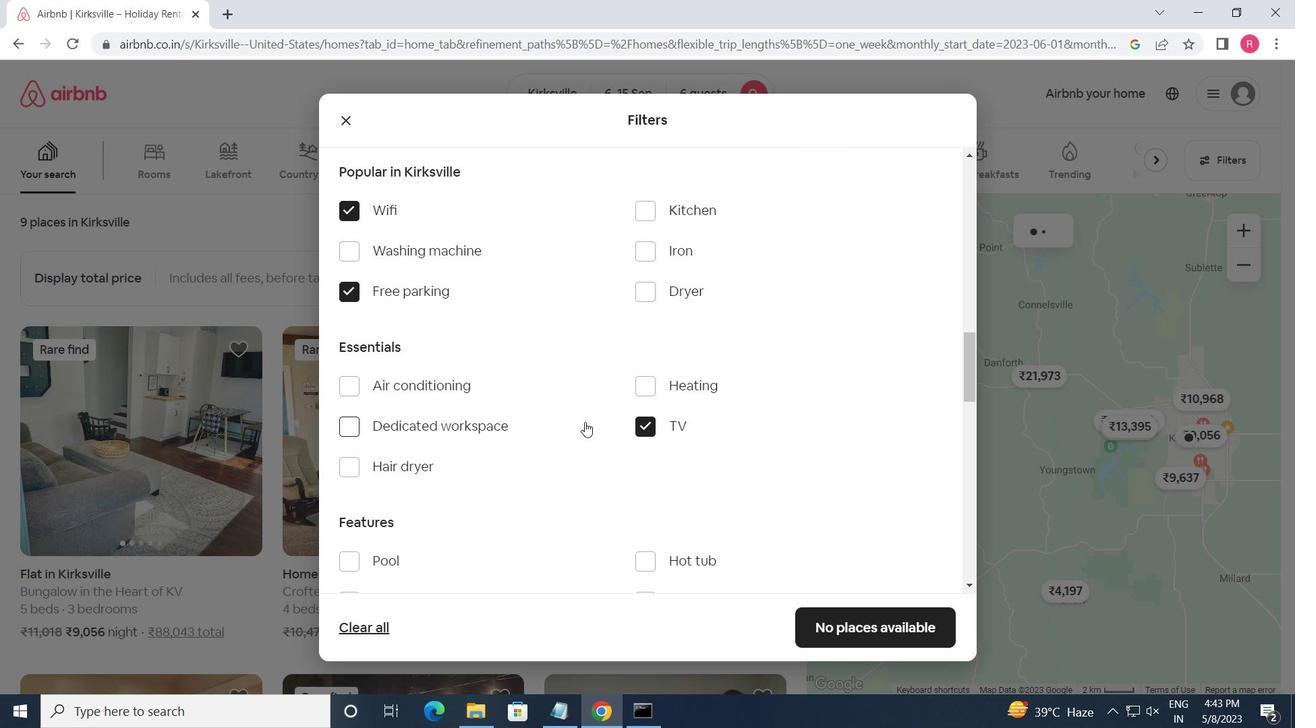 
Action: Mouse scrolled (580, 421) with delta (0, 0)
Screenshot: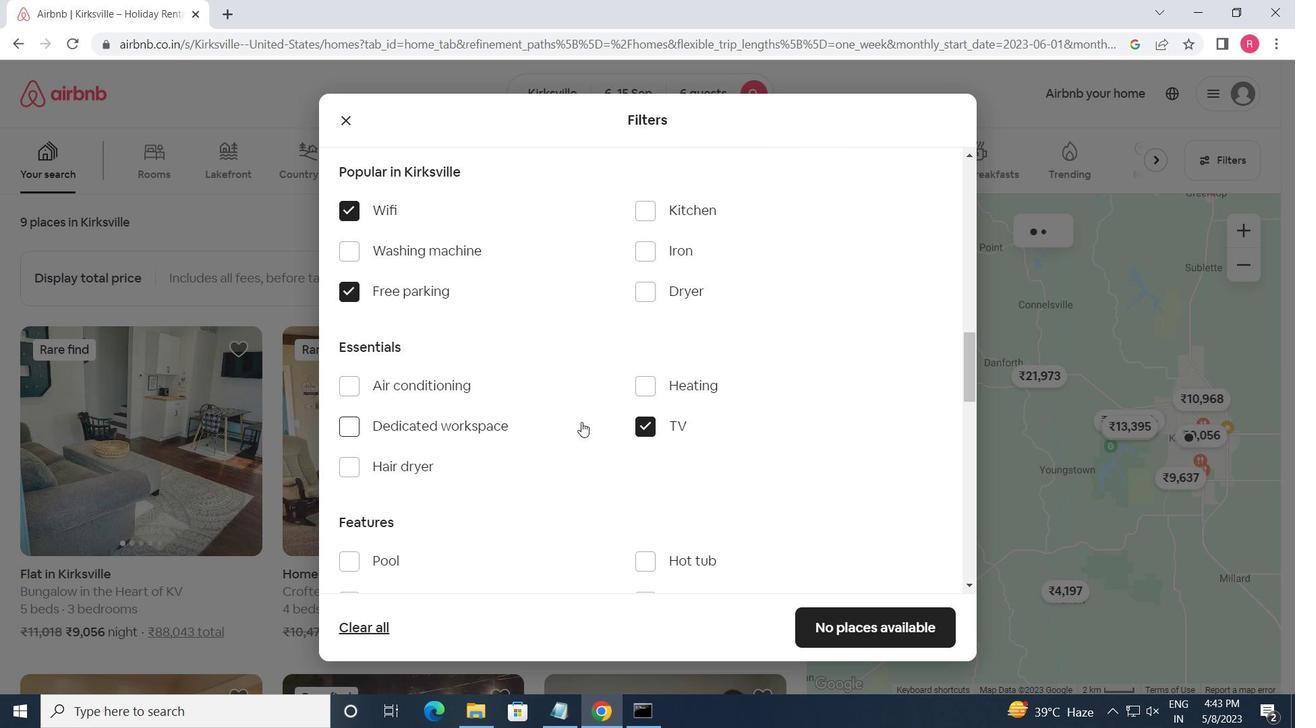 
Action: Mouse scrolled (580, 421) with delta (0, 0)
Screenshot: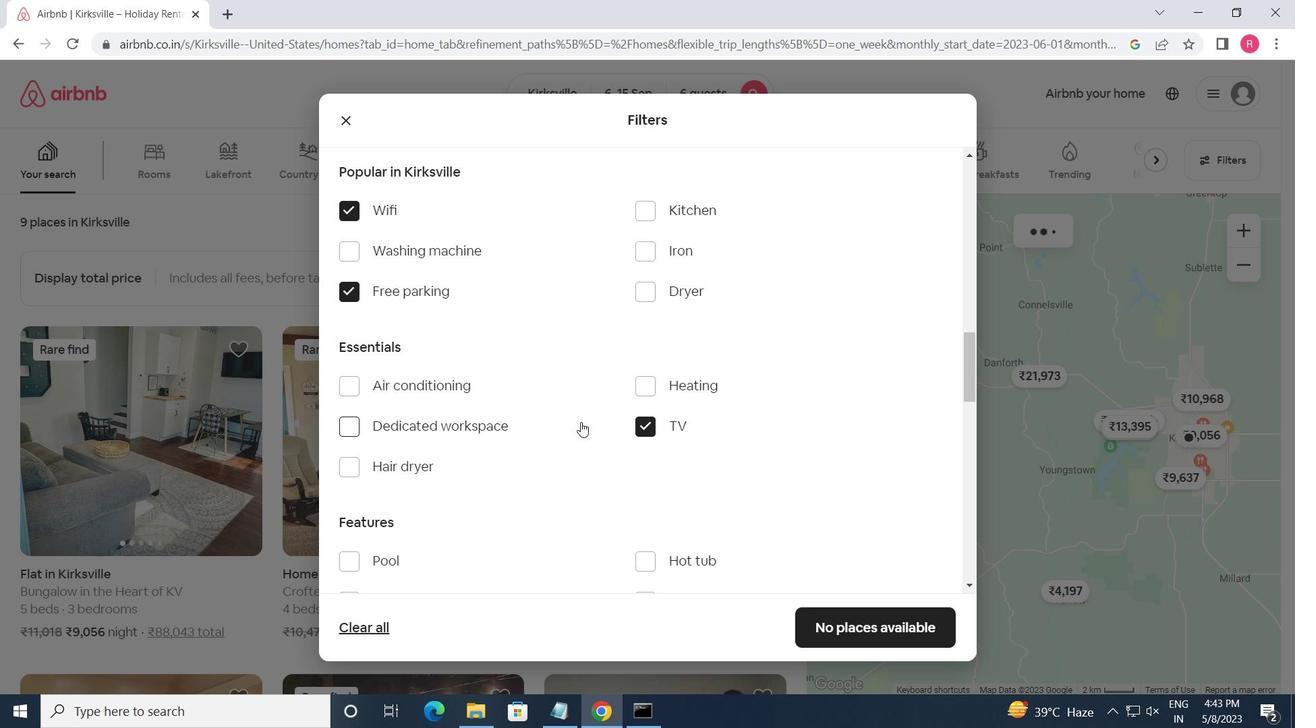 
Action: Mouse moved to (356, 475)
Screenshot: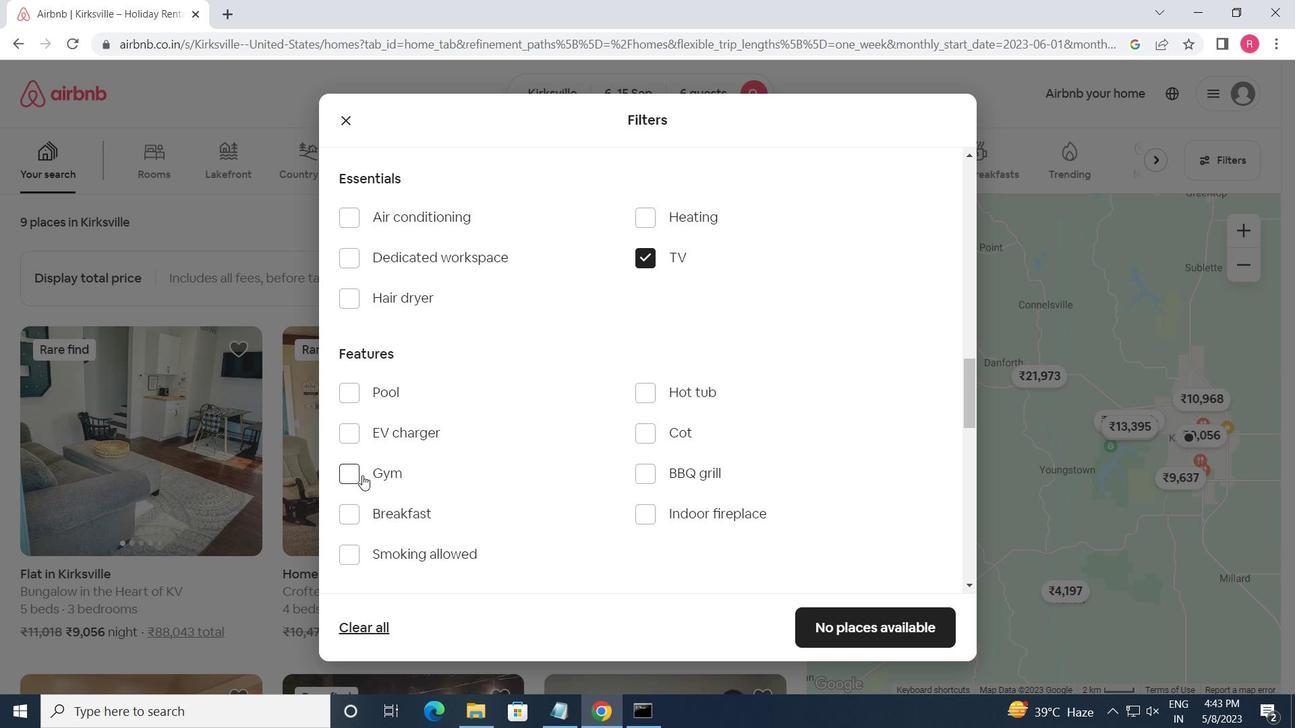 
Action: Mouse pressed left at (356, 475)
Screenshot: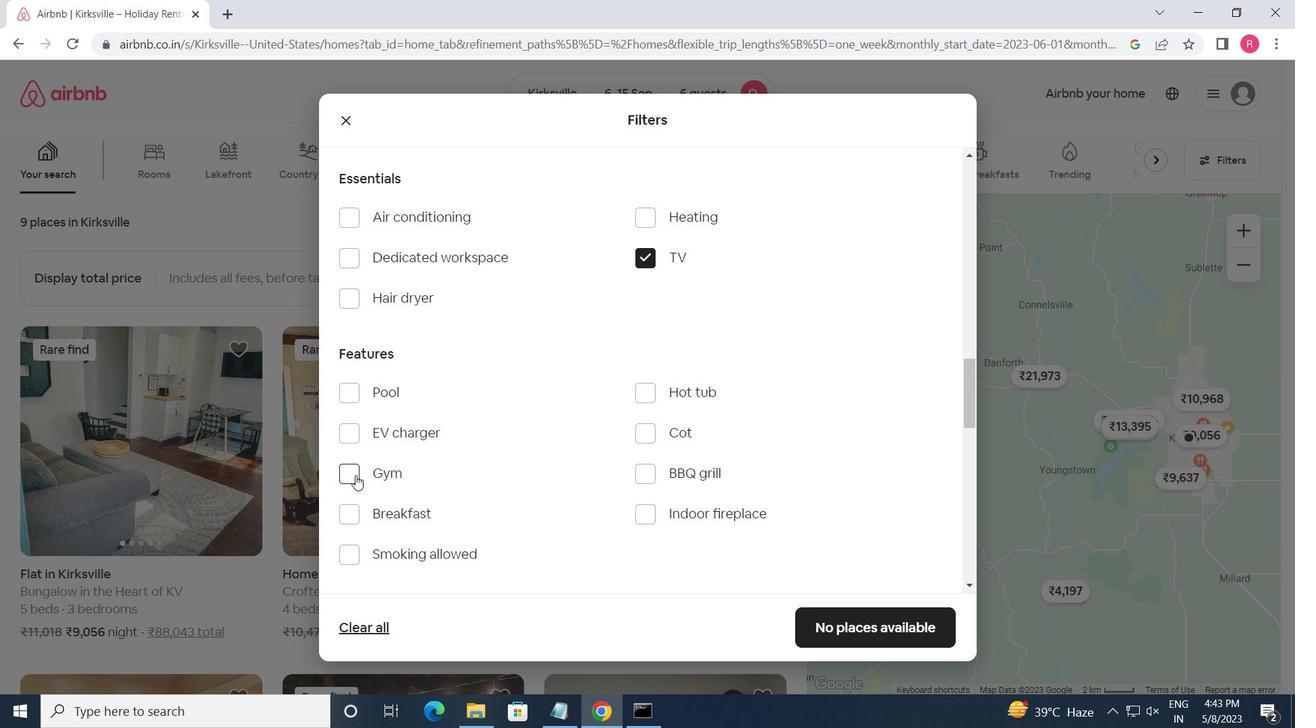 
Action: Mouse moved to (358, 511)
Screenshot: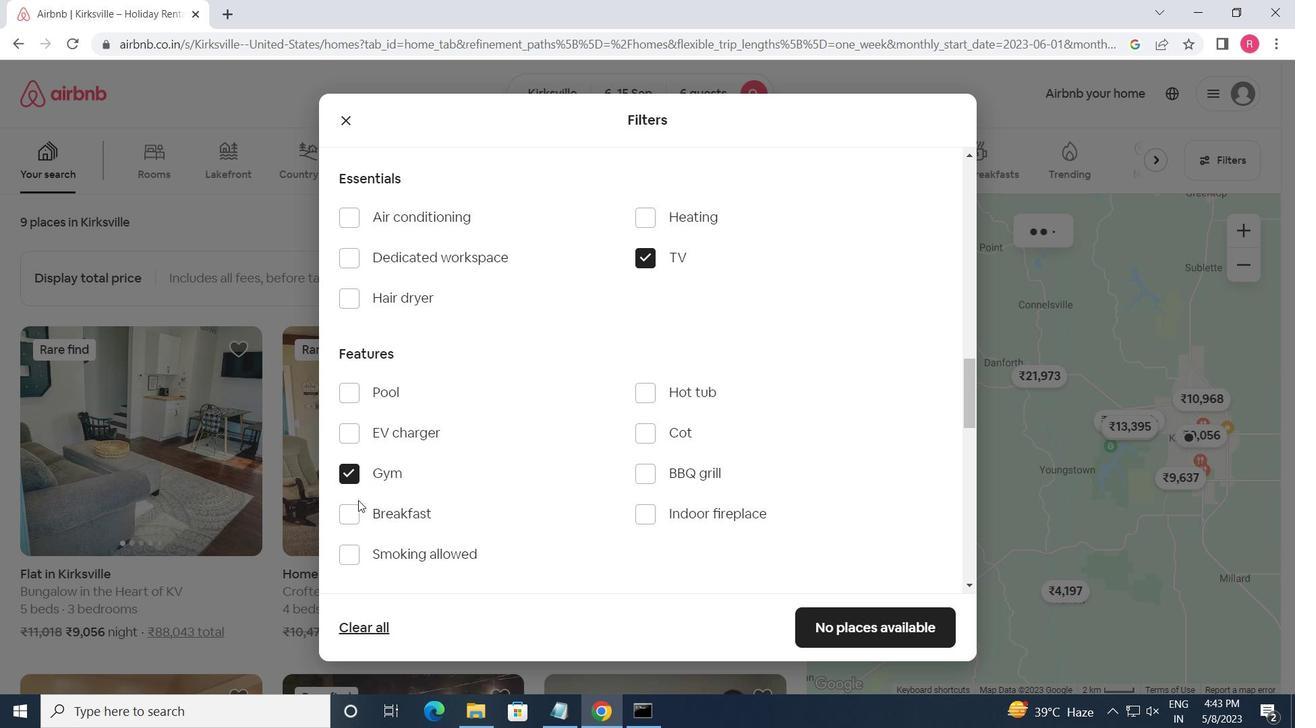 
Action: Mouse pressed left at (358, 511)
Screenshot: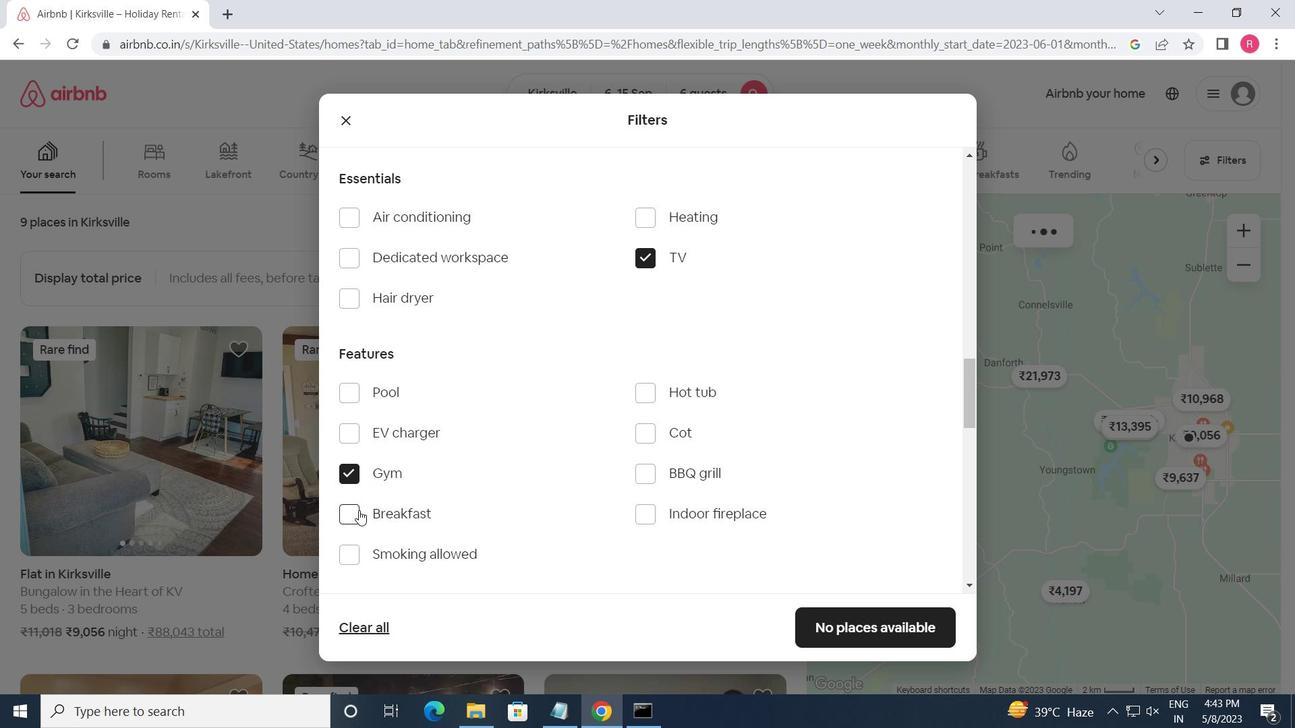 
Action: Mouse moved to (393, 511)
Screenshot: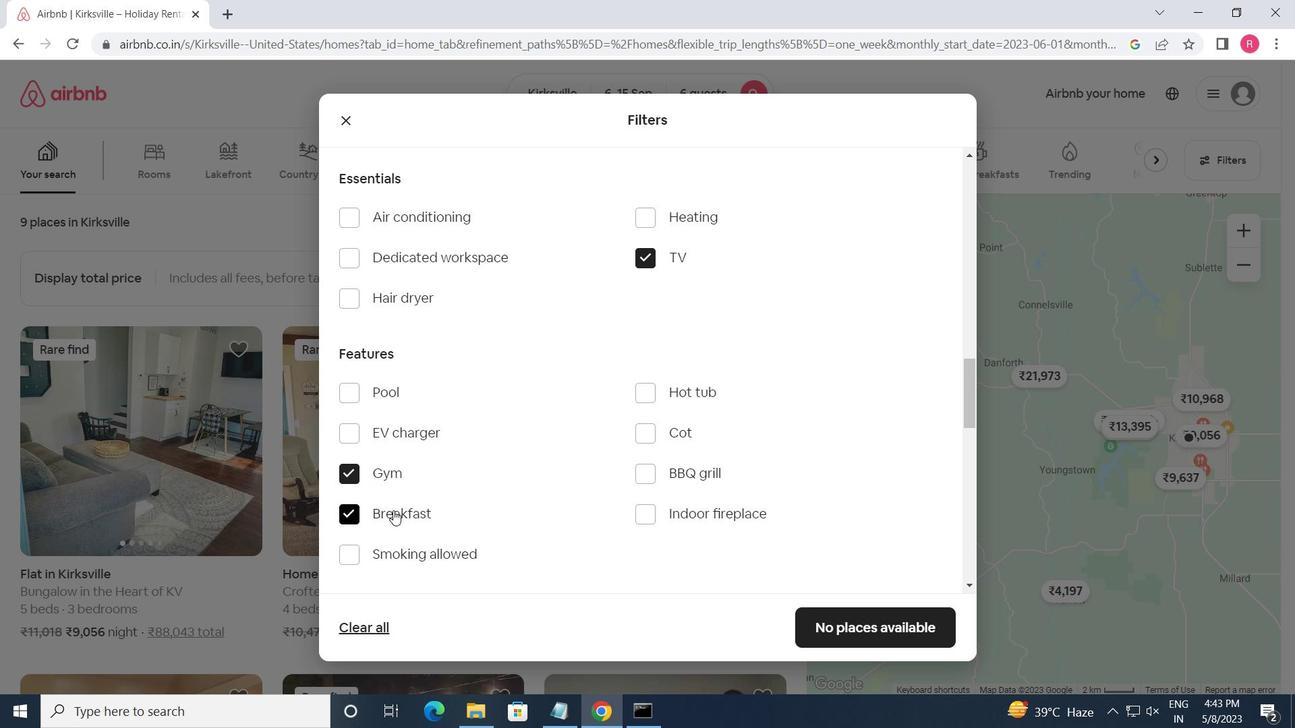 
Action: Mouse scrolled (393, 510) with delta (0, 0)
Screenshot: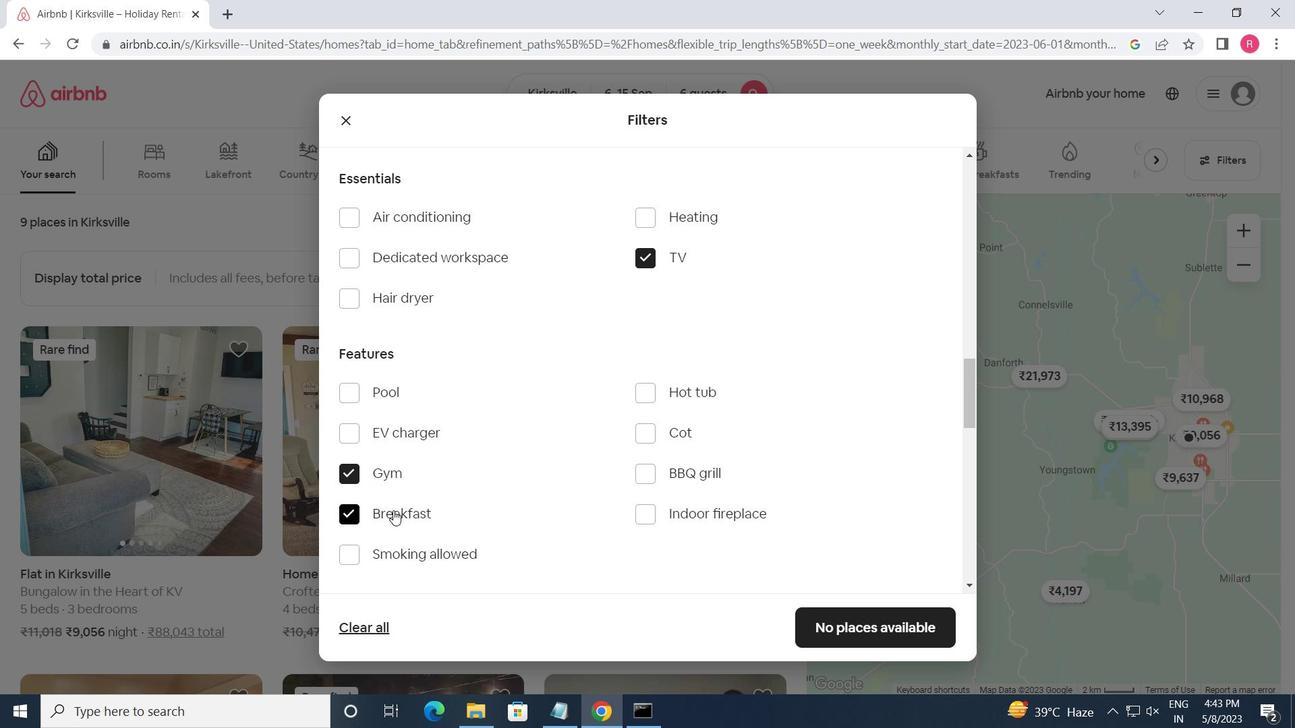 
Action: Mouse scrolled (393, 510) with delta (0, 0)
Screenshot: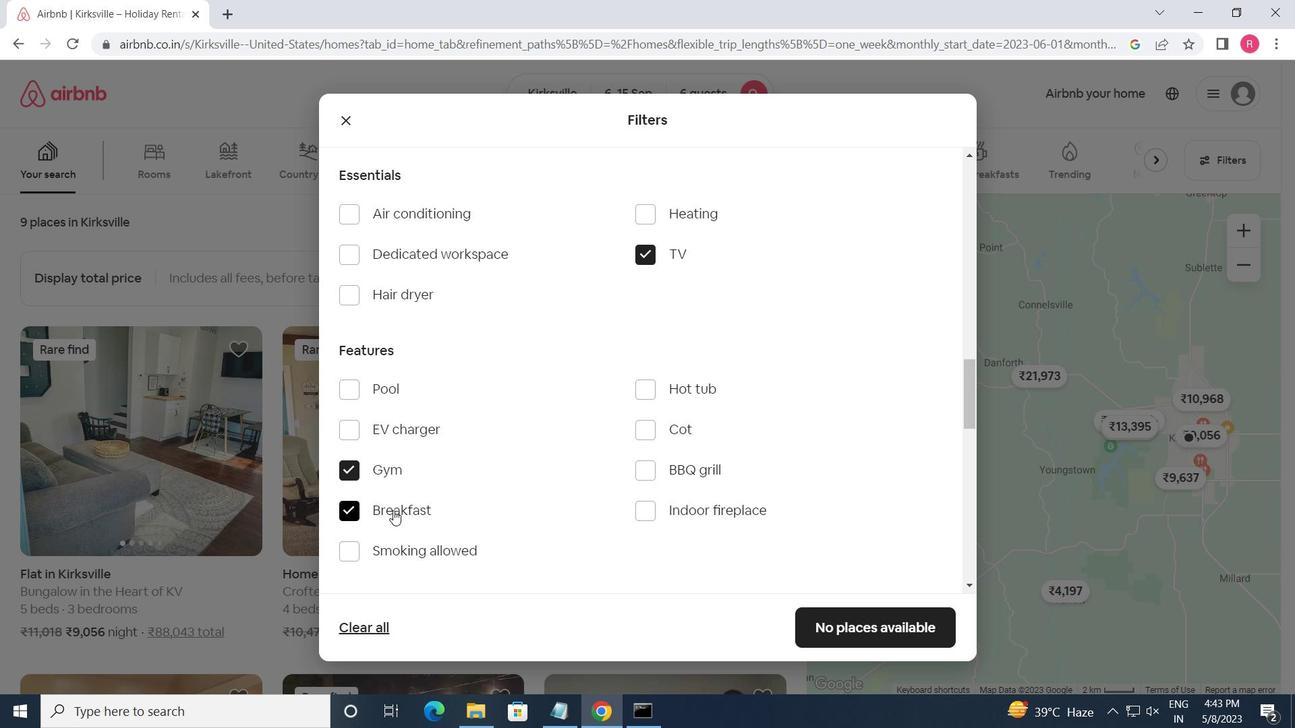 
Action: Mouse scrolled (393, 510) with delta (0, 0)
Screenshot: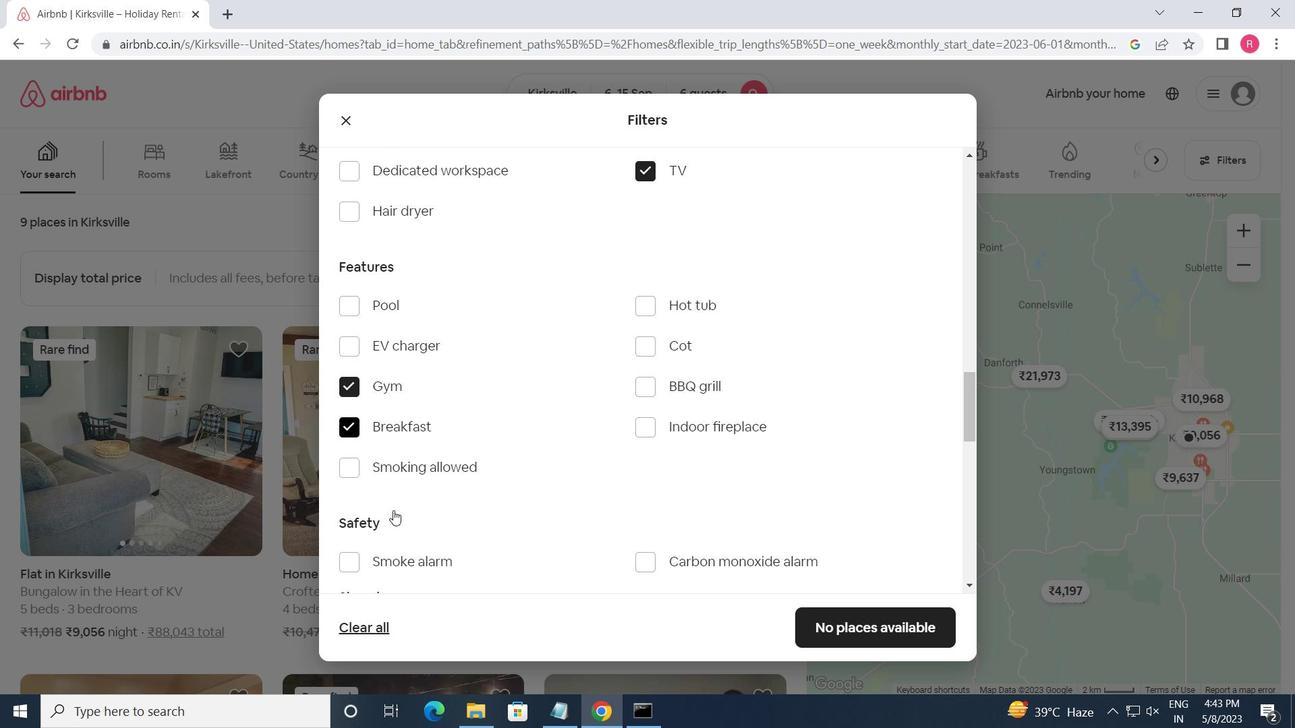 
Action: Mouse moved to (482, 421)
Screenshot: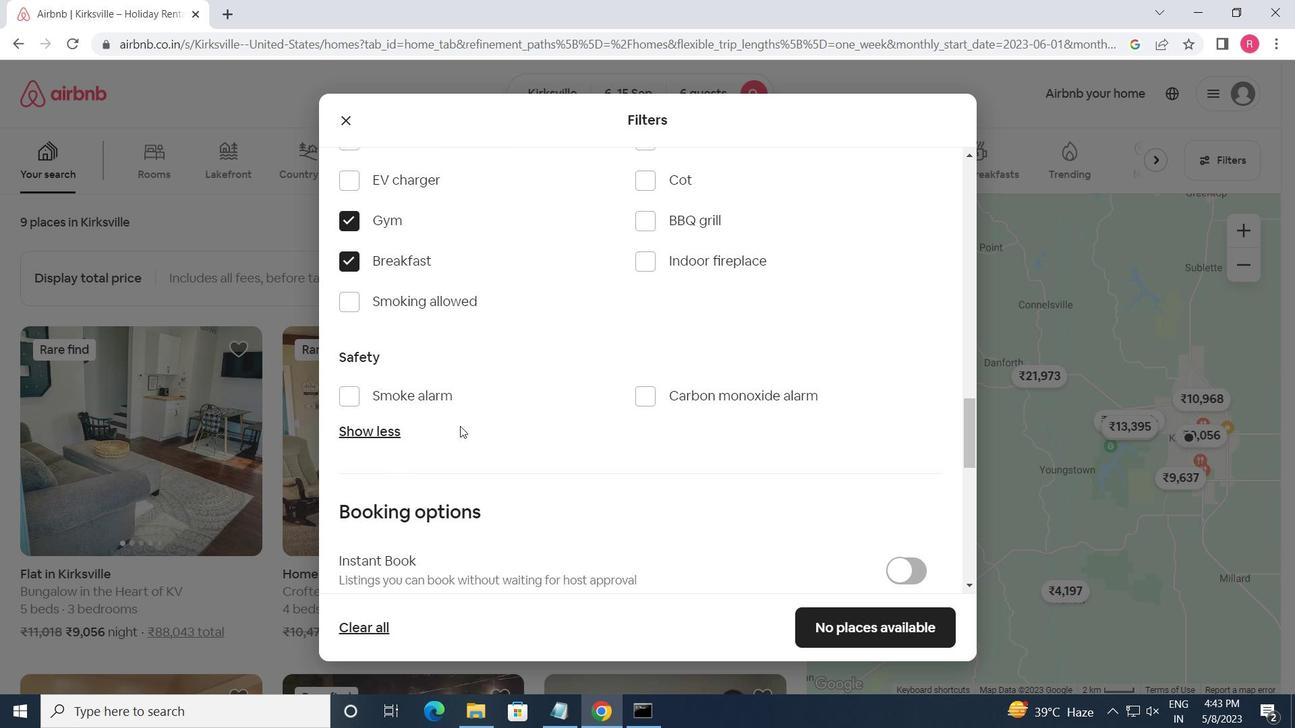 
Action: Mouse scrolled (482, 420) with delta (0, 0)
Screenshot: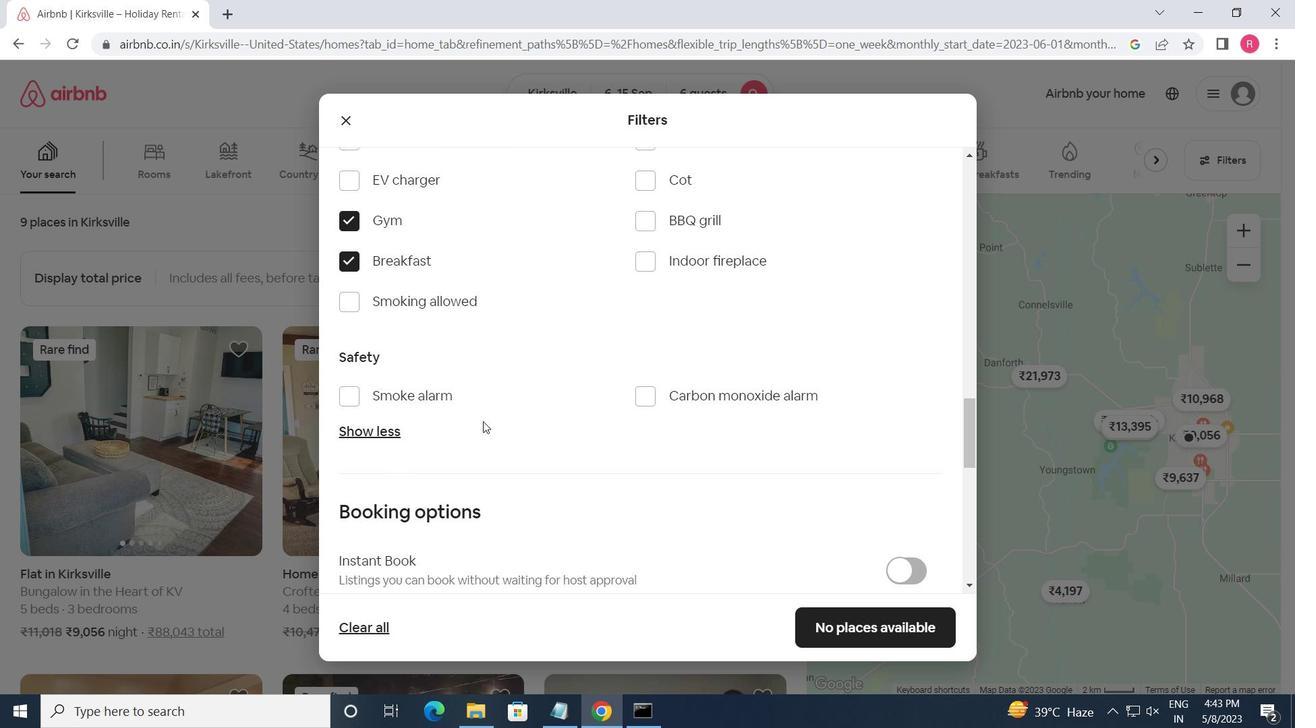 
Action: Mouse moved to (483, 421)
Screenshot: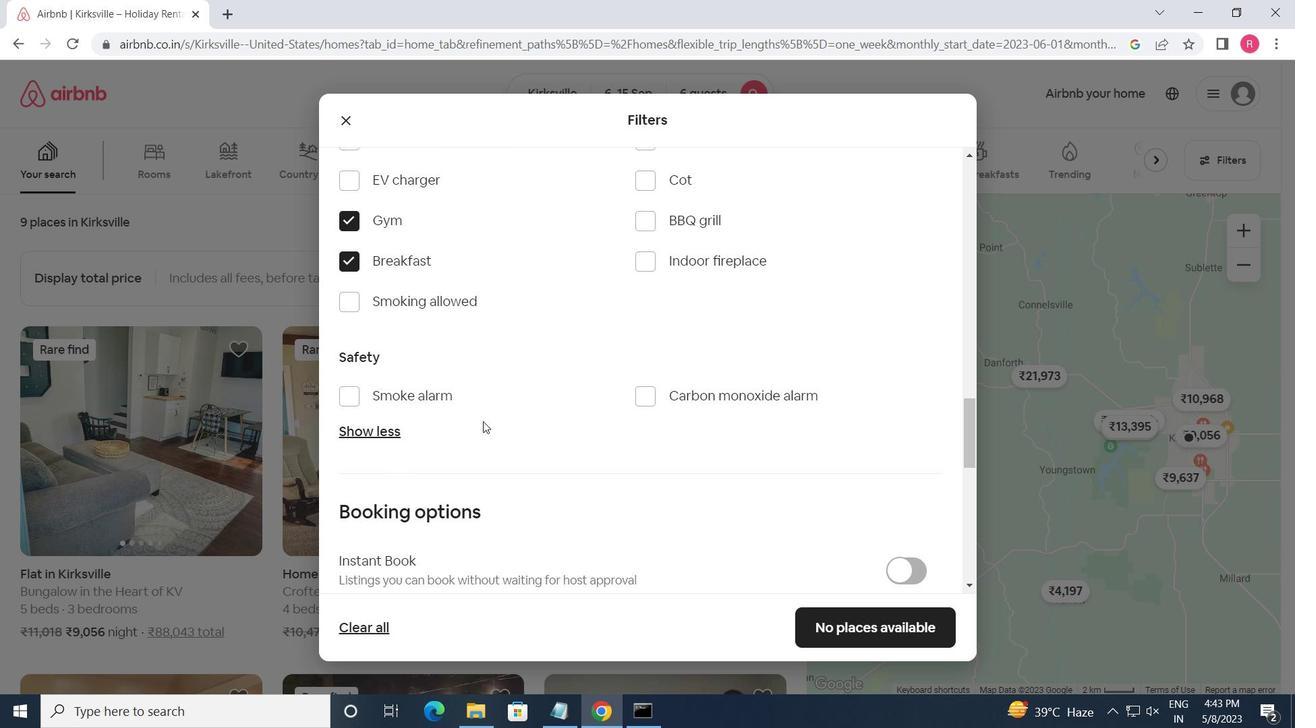
Action: Mouse scrolled (483, 420) with delta (0, 0)
Screenshot: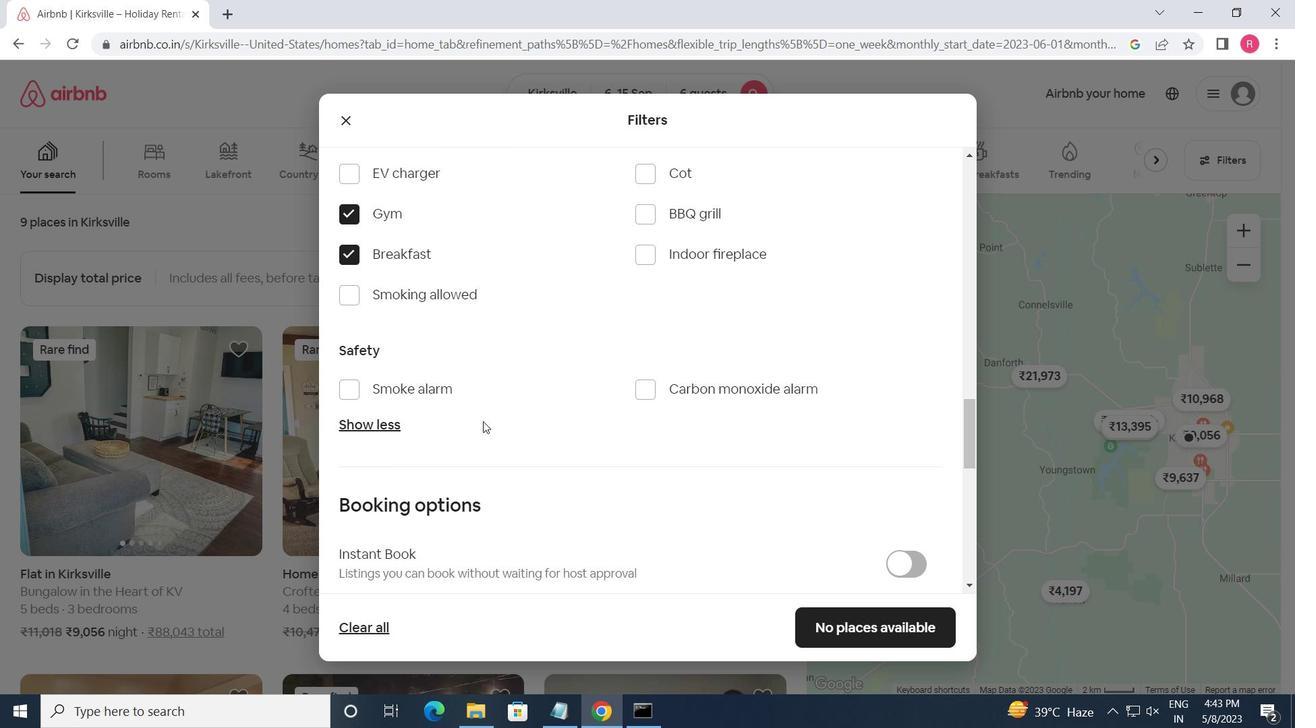 
Action: Mouse moved to (896, 461)
Screenshot: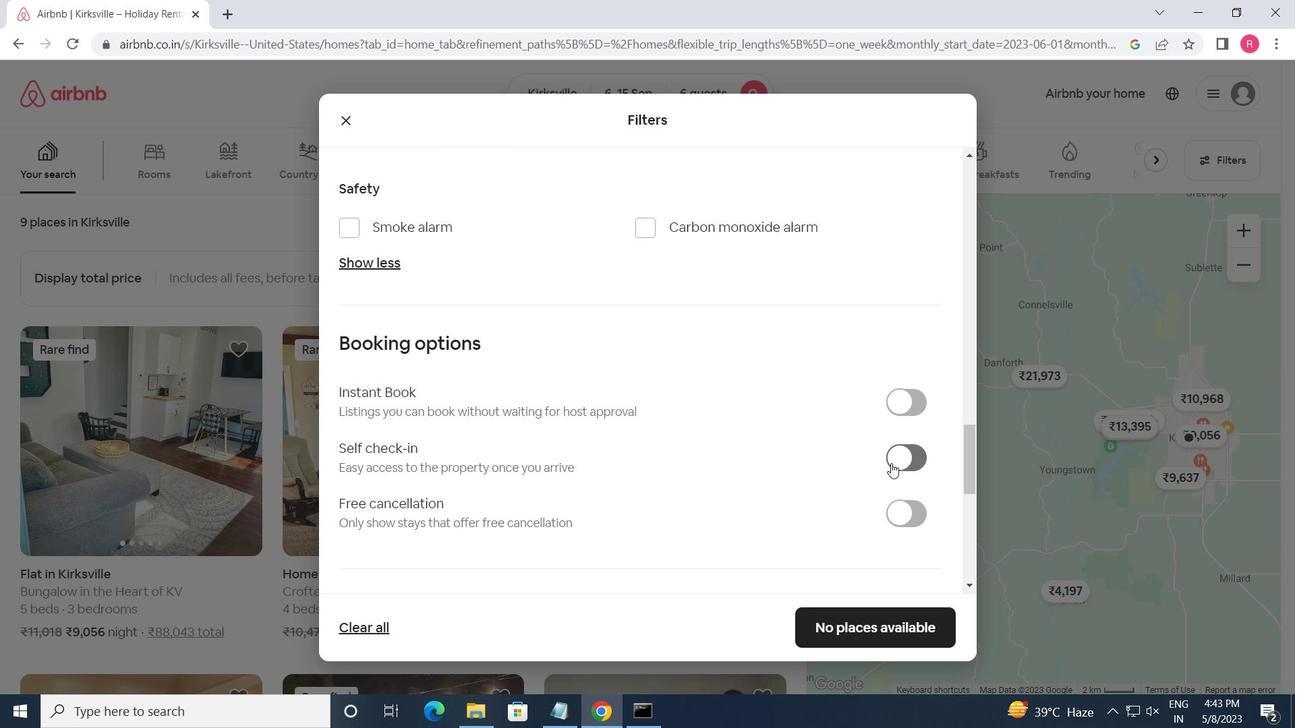 
Action: Mouse pressed left at (896, 461)
Screenshot: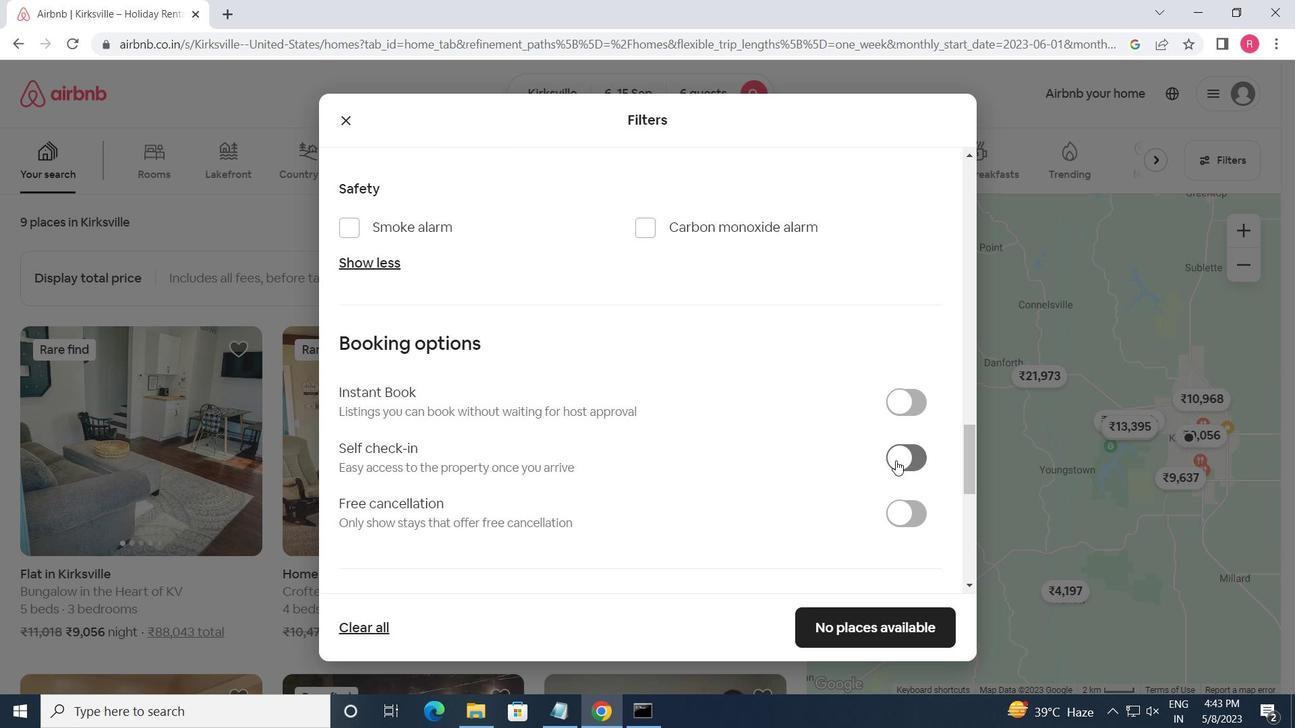 
Action: Mouse moved to (766, 478)
Screenshot: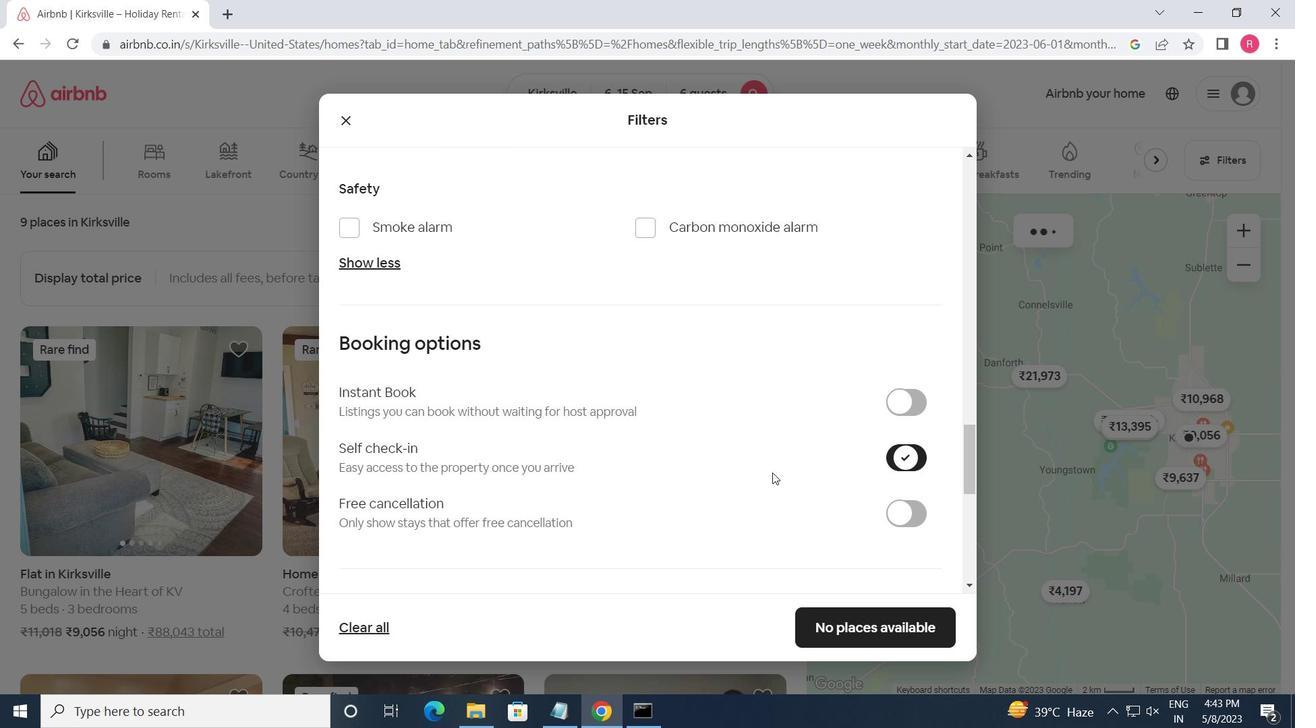 
Action: Mouse scrolled (766, 478) with delta (0, 0)
Screenshot: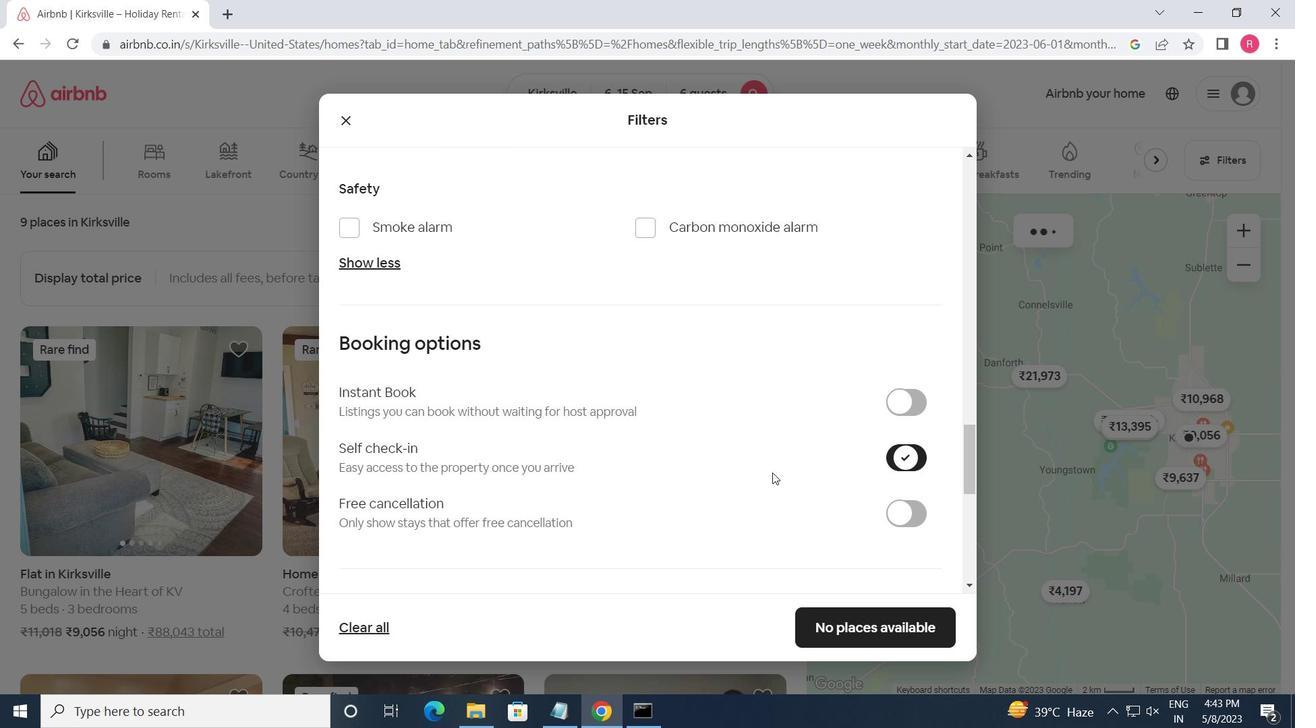 
Action: Mouse moved to (766, 480)
Screenshot: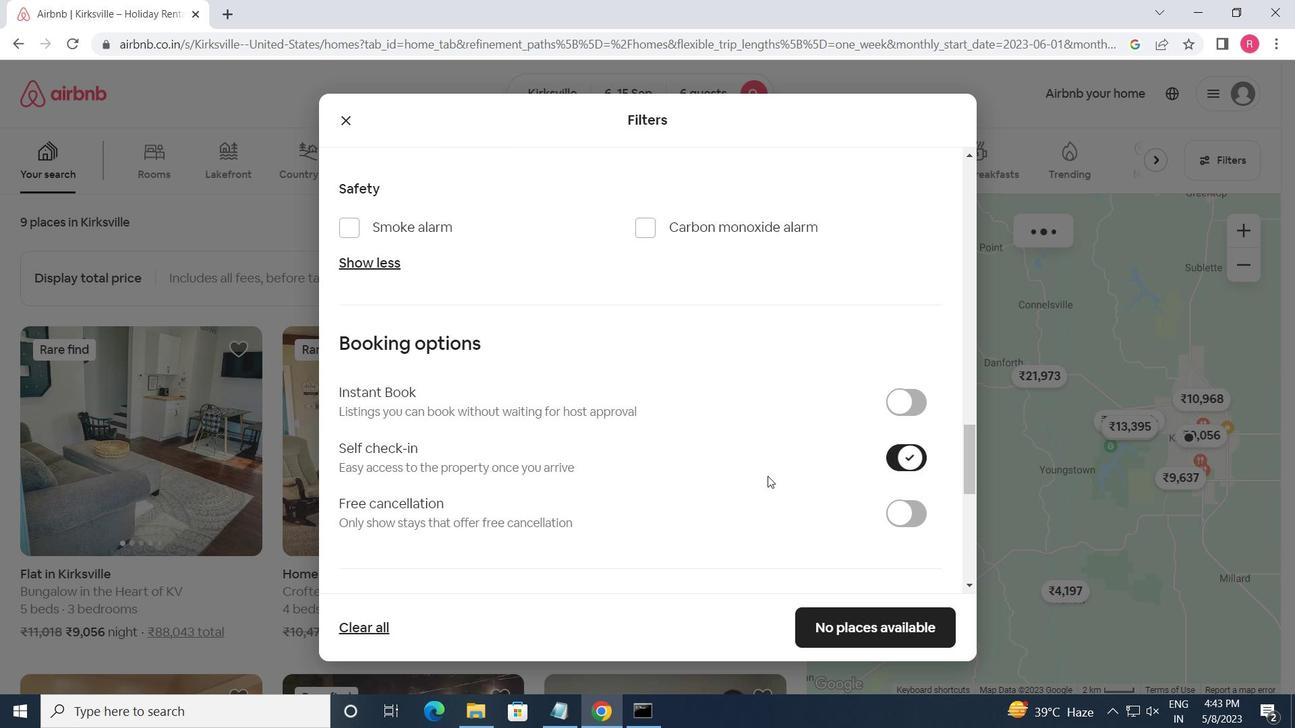 
Action: Mouse scrolled (766, 480) with delta (0, 0)
Screenshot: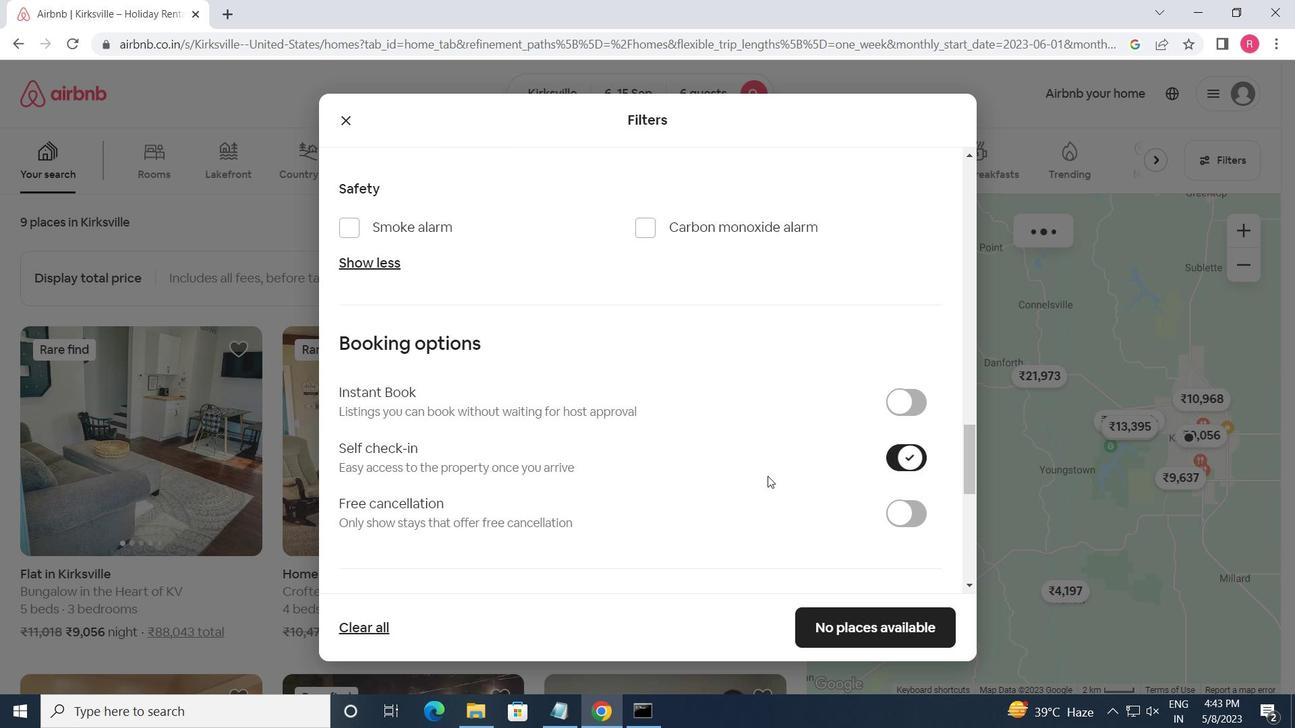 
Action: Mouse moved to (766, 481)
Screenshot: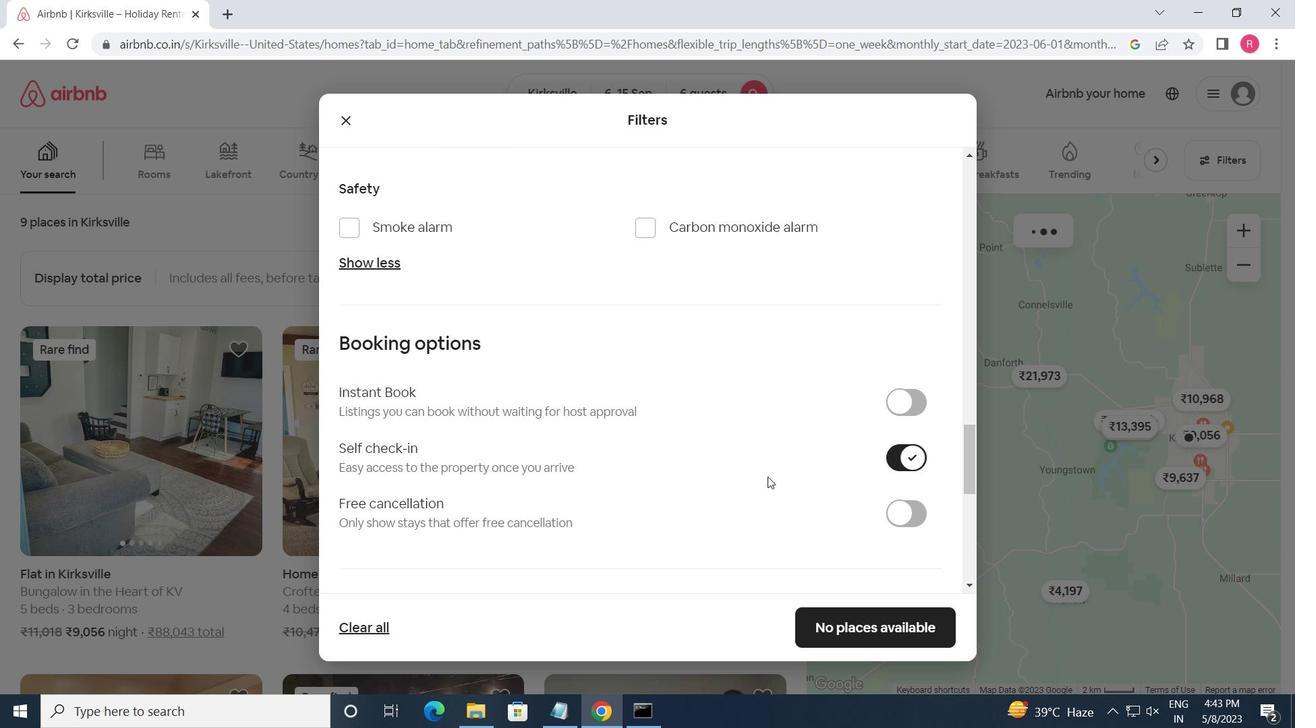 
Action: Mouse scrolled (766, 480) with delta (0, 0)
Screenshot: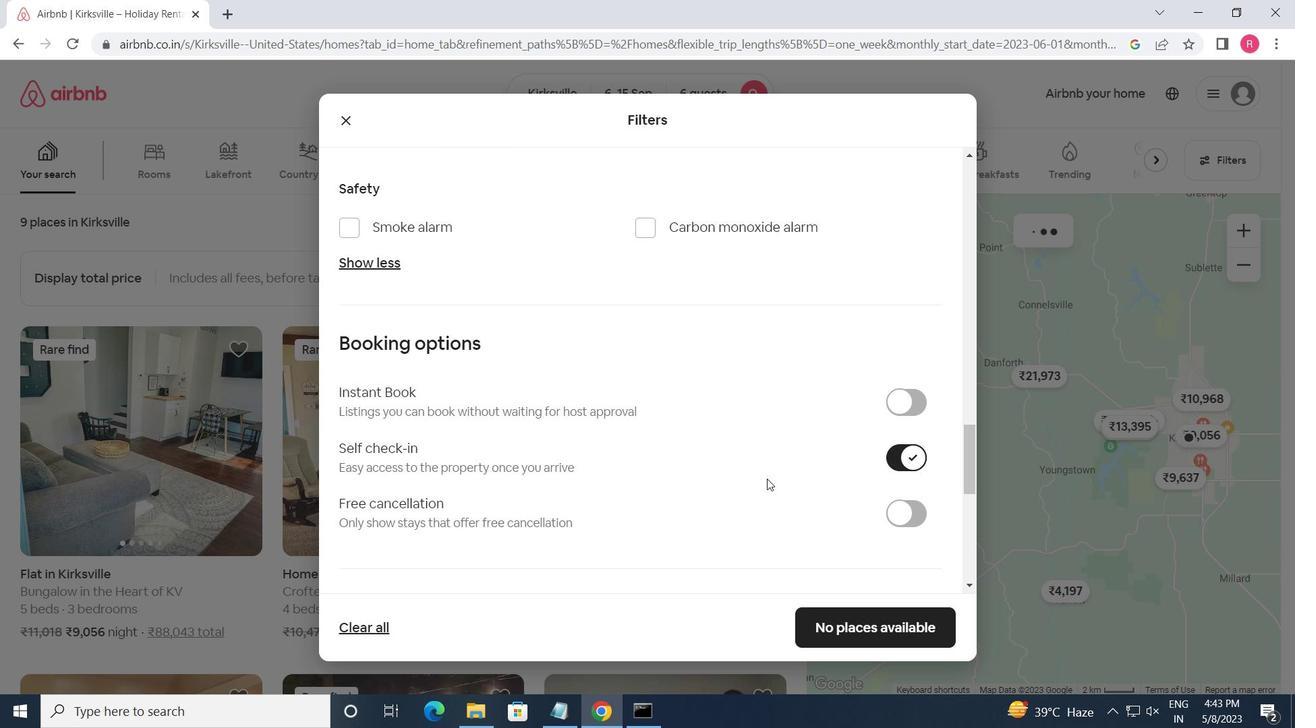 
Action: Mouse scrolled (766, 480) with delta (0, 0)
Screenshot: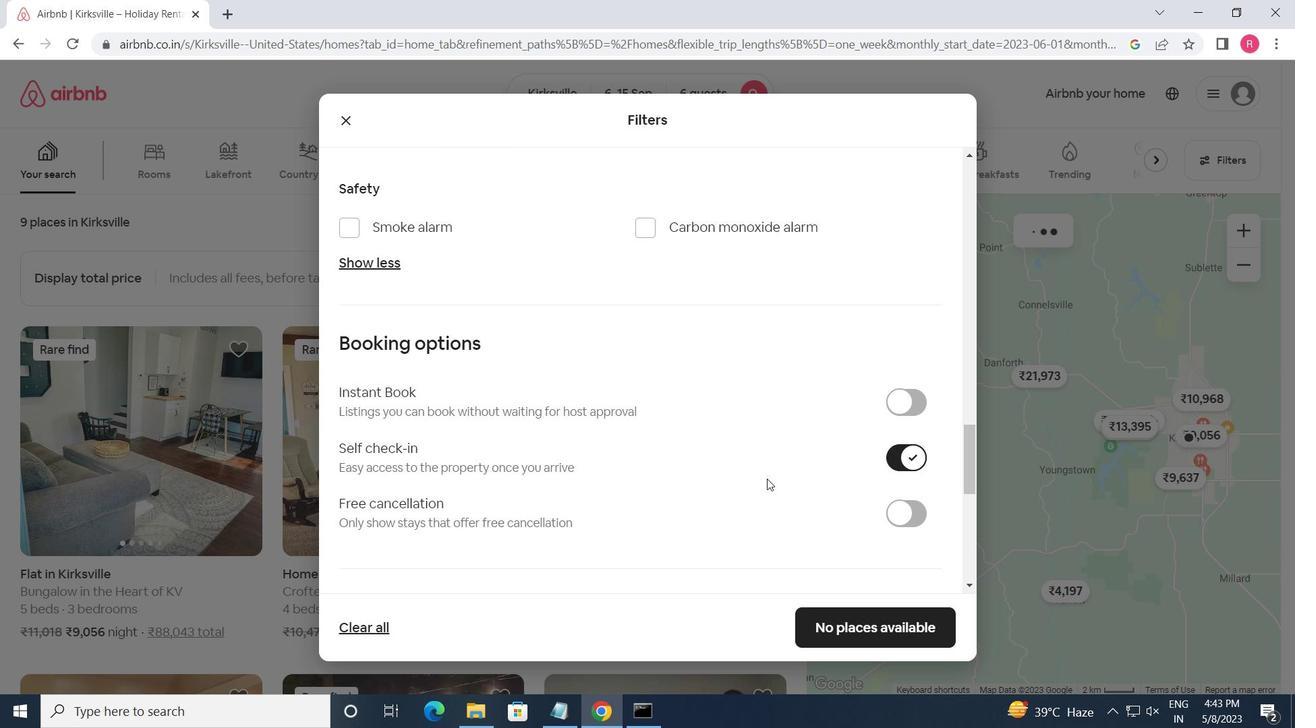 
Action: Mouse scrolled (766, 480) with delta (0, 0)
Screenshot: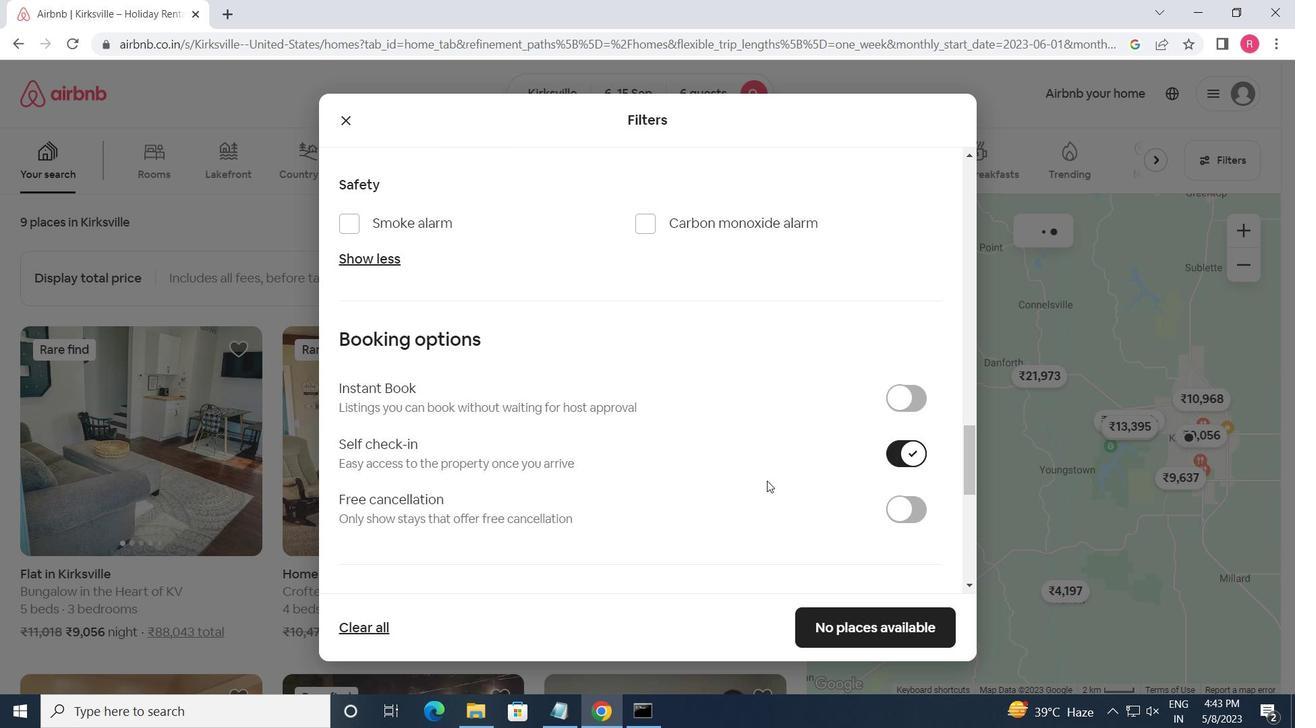 
Action: Mouse scrolled (766, 480) with delta (0, 0)
Screenshot: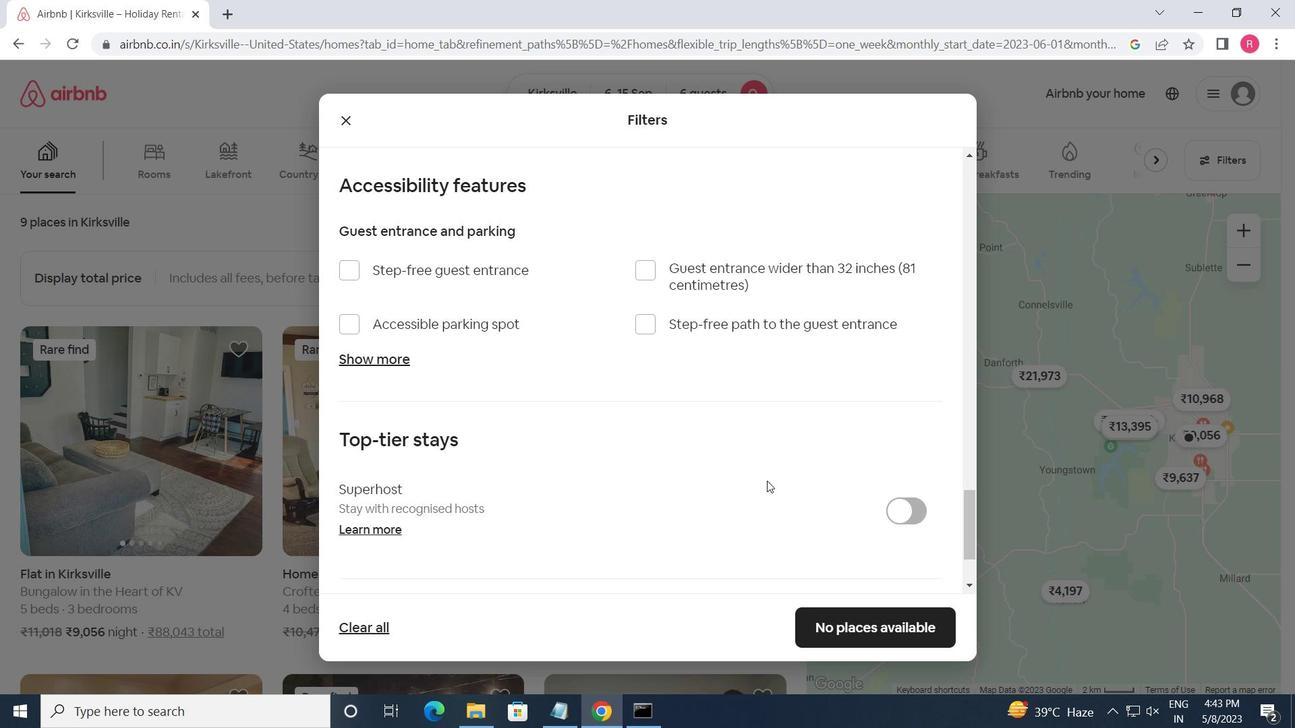
Action: Mouse scrolled (766, 480) with delta (0, 0)
Screenshot: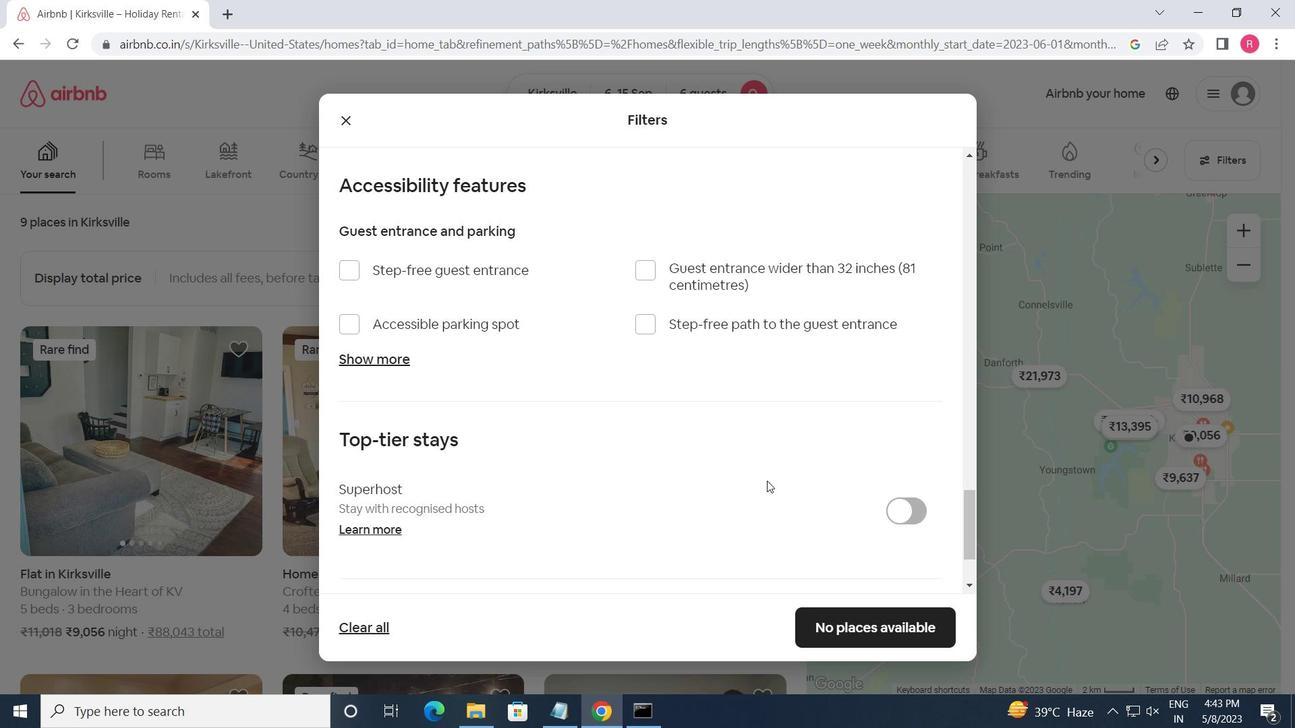 
Action: Mouse scrolled (766, 480) with delta (0, 0)
Screenshot: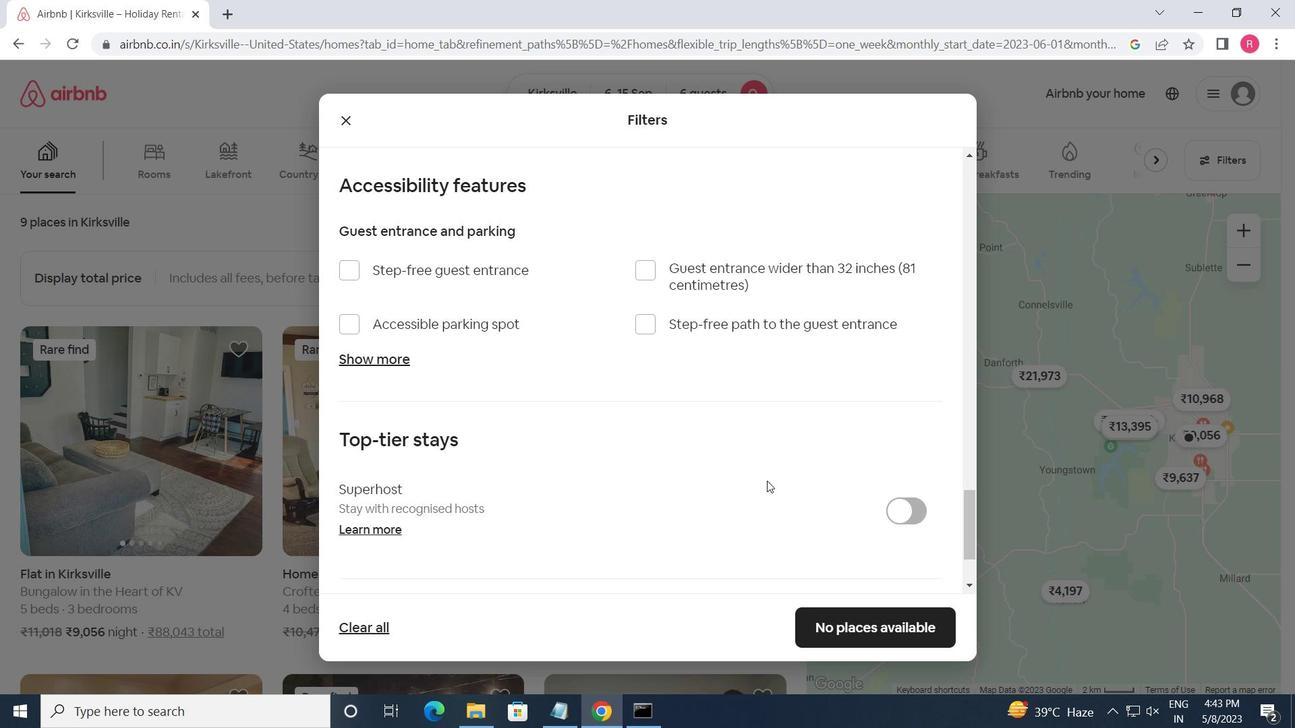 
Action: Mouse scrolled (766, 480) with delta (0, 0)
Screenshot: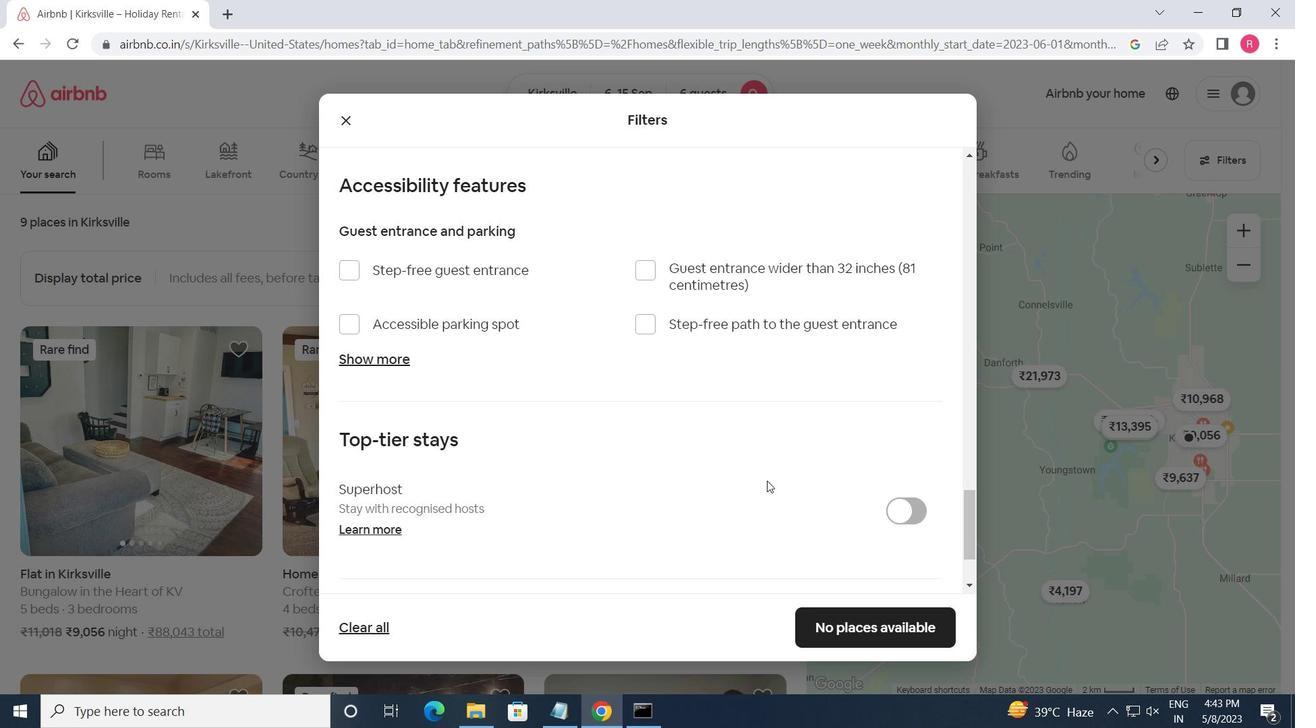 
Action: Mouse scrolled (766, 480) with delta (0, 0)
Screenshot: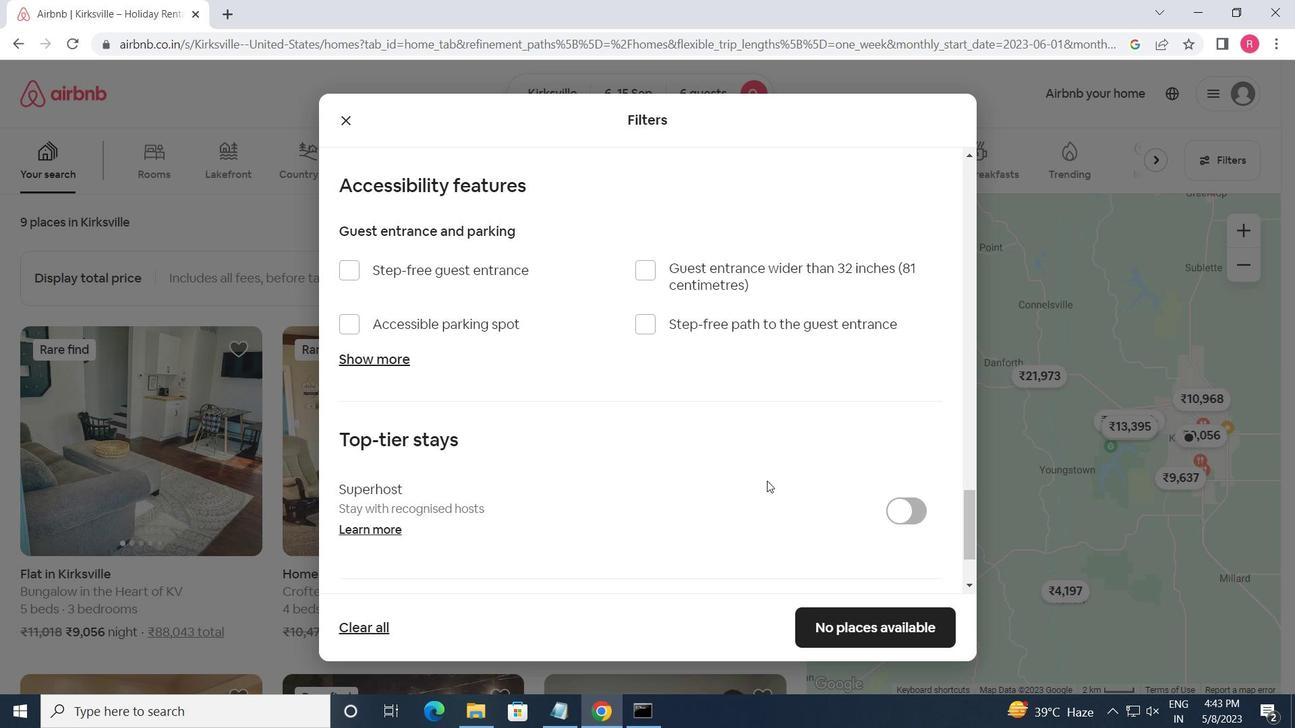 
Action: Mouse moved to (350, 548)
Screenshot: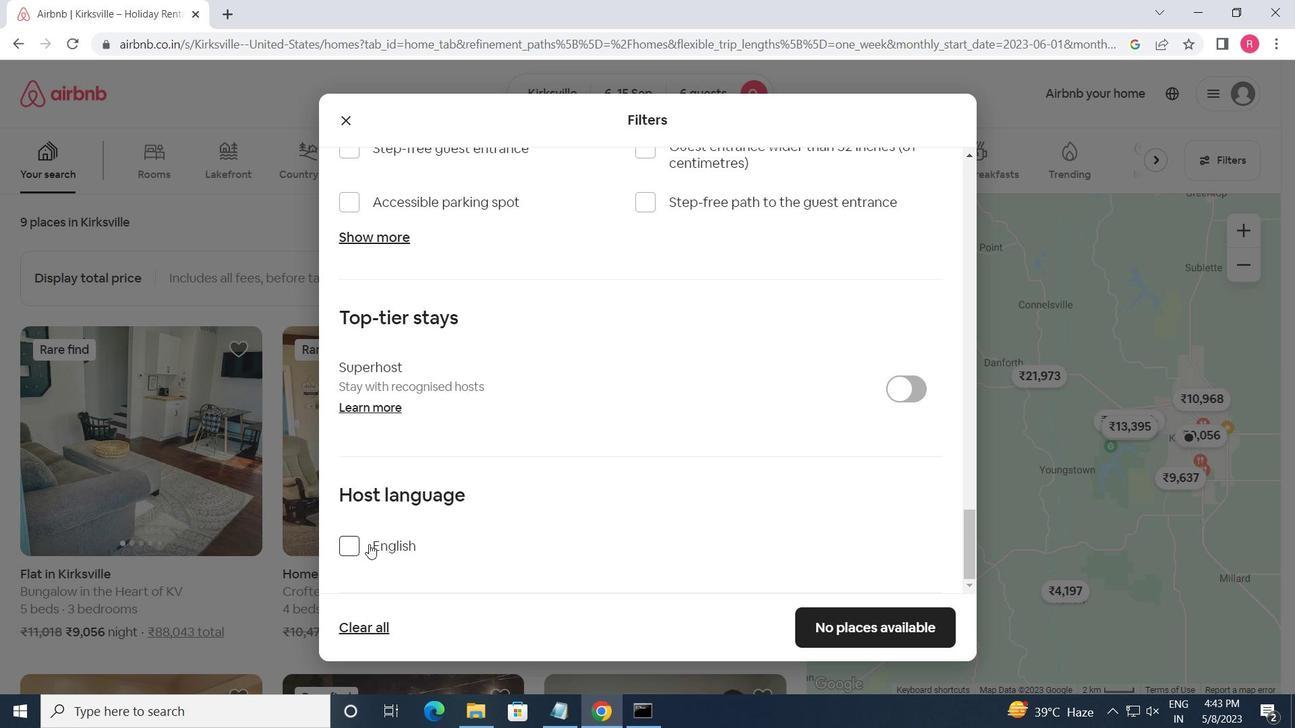 
Action: Mouse pressed left at (350, 548)
Screenshot: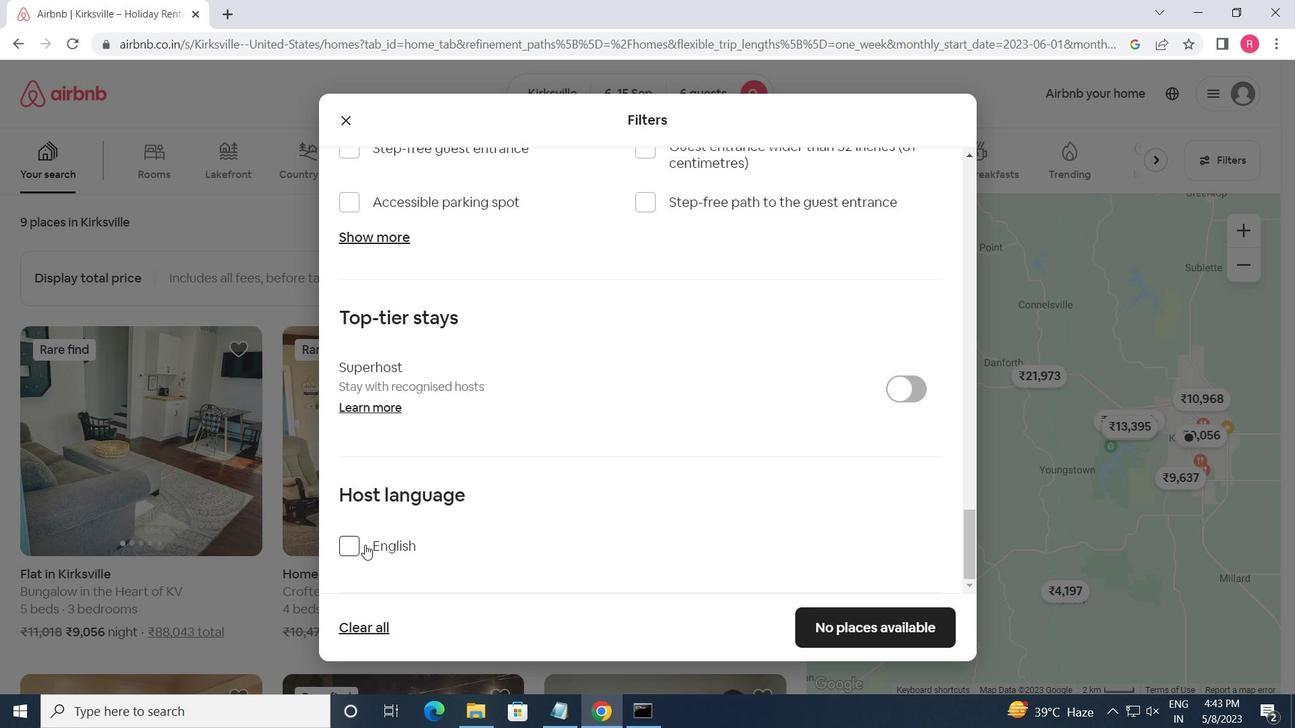 
Action: Mouse moved to (818, 631)
Screenshot: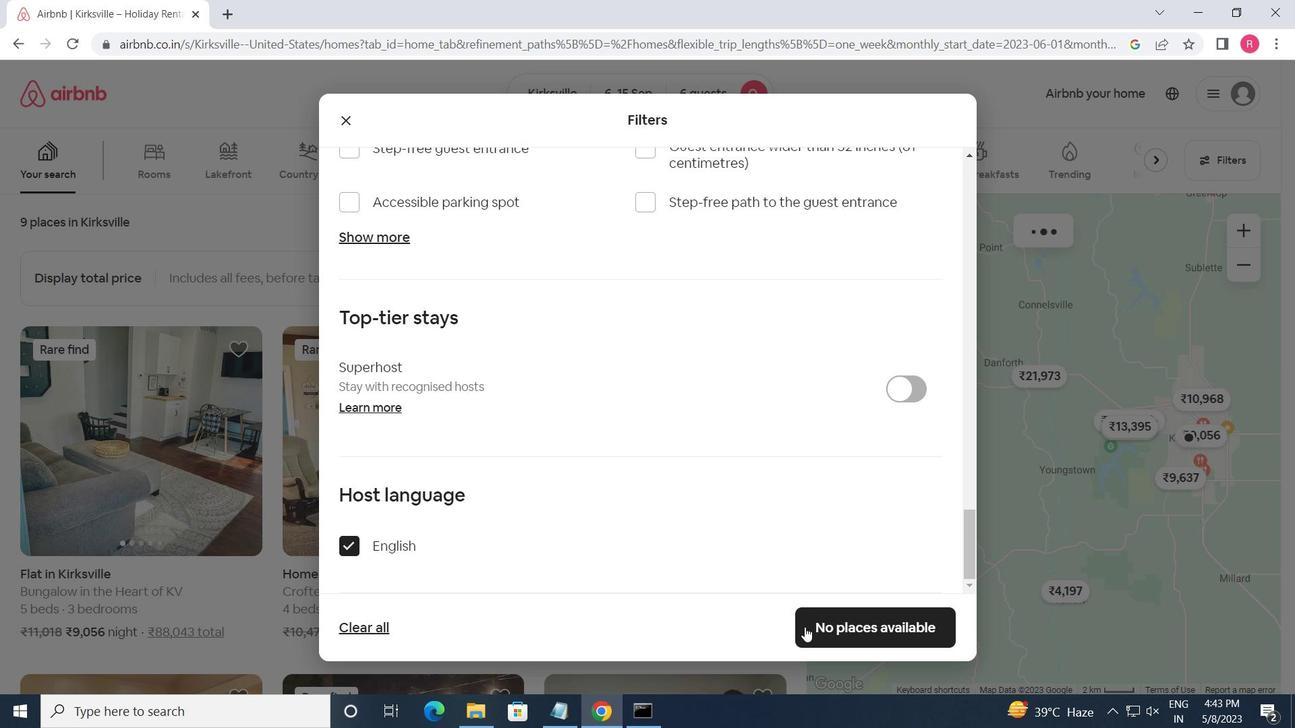 
Action: Mouse pressed left at (818, 631)
Screenshot: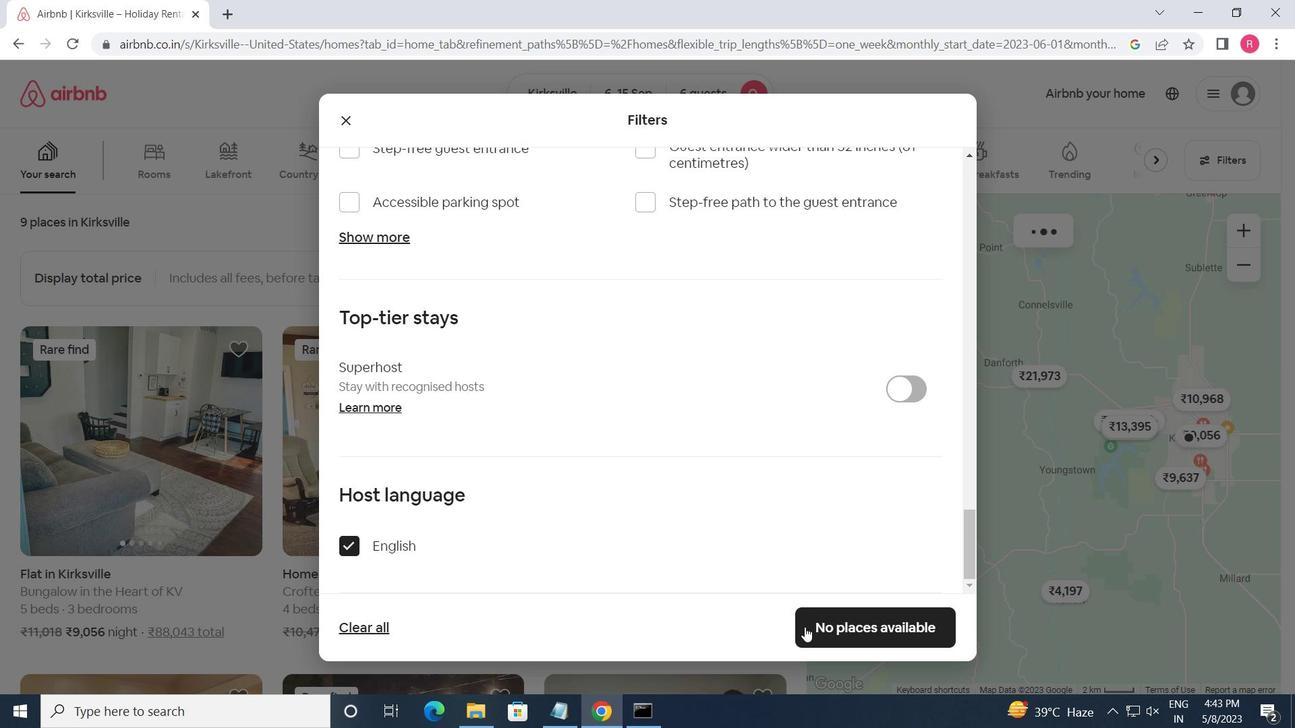 
Action: Mouse moved to (819, 631)
Screenshot: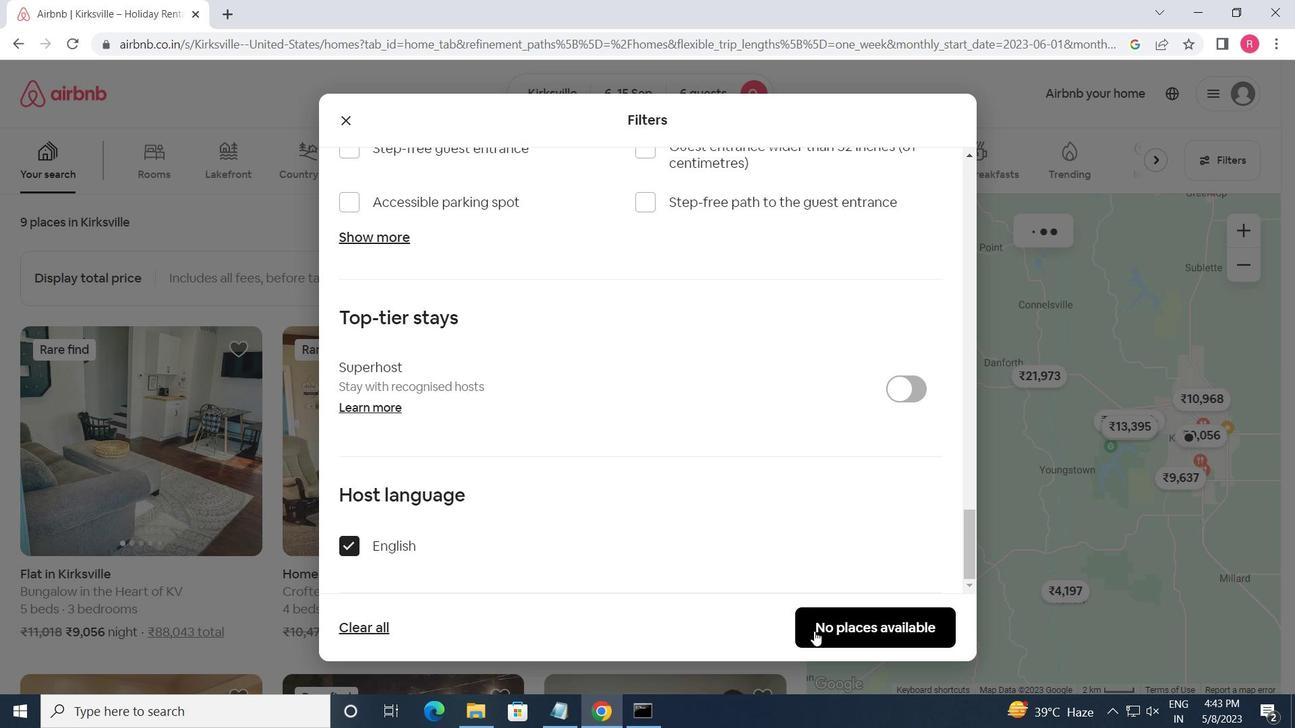 
